 Task: Add Sunfood Superfoods Organic Beets+ to the cart.
Action: Mouse moved to (278, 132)
Screenshot: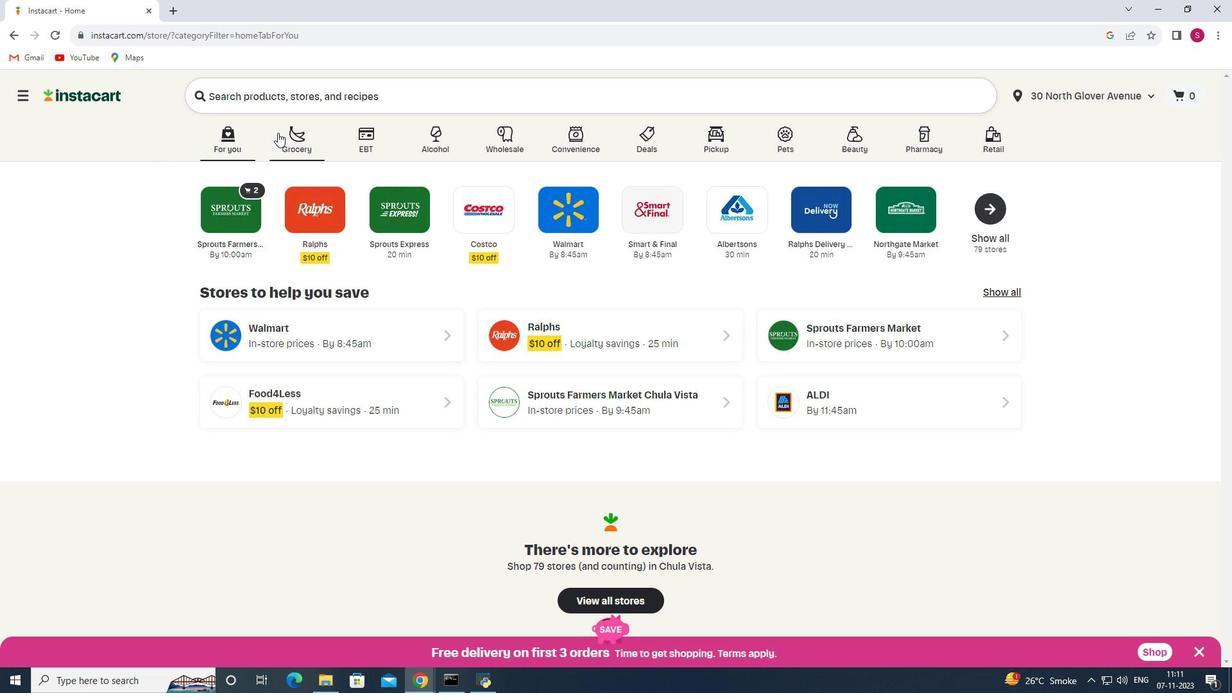 
Action: Mouse pressed left at (278, 132)
Screenshot: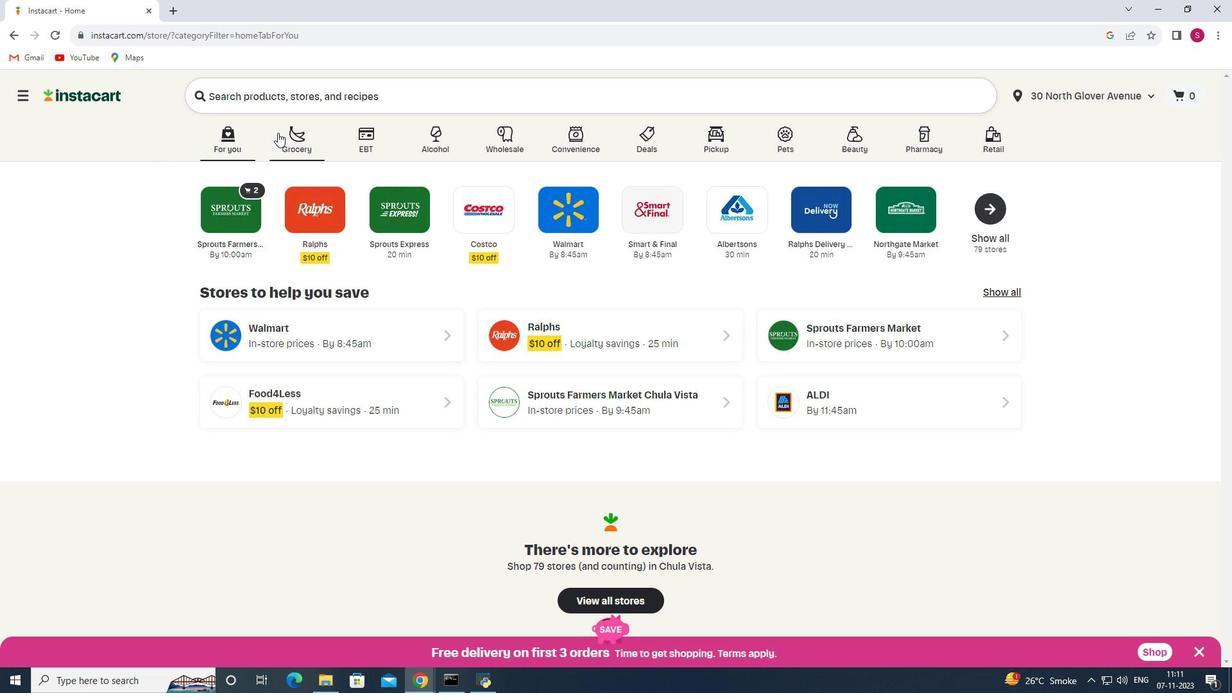 
Action: Mouse moved to (297, 374)
Screenshot: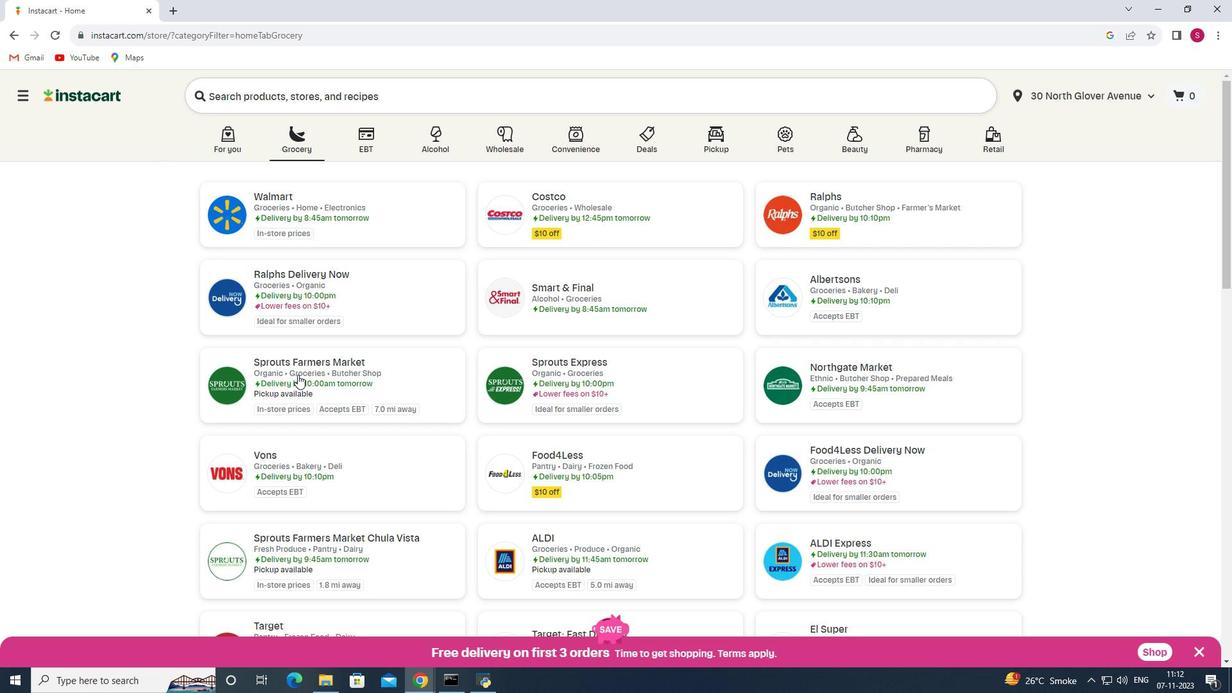 
Action: Mouse pressed left at (297, 374)
Screenshot: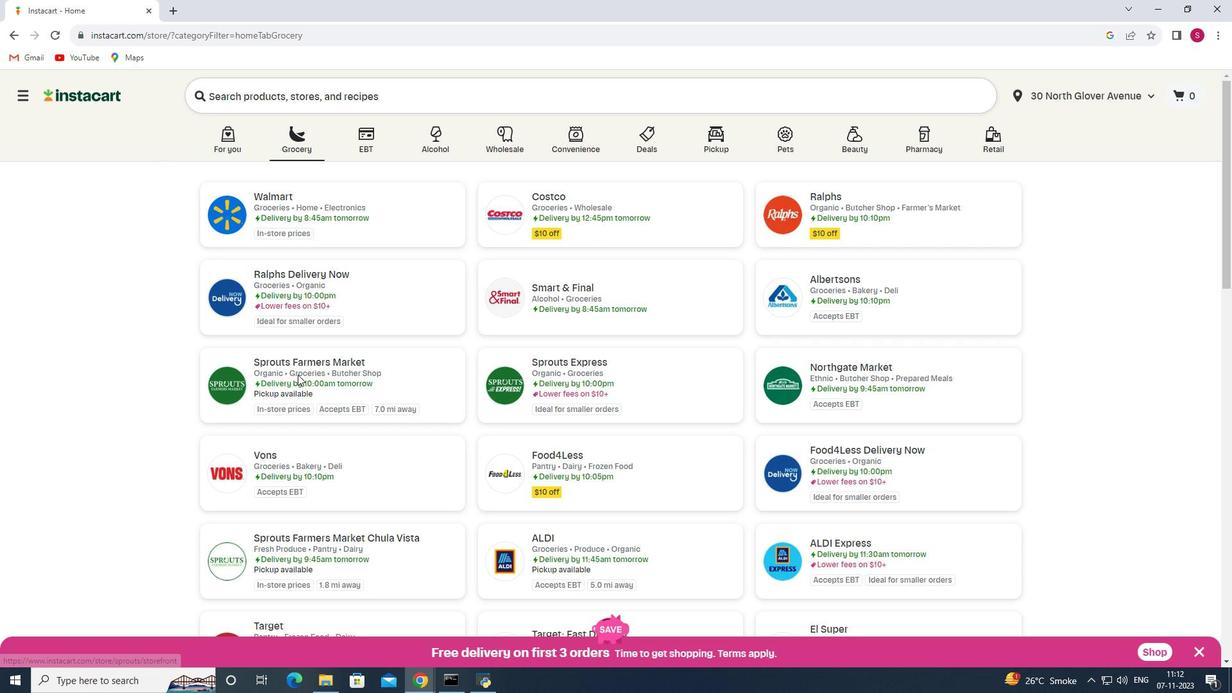 
Action: Mouse moved to (98, 352)
Screenshot: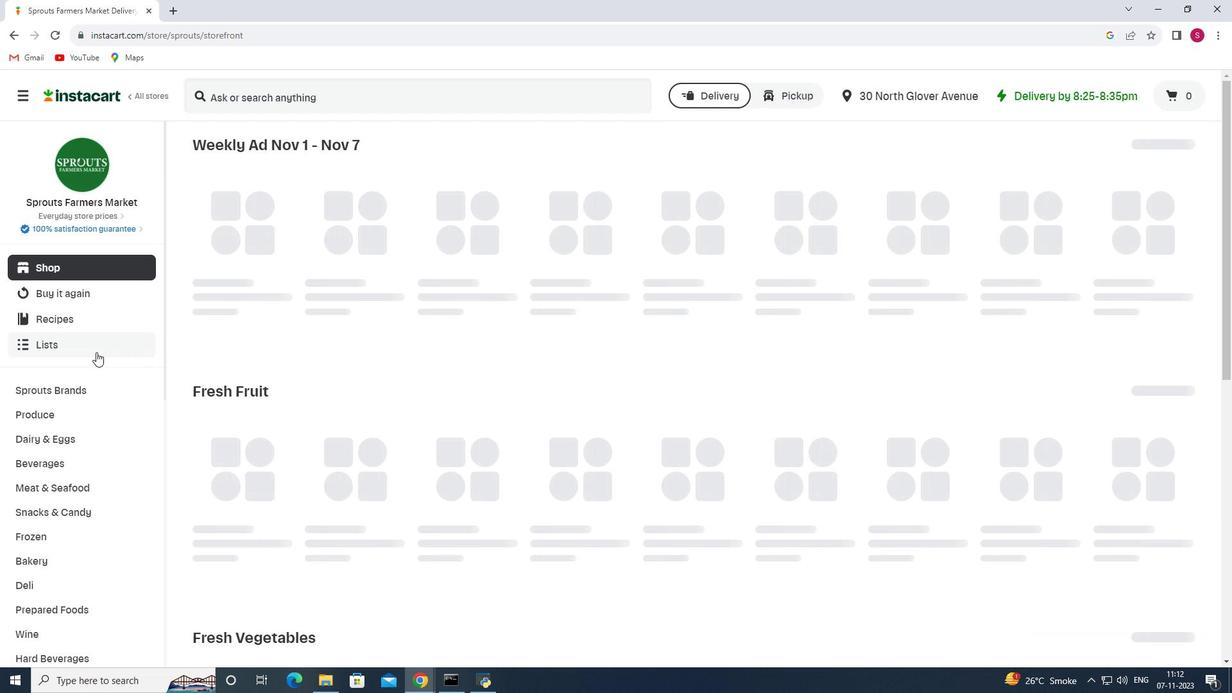 
Action: Mouse scrolled (98, 351) with delta (0, 0)
Screenshot: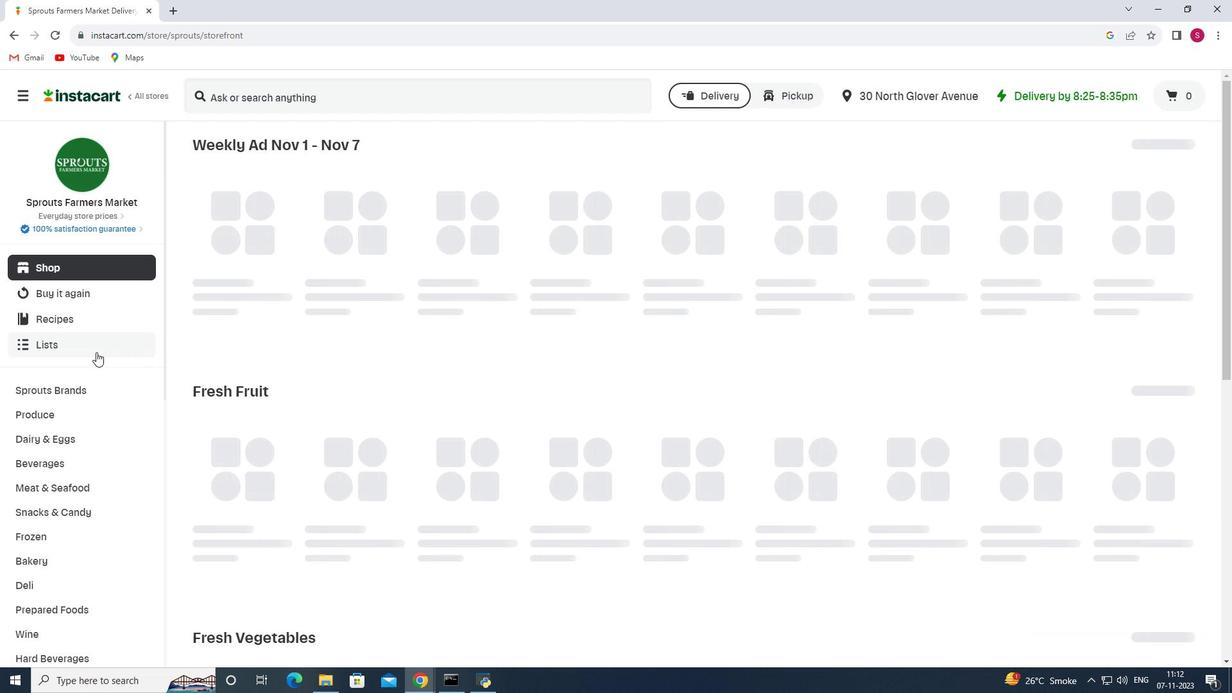 
Action: Mouse moved to (96, 352)
Screenshot: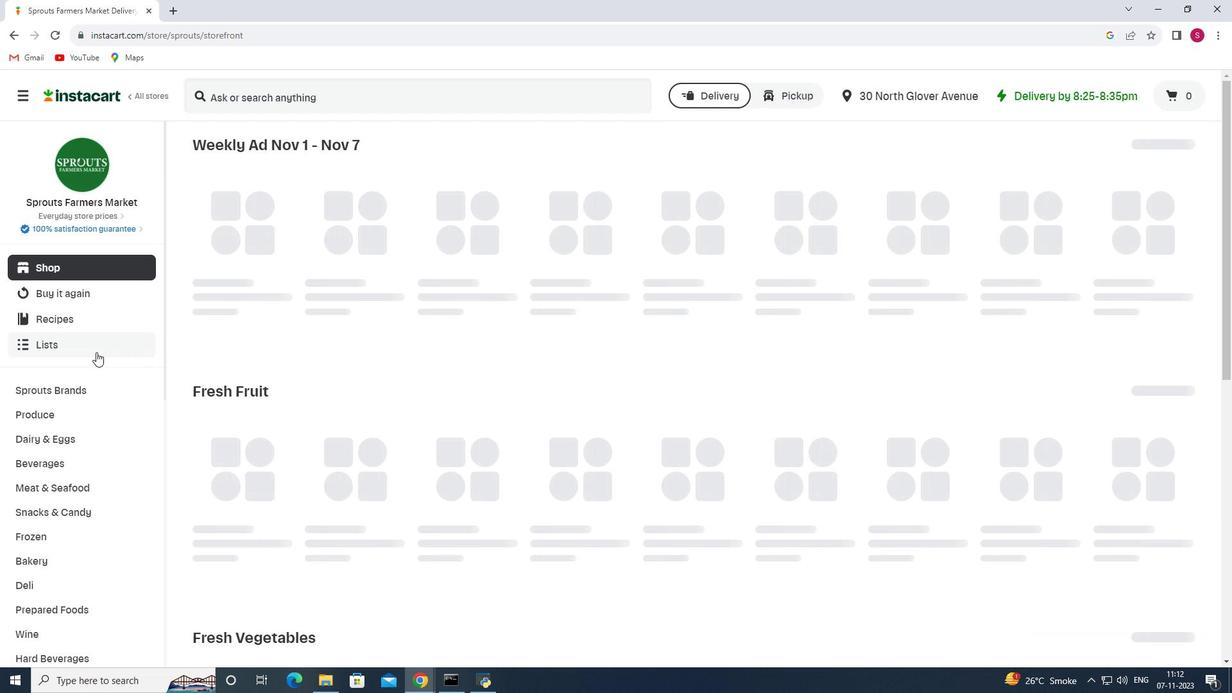 
Action: Mouse scrolled (96, 351) with delta (0, 0)
Screenshot: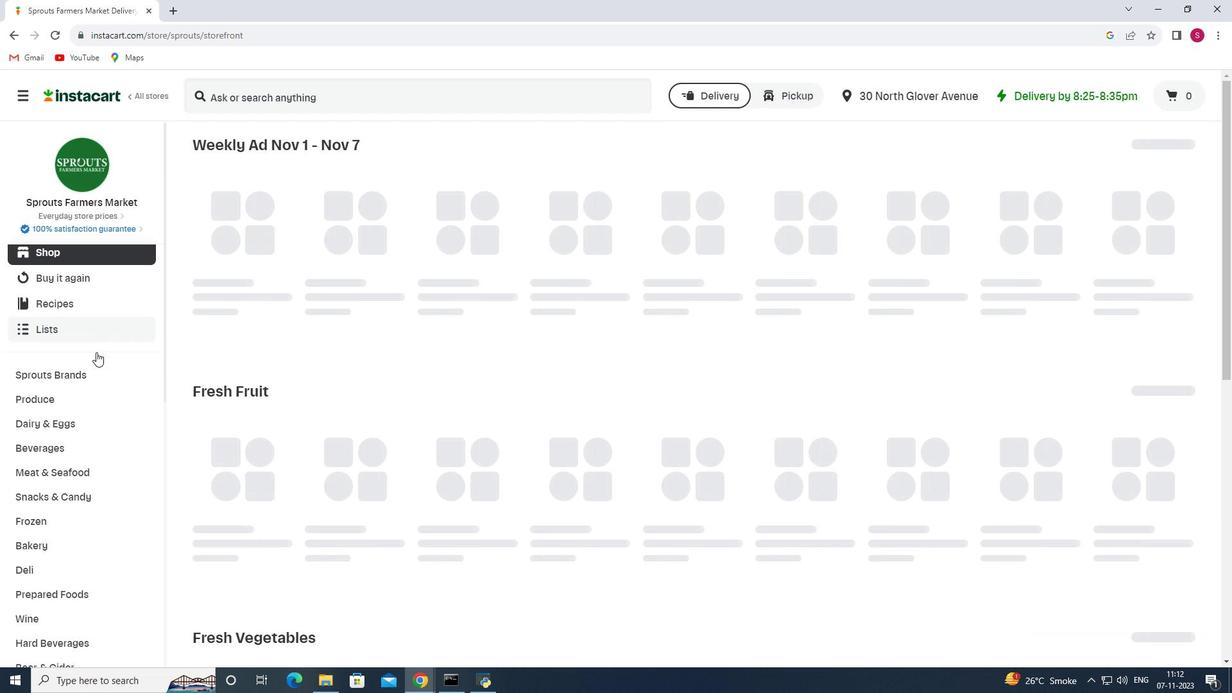 
Action: Mouse moved to (96, 352)
Screenshot: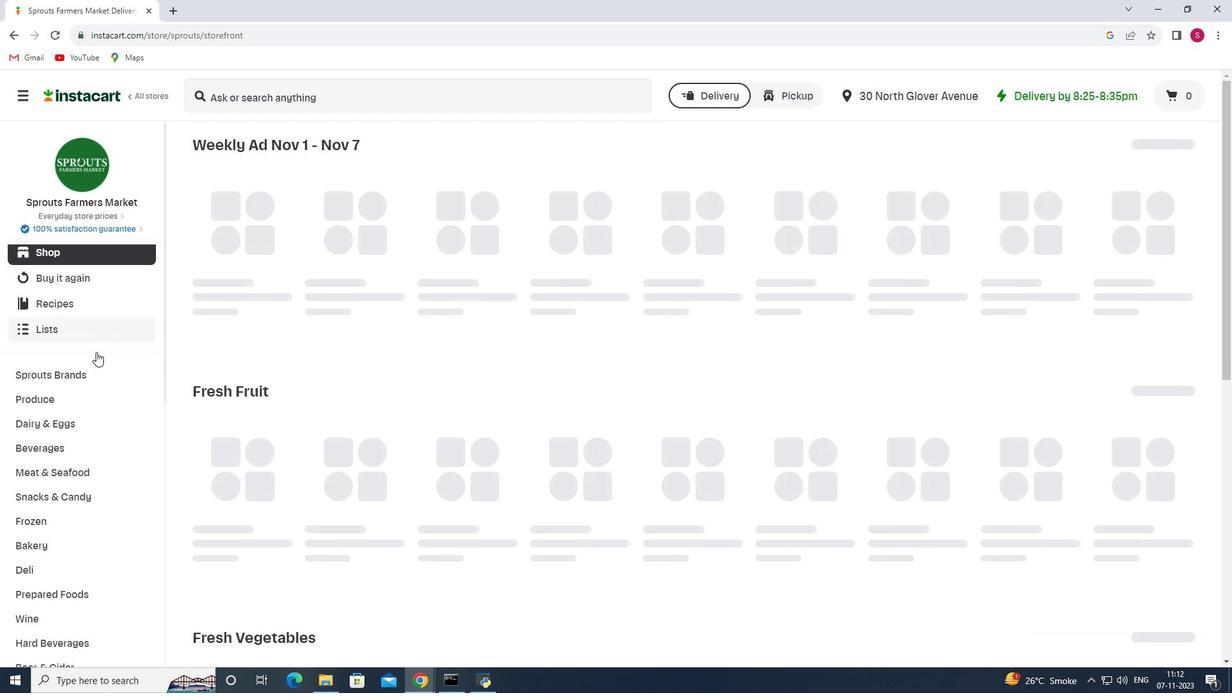 
Action: Mouse scrolled (96, 351) with delta (0, 0)
Screenshot: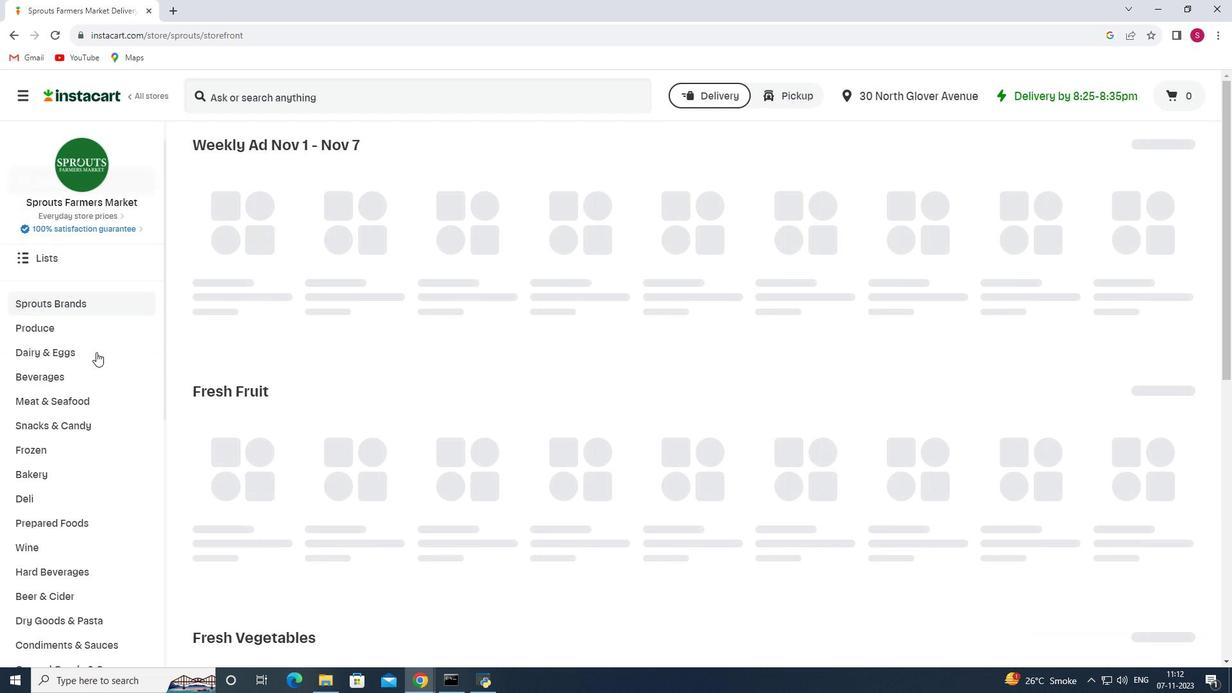 
Action: Mouse scrolled (96, 351) with delta (0, 0)
Screenshot: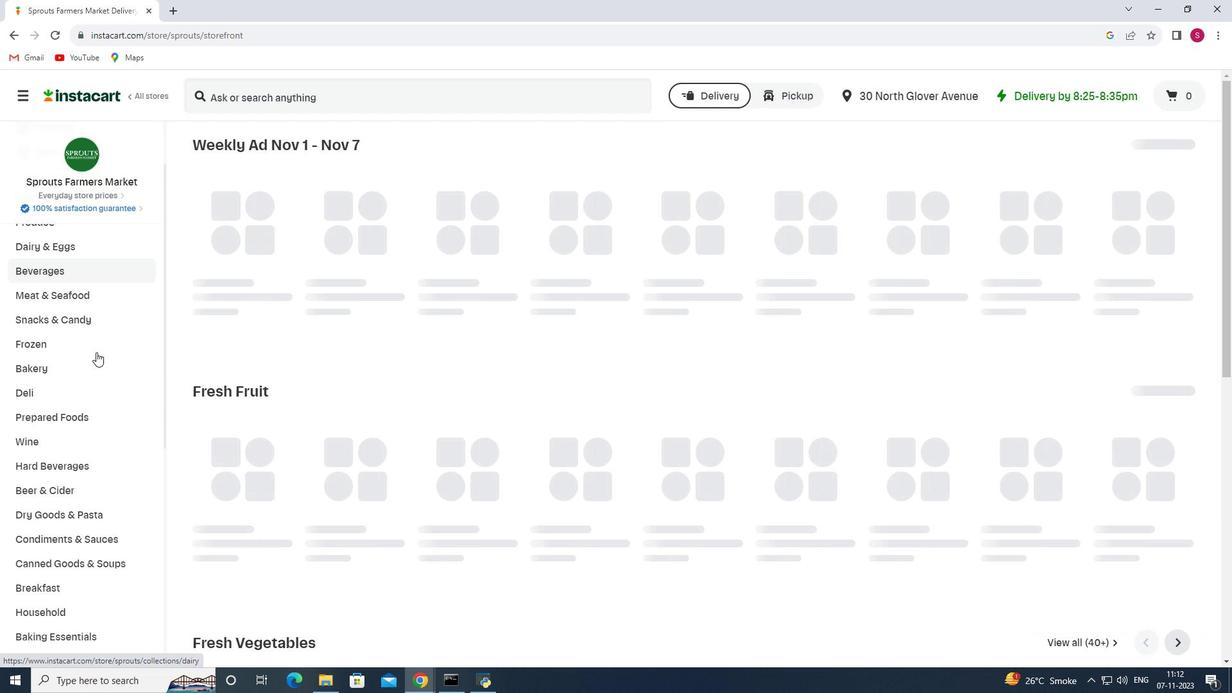 
Action: Mouse scrolled (96, 351) with delta (0, 0)
Screenshot: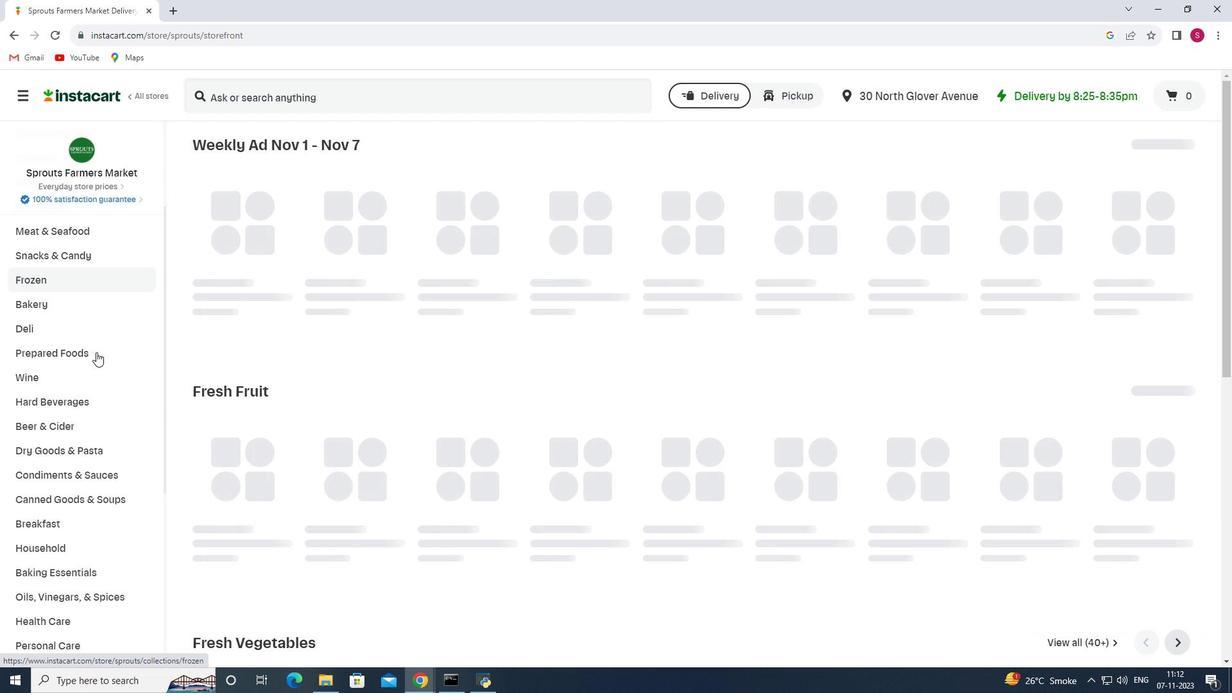 
Action: Mouse scrolled (96, 351) with delta (0, 0)
Screenshot: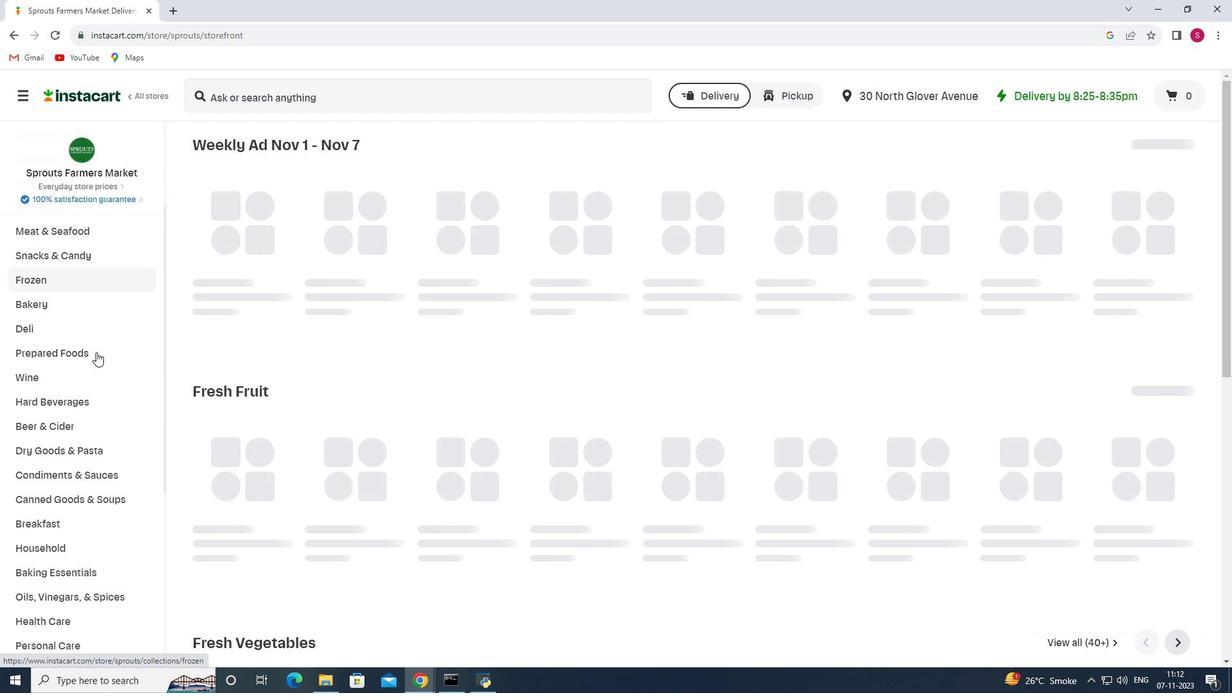 
Action: Mouse scrolled (96, 351) with delta (0, 0)
Screenshot: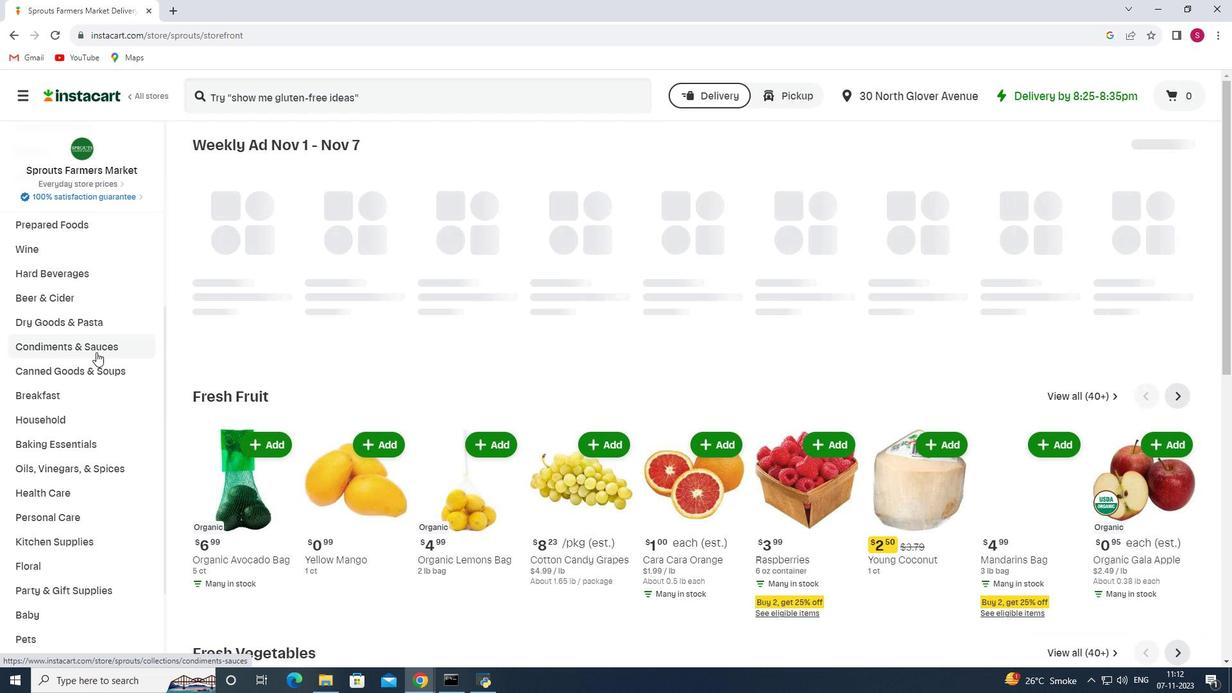 
Action: Mouse scrolled (96, 351) with delta (0, 0)
Screenshot: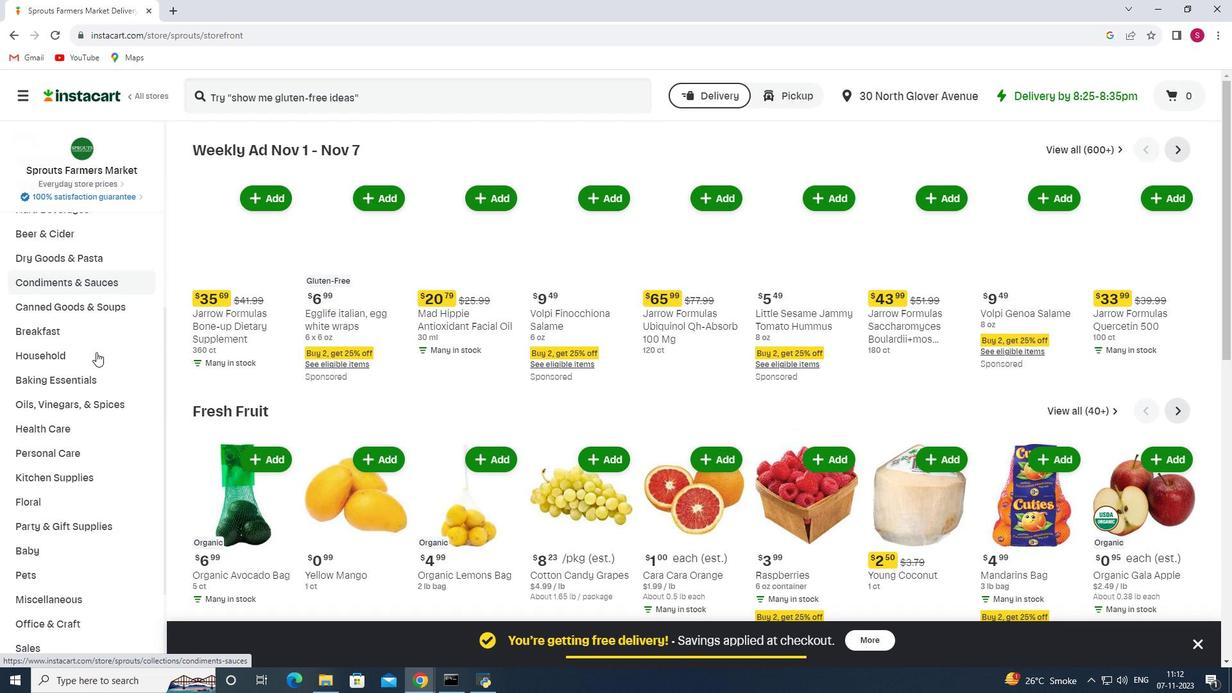 
Action: Mouse scrolled (96, 351) with delta (0, 0)
Screenshot: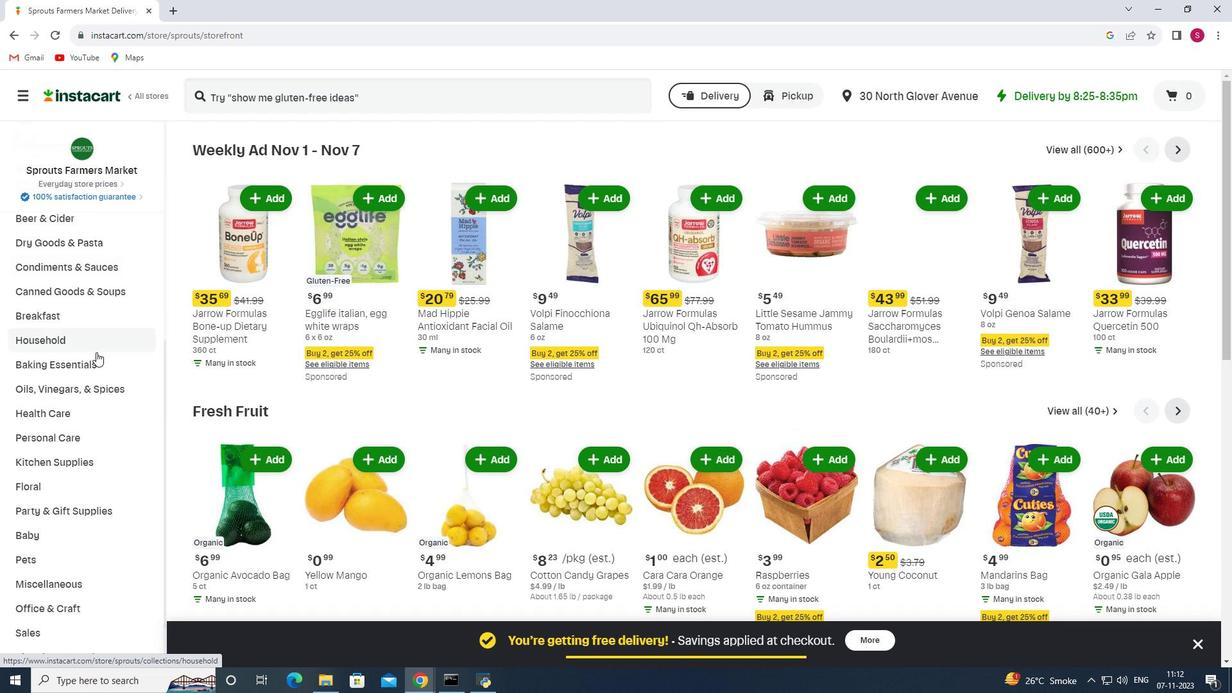 
Action: Mouse moved to (89, 366)
Screenshot: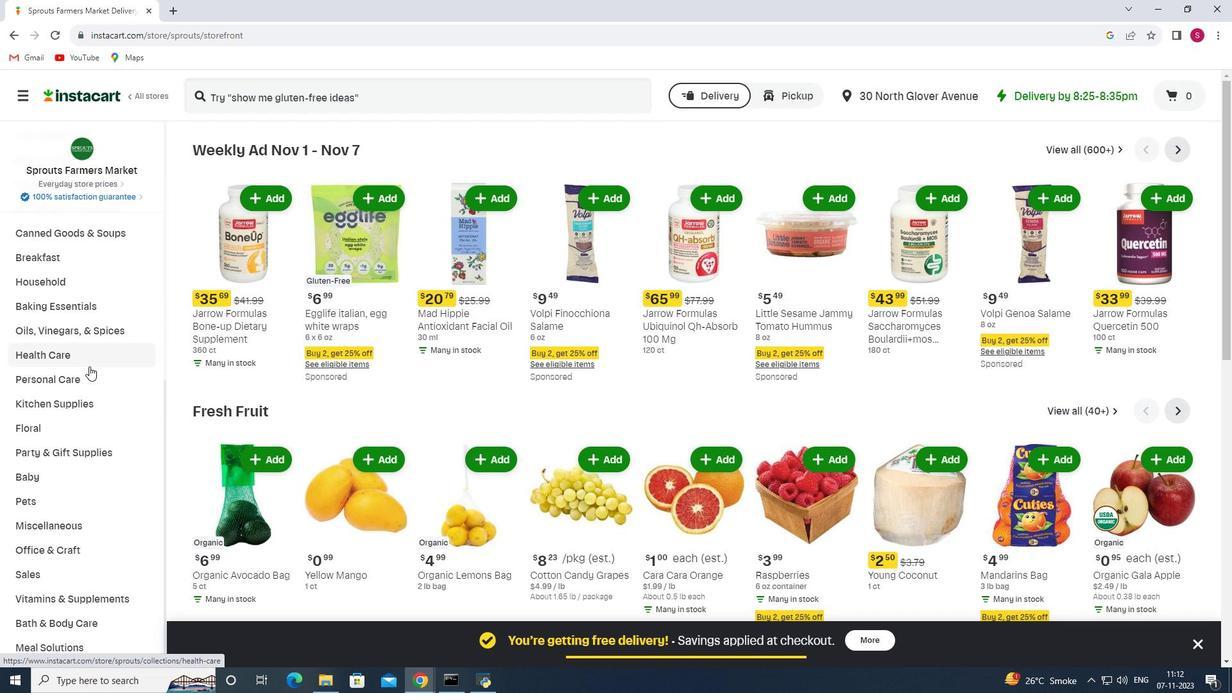 
Action: Mouse scrolled (89, 366) with delta (0, 0)
Screenshot: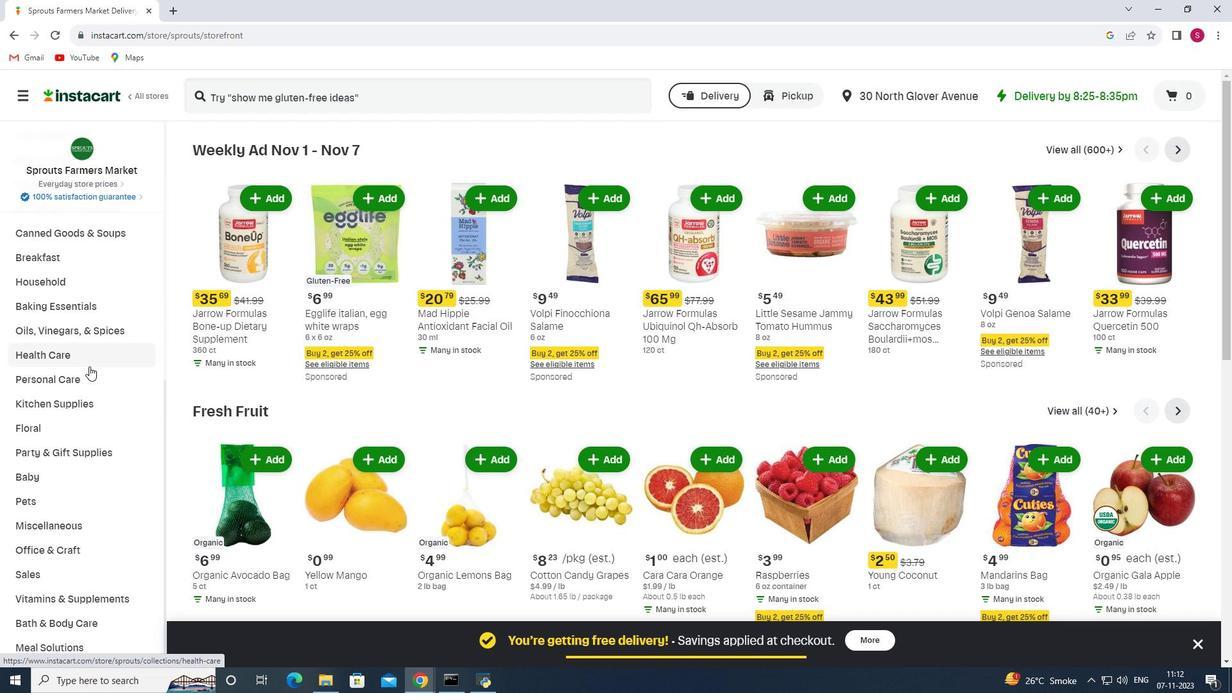 
Action: Mouse moved to (88, 367)
Screenshot: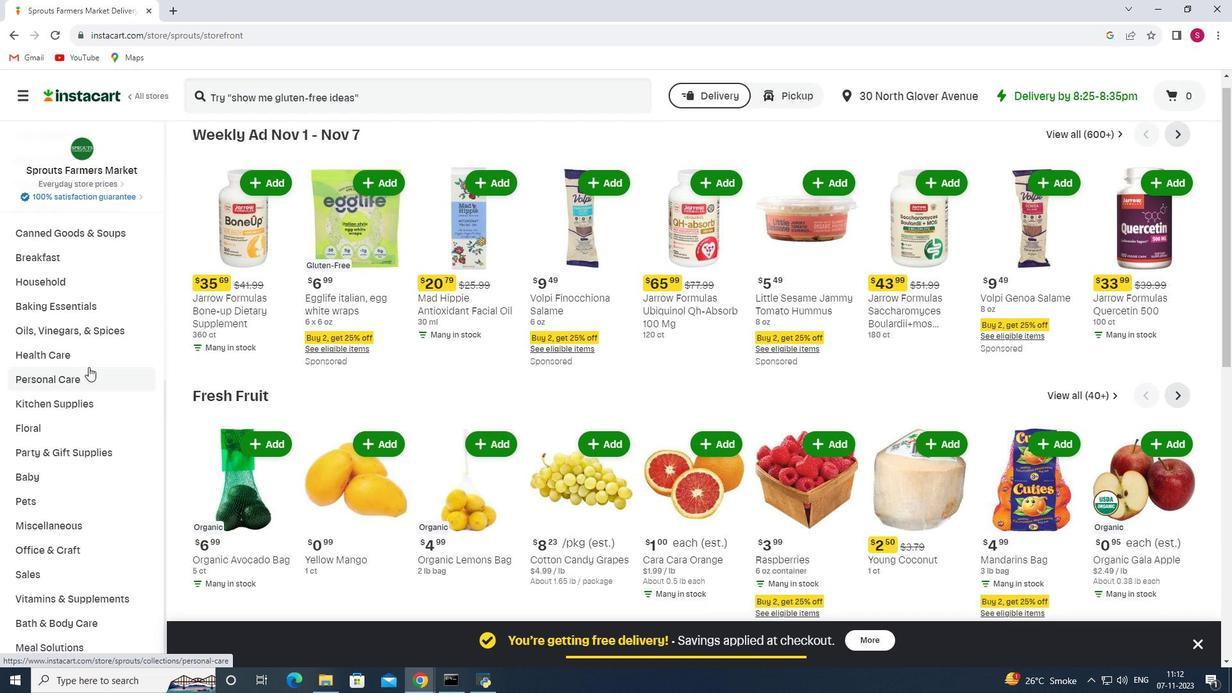 
Action: Mouse scrolled (88, 366) with delta (0, 0)
Screenshot: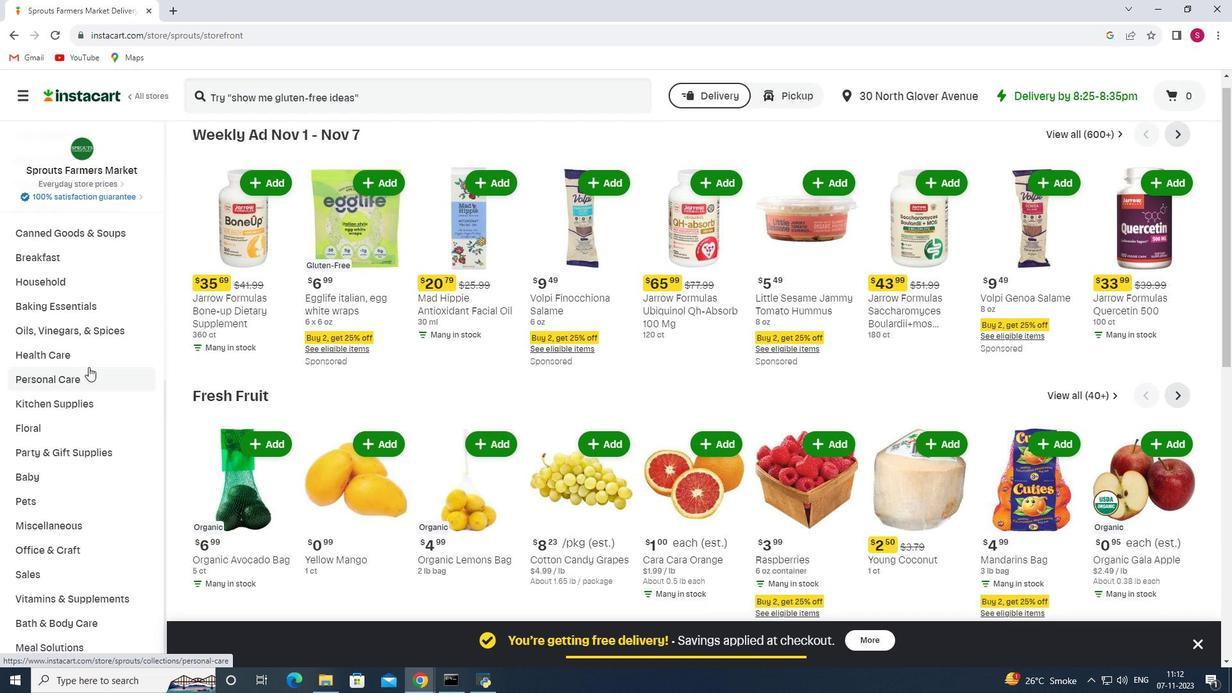 
Action: Mouse moved to (77, 366)
Screenshot: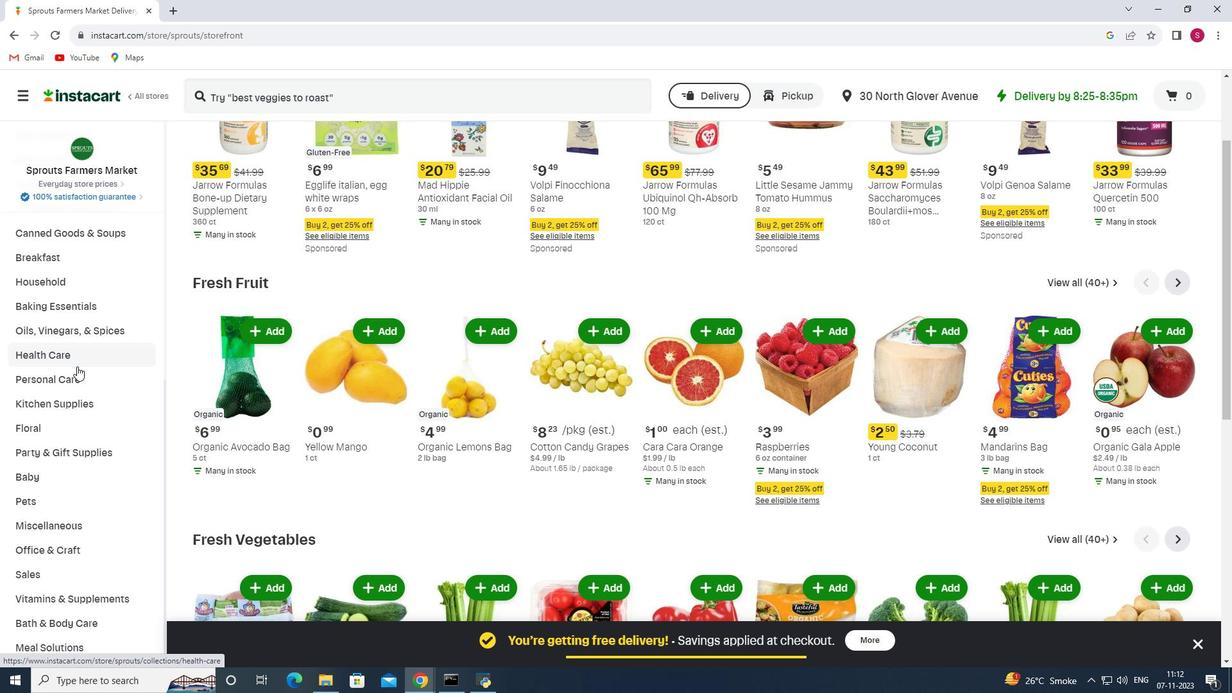 
Action: Mouse pressed left at (77, 366)
Screenshot: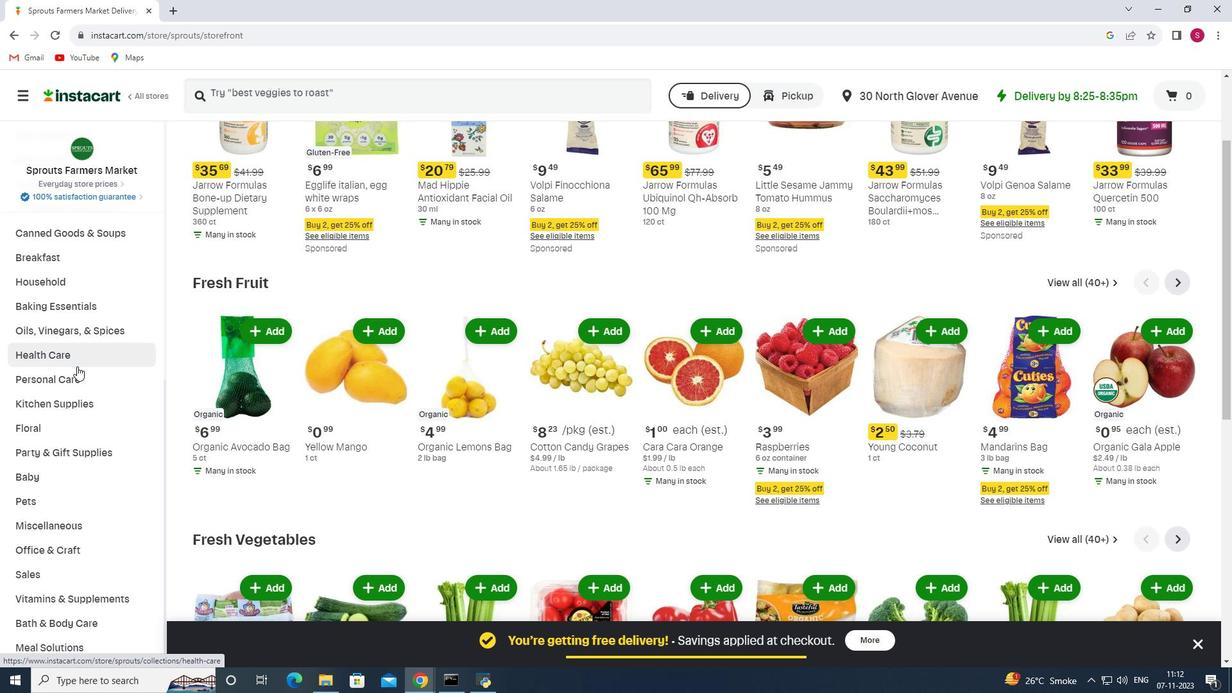 
Action: Mouse moved to (425, 189)
Screenshot: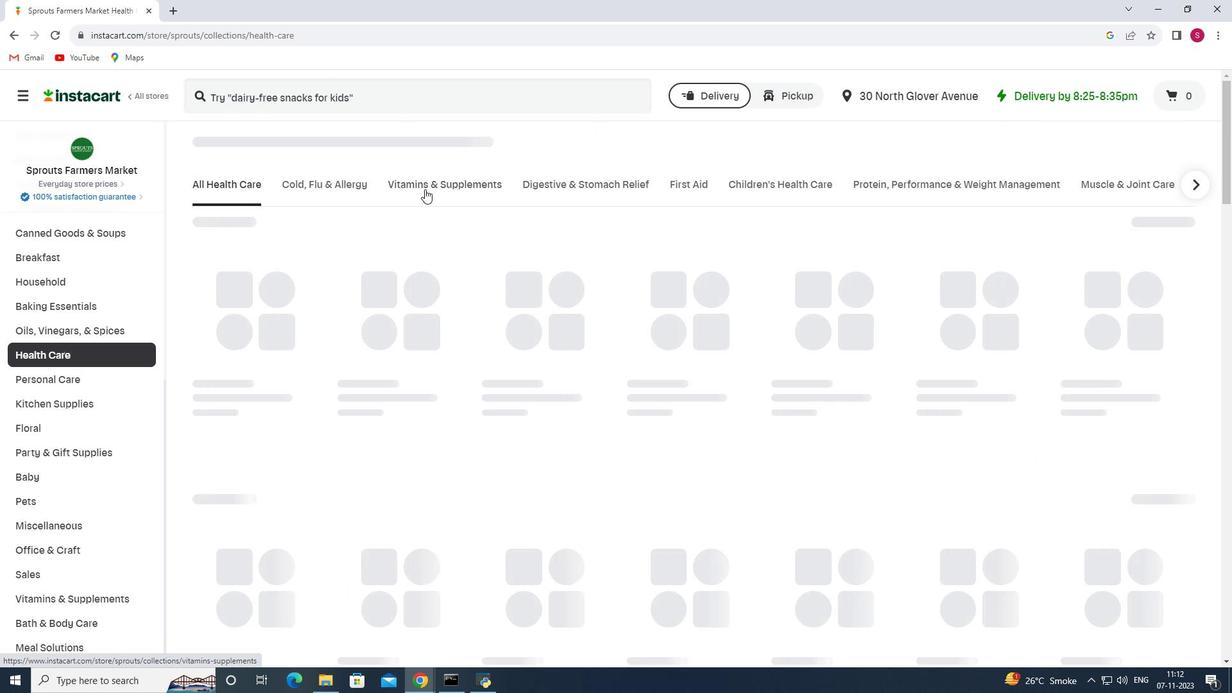 
Action: Mouse pressed left at (425, 189)
Screenshot: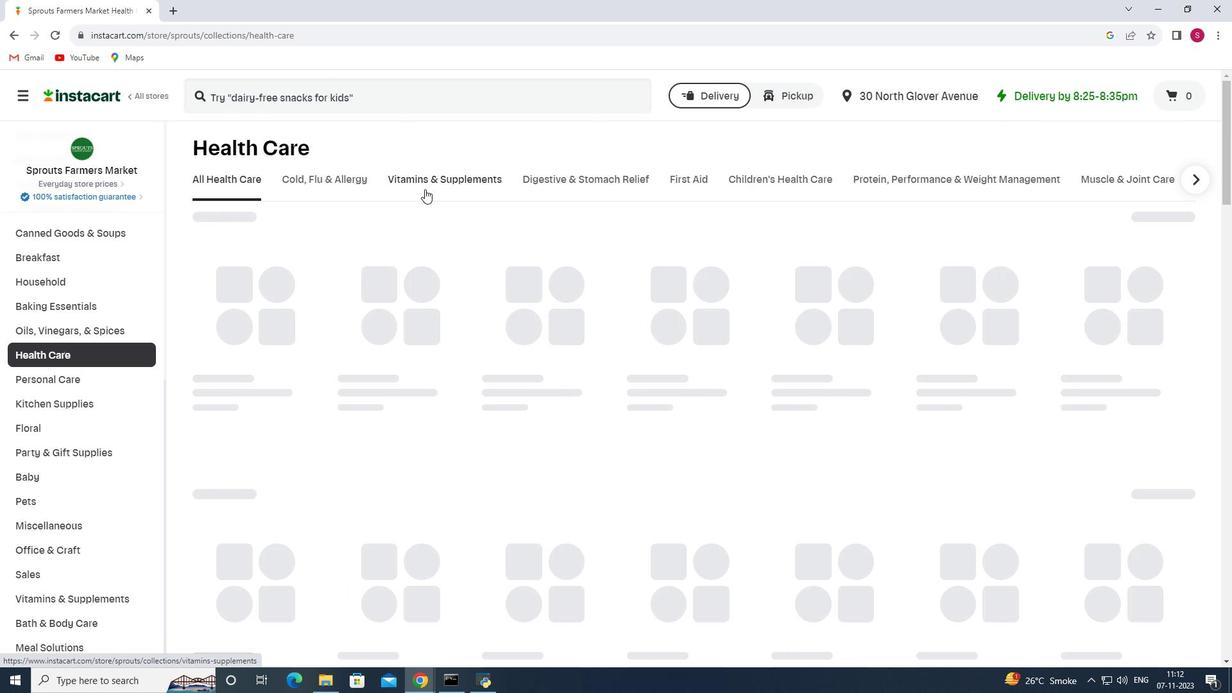 
Action: Mouse moved to (497, 236)
Screenshot: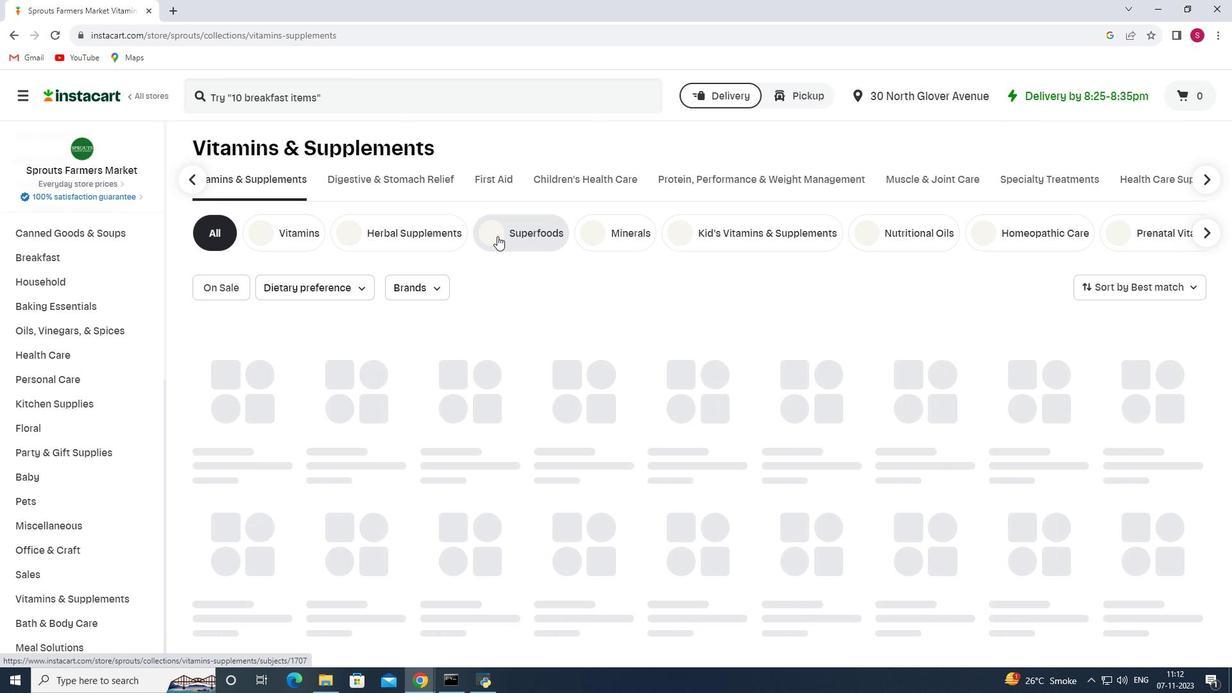 
Action: Mouse pressed left at (497, 236)
Screenshot: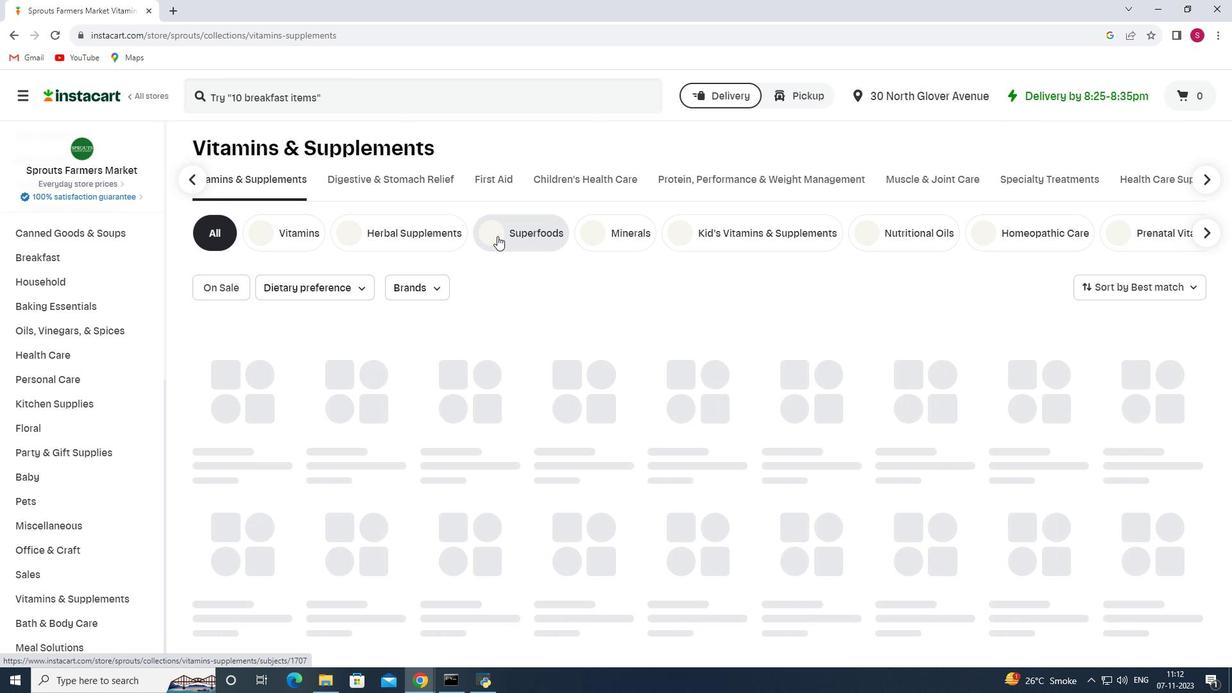
Action: Mouse moved to (374, 90)
Screenshot: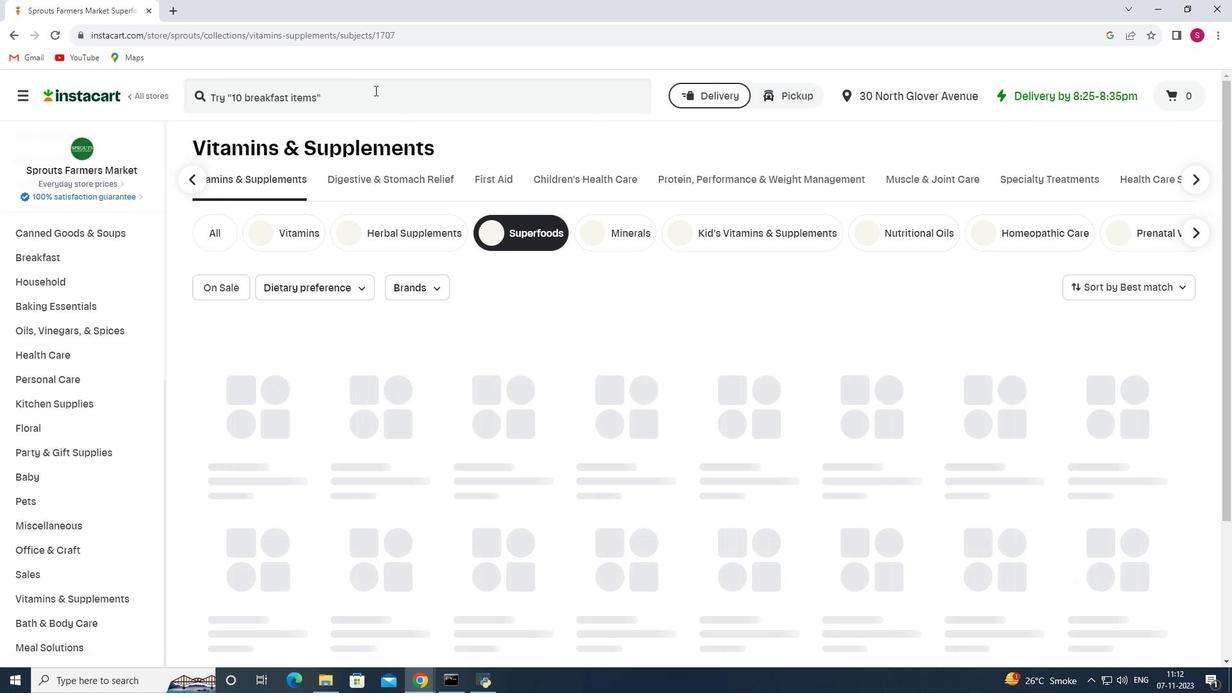 
Action: Mouse pressed left at (374, 90)
Screenshot: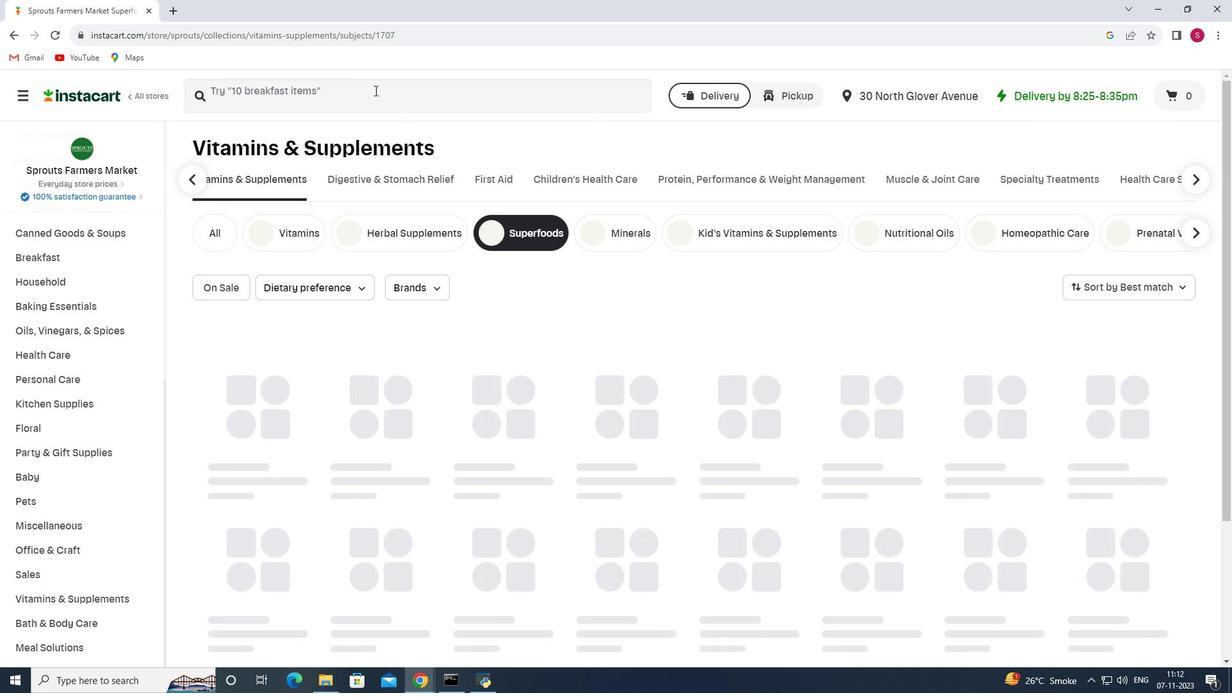 
Action: Key pressed <Key.shift>Sunfood<Key.space><Key.shift>Superfoods<Key.space><Key.shift>organicv<Key.backspace><Key.space><Key.shift>Beets<Key.shift_r><Key.shift_r><Key.shift_r><Key.shift_r><Key.shift_r><Key.shift_r><Key.shift_r><Key.shift_r>+<Key.enter>
Screenshot: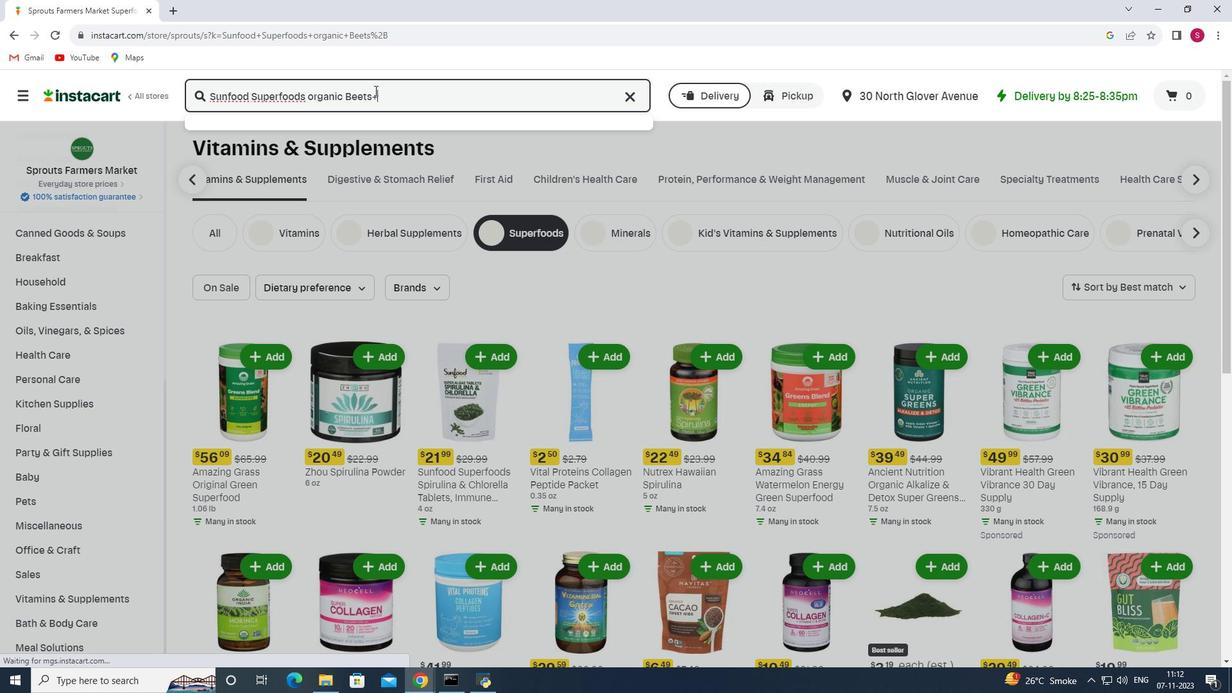 
Action: Mouse moved to (400, 172)
Screenshot: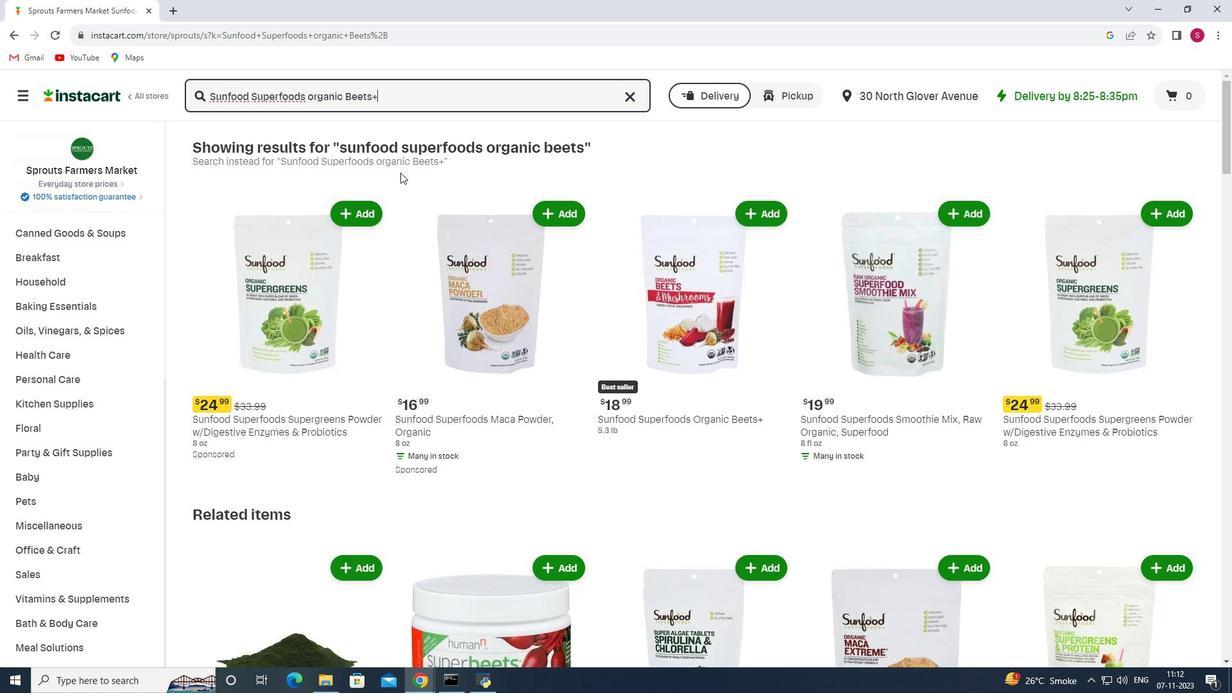 
Action: Mouse scrolled (400, 172) with delta (0, 0)
Screenshot: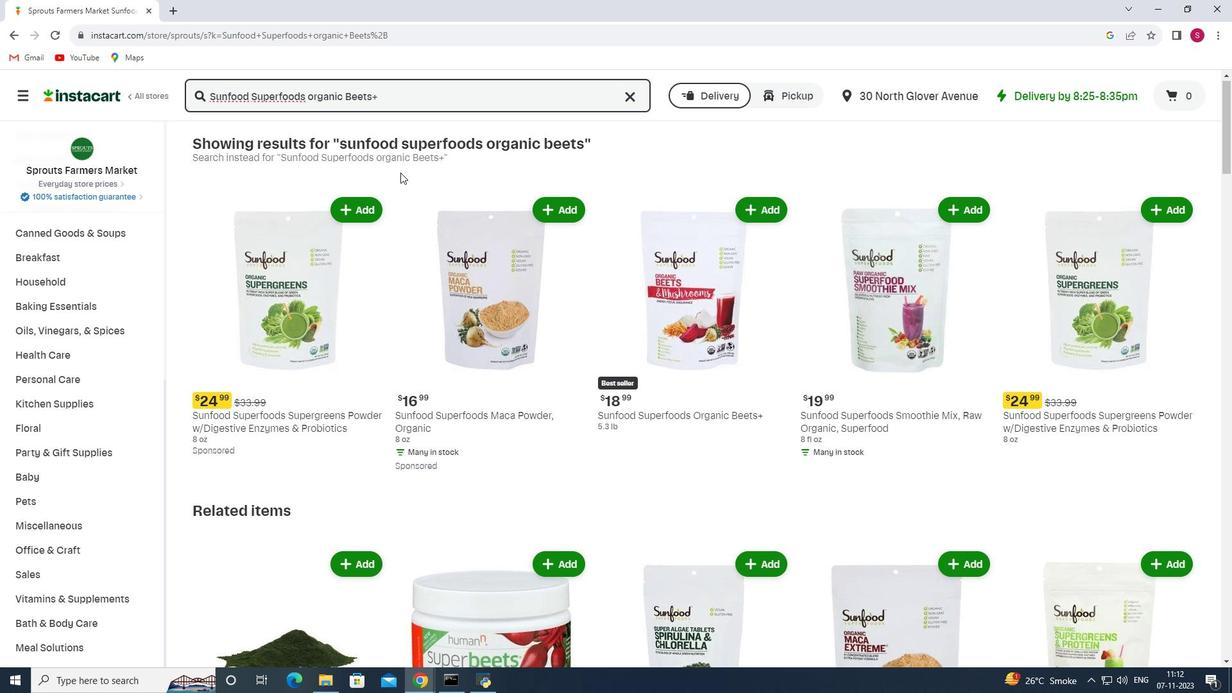 
Action: Mouse scrolled (400, 172) with delta (0, 0)
Screenshot: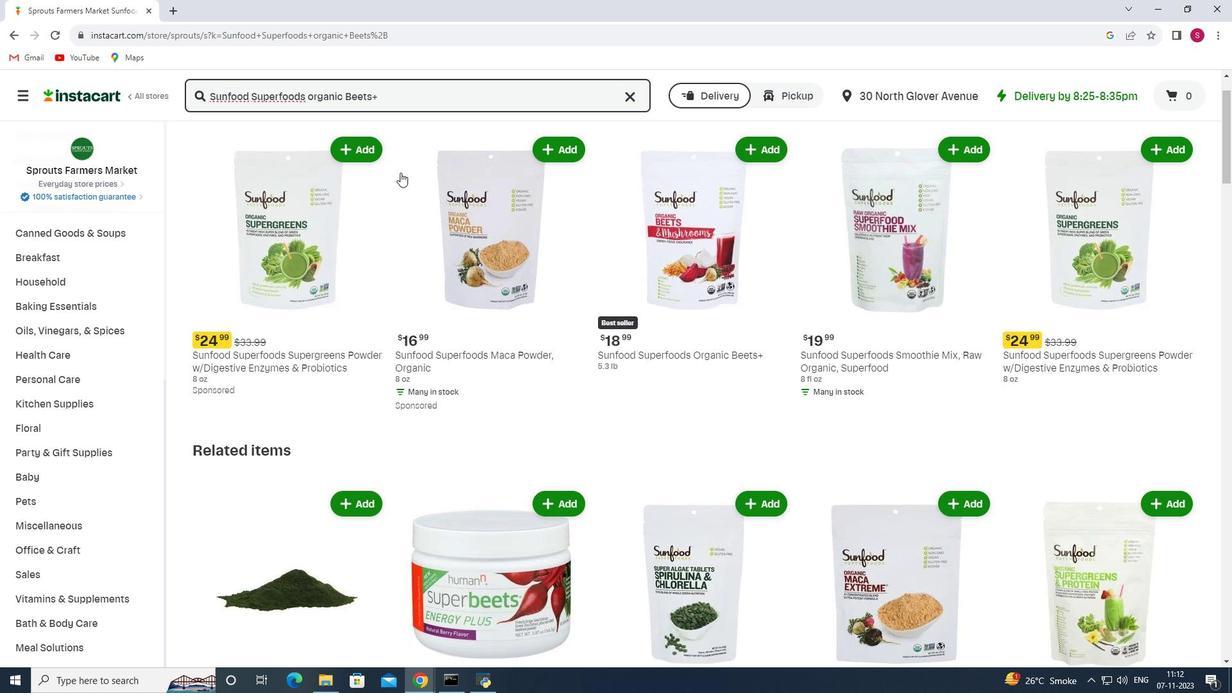 
Action: Mouse scrolled (400, 172) with delta (0, 0)
Screenshot: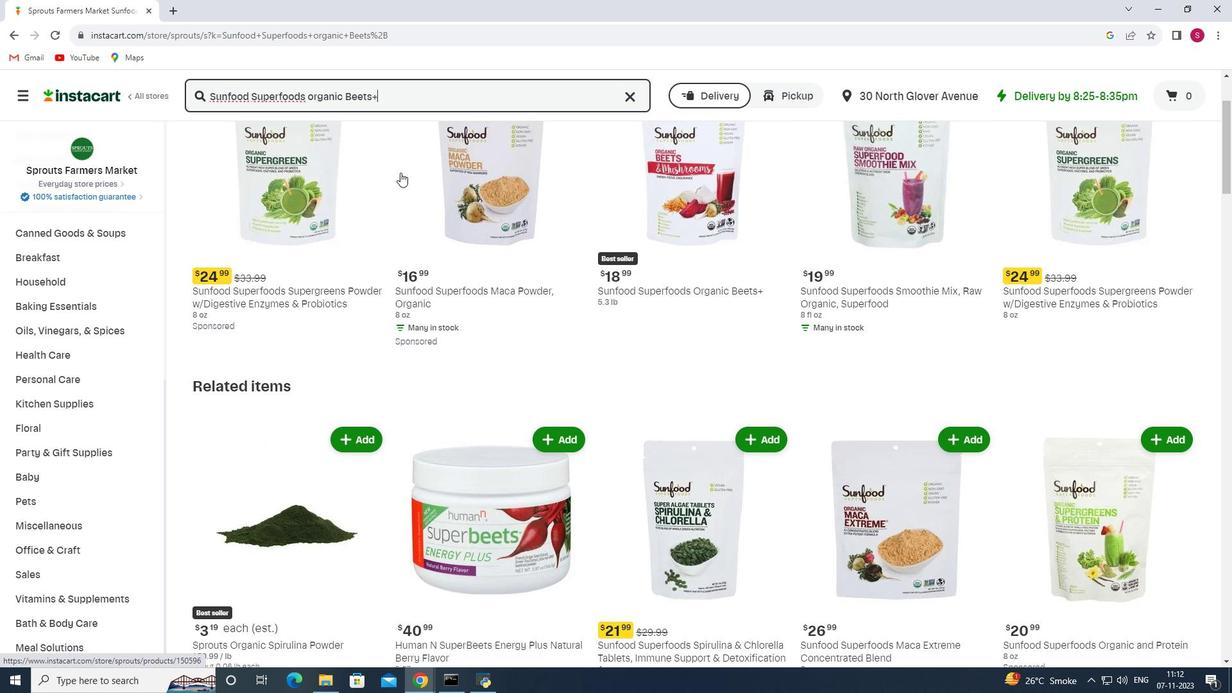 
Action: Mouse scrolled (400, 172) with delta (0, 0)
Screenshot: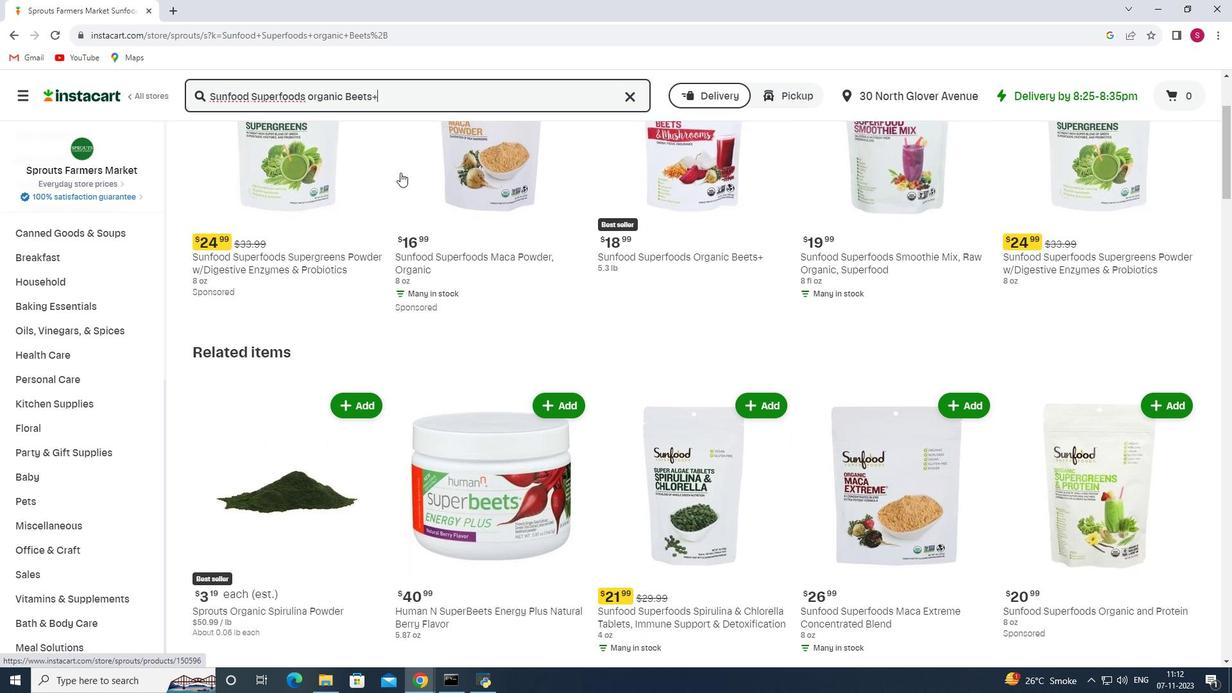 
Action: Mouse scrolled (400, 173) with delta (0, 0)
Screenshot: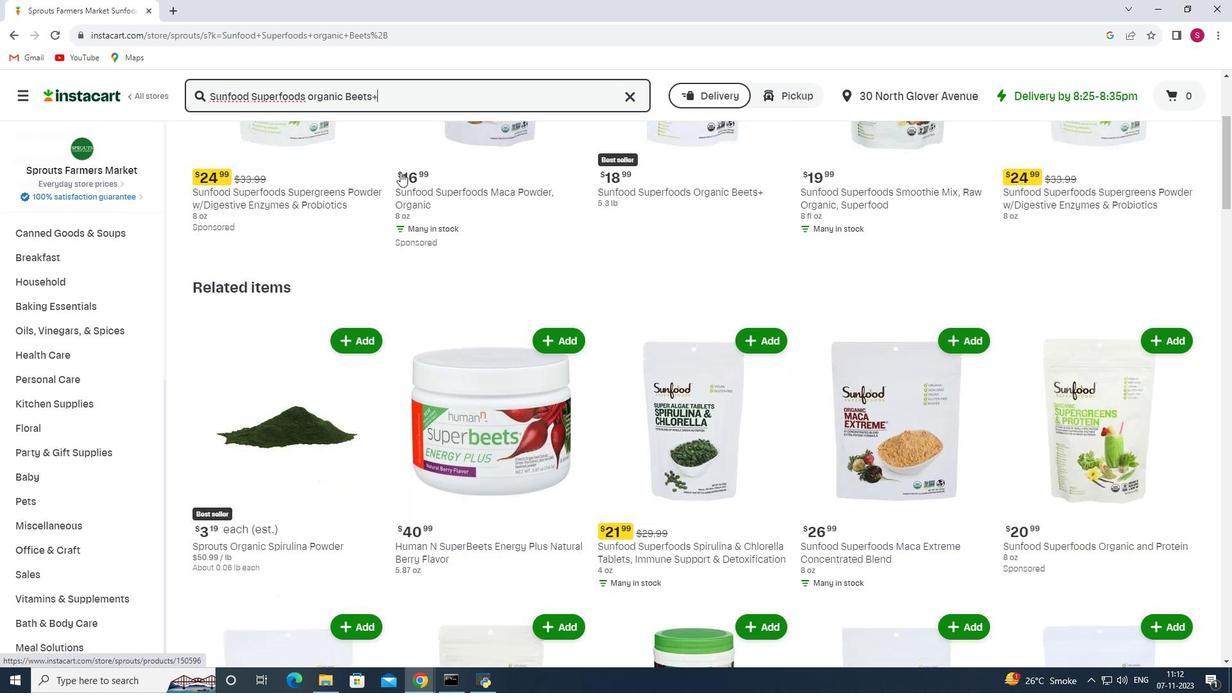 
Action: Mouse scrolled (400, 172) with delta (0, 0)
Screenshot: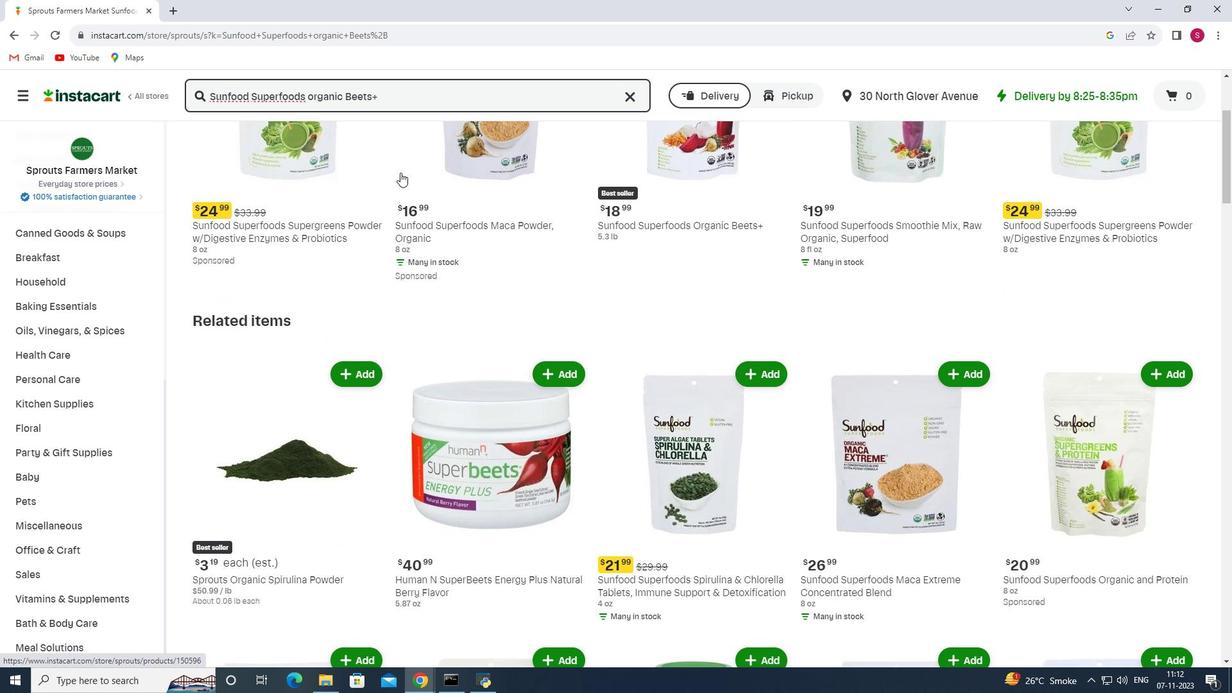 
Action: Mouse scrolled (400, 172) with delta (0, 0)
Screenshot: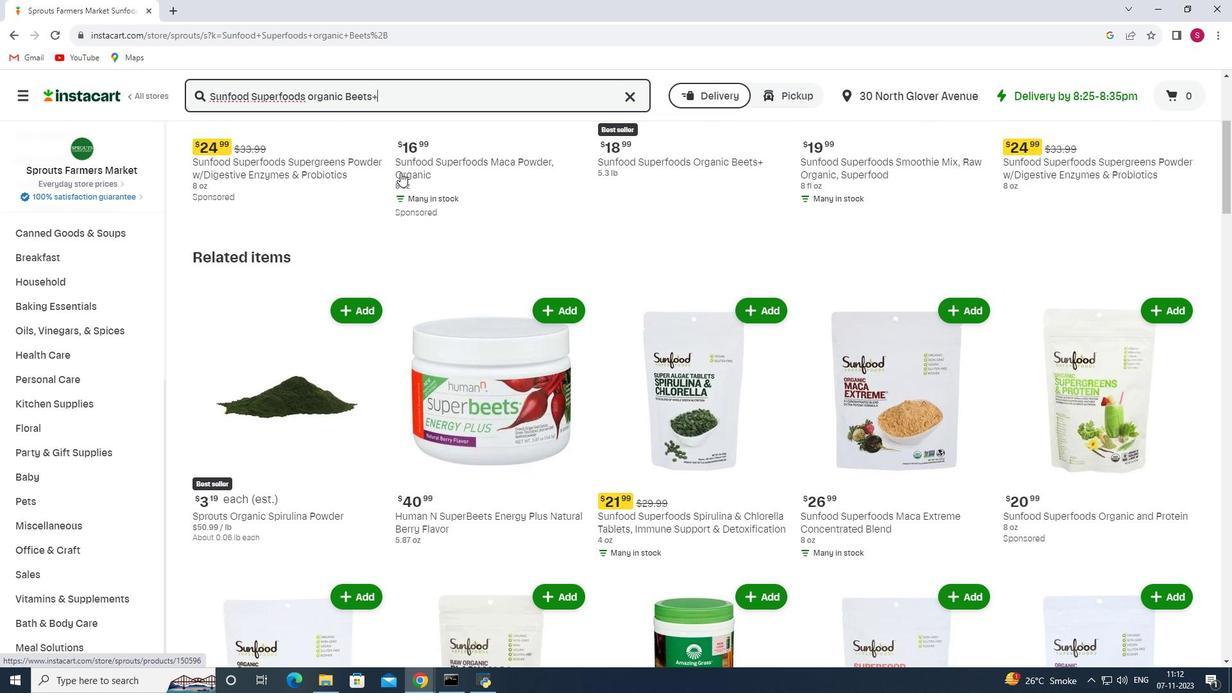 
Action: Mouse scrolled (400, 172) with delta (0, 0)
Screenshot: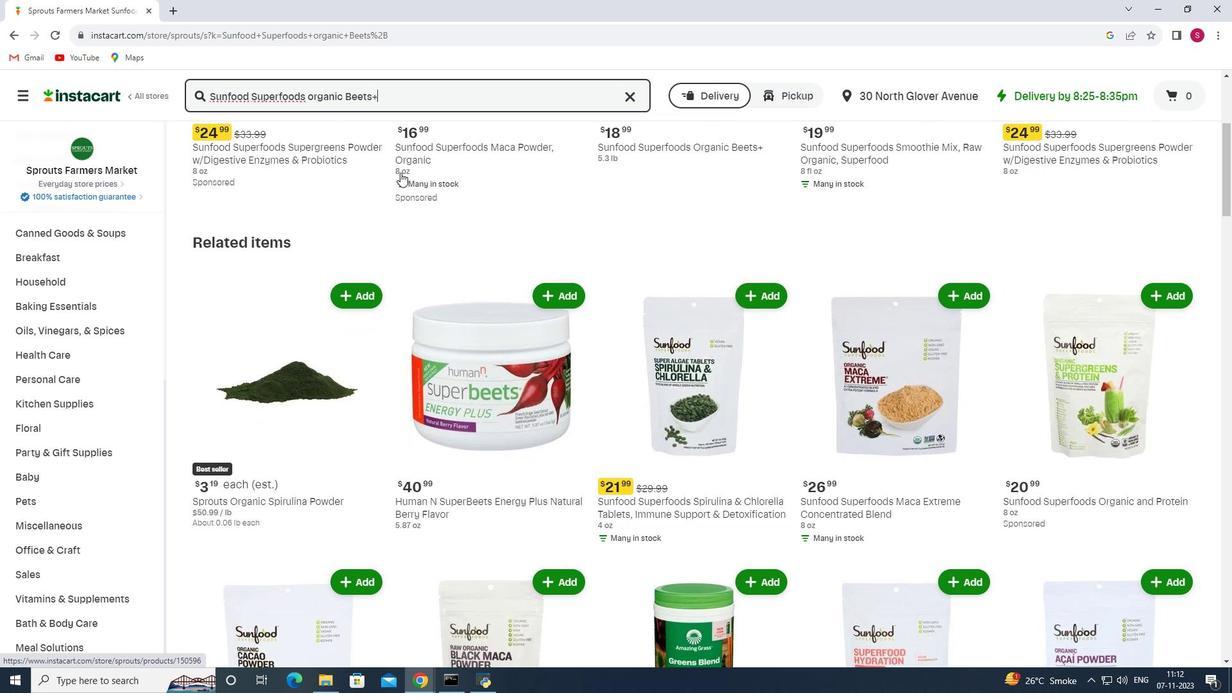 
Action: Mouse moved to (430, 187)
Screenshot: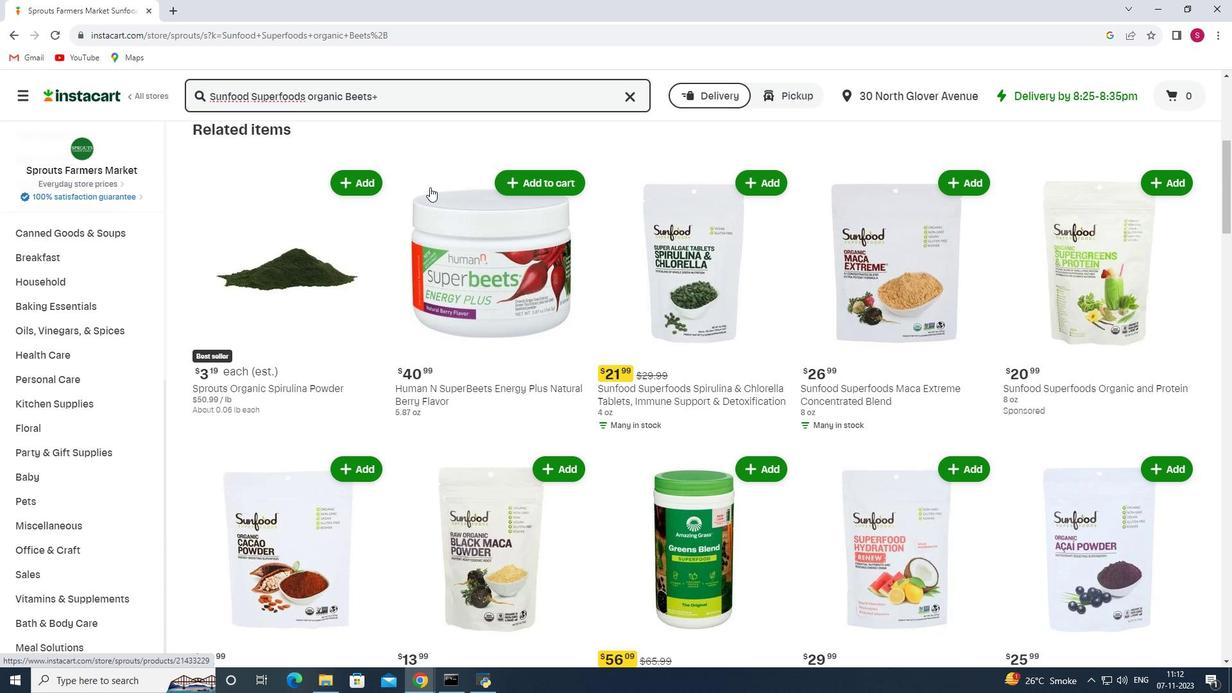 
Action: Mouse scrolled (430, 186) with delta (0, 0)
Screenshot: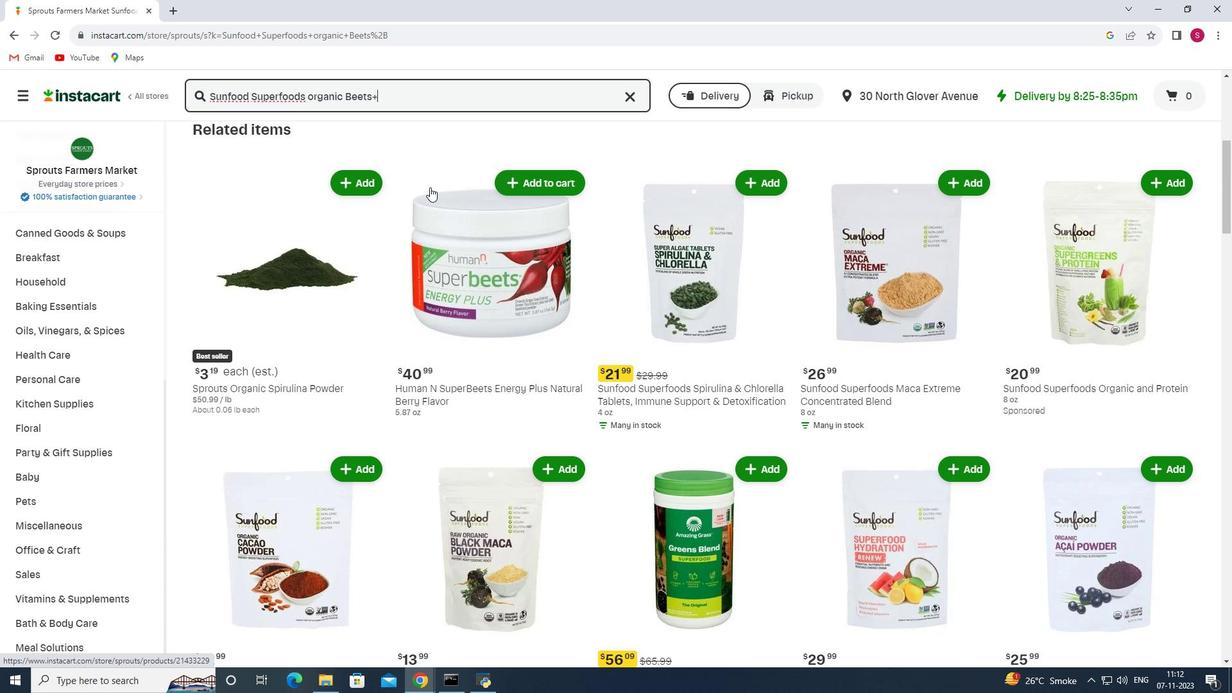 
Action: Mouse scrolled (430, 186) with delta (0, 0)
Screenshot: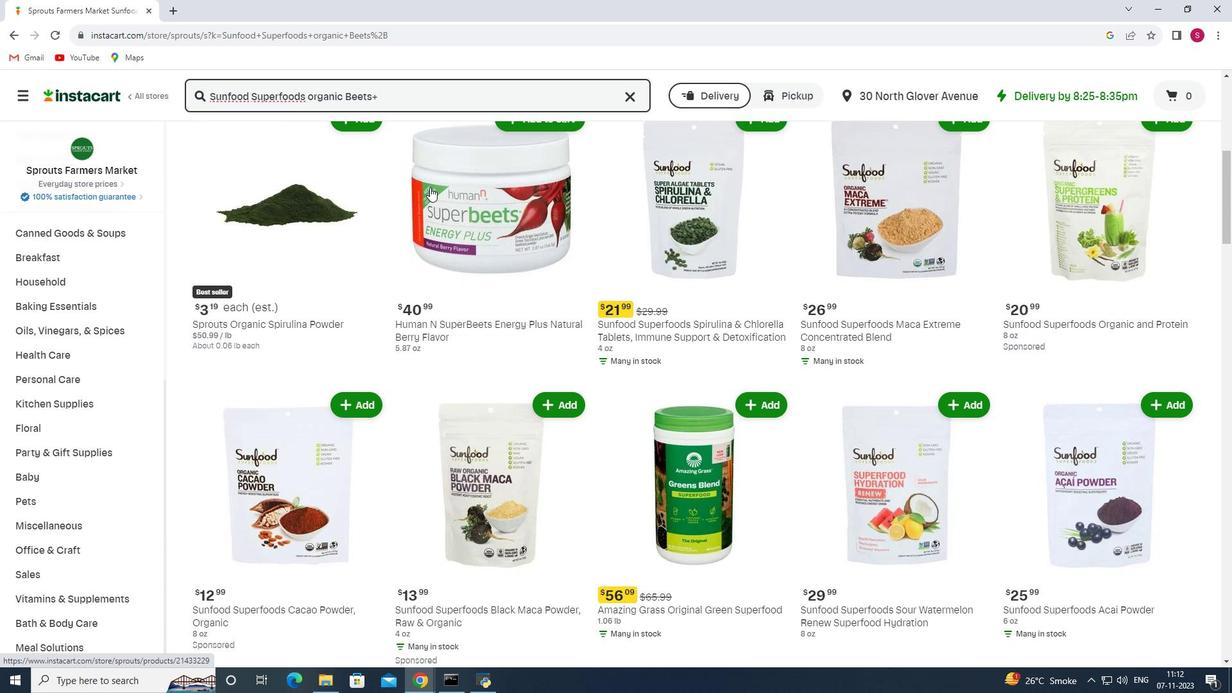 
Action: Mouse moved to (430, 187)
Screenshot: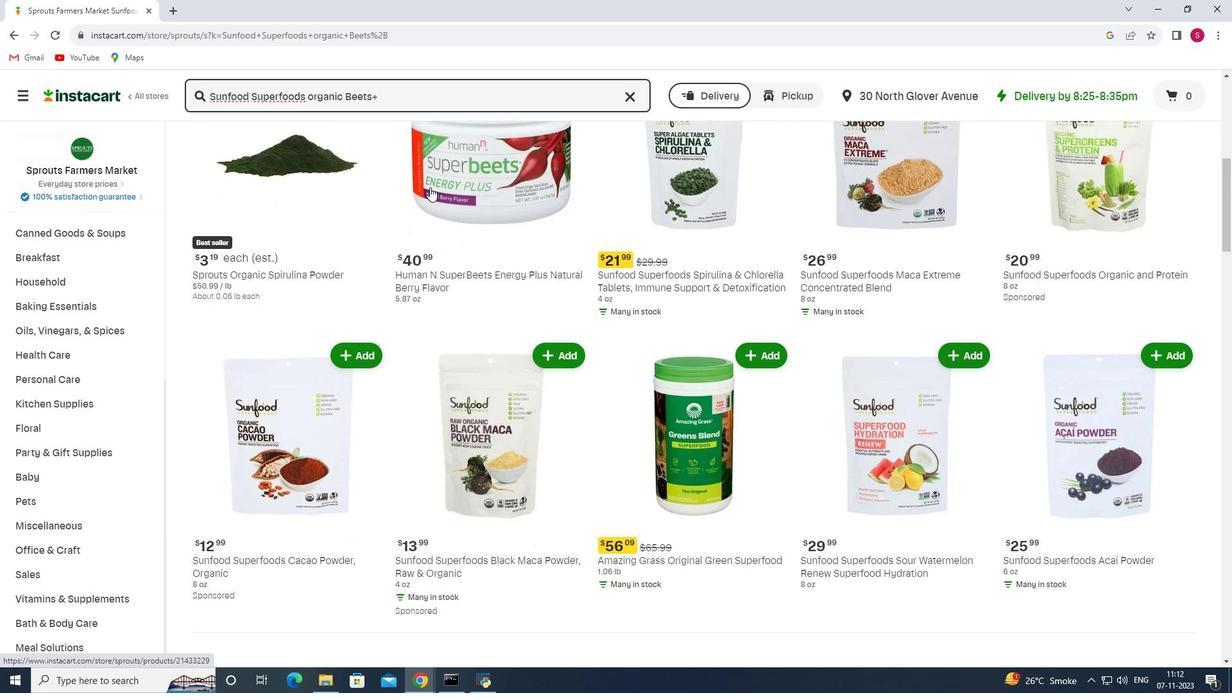 
Action: Mouse scrolled (430, 186) with delta (0, 0)
Screenshot: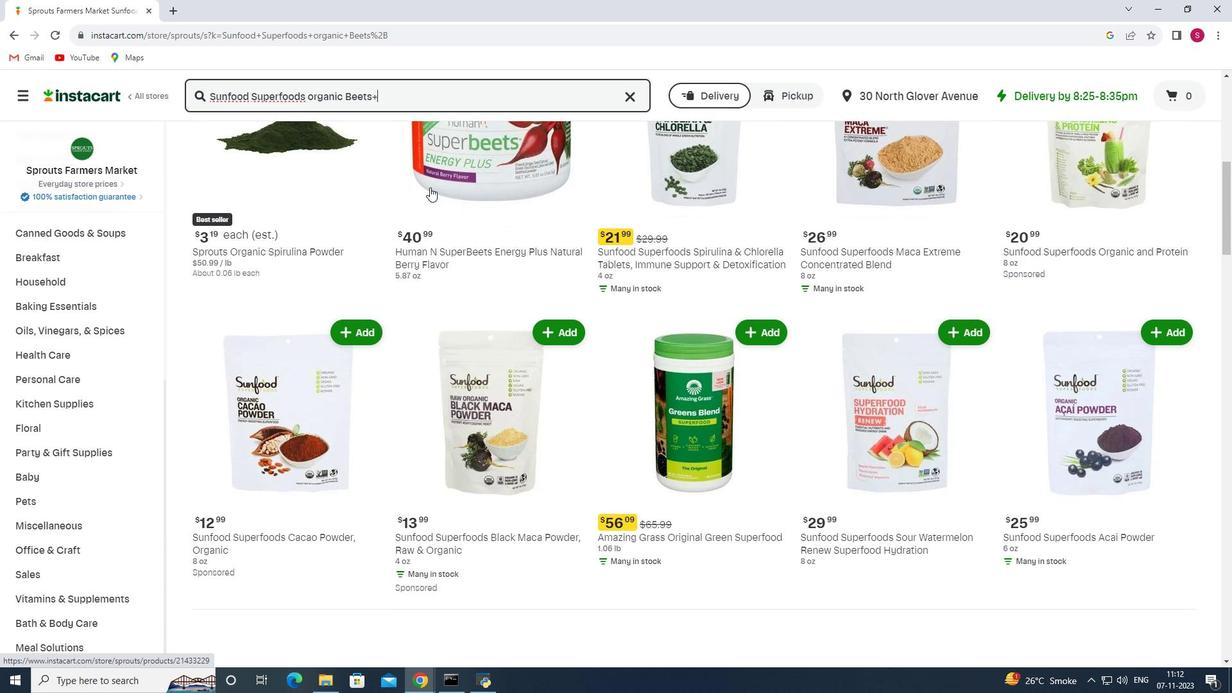 
Action: Mouse scrolled (430, 186) with delta (0, 0)
Screenshot: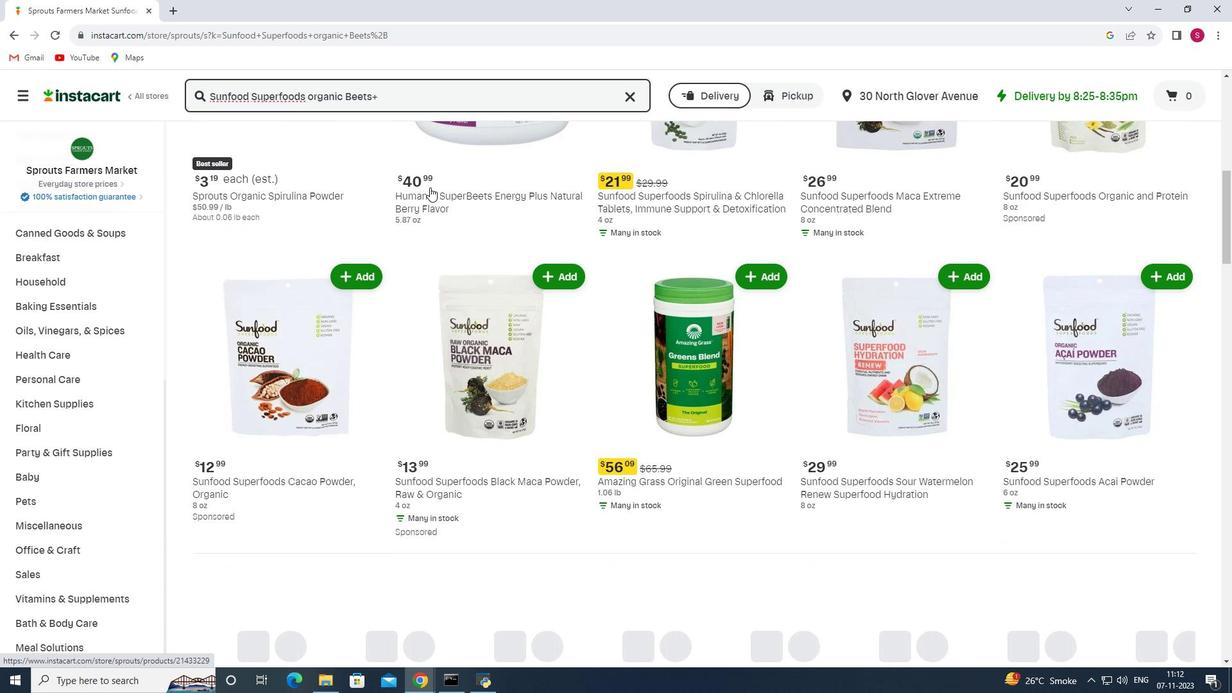 
Action: Mouse scrolled (430, 186) with delta (0, 0)
Screenshot: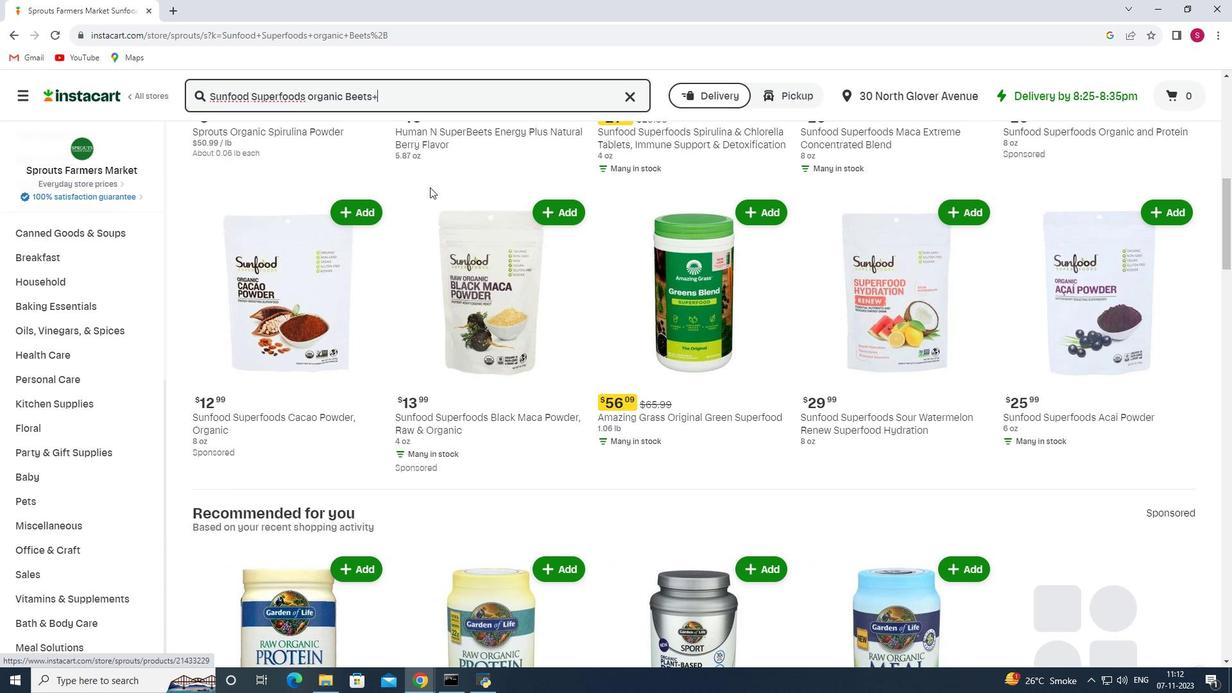 
Action: Mouse scrolled (430, 186) with delta (0, 0)
Screenshot: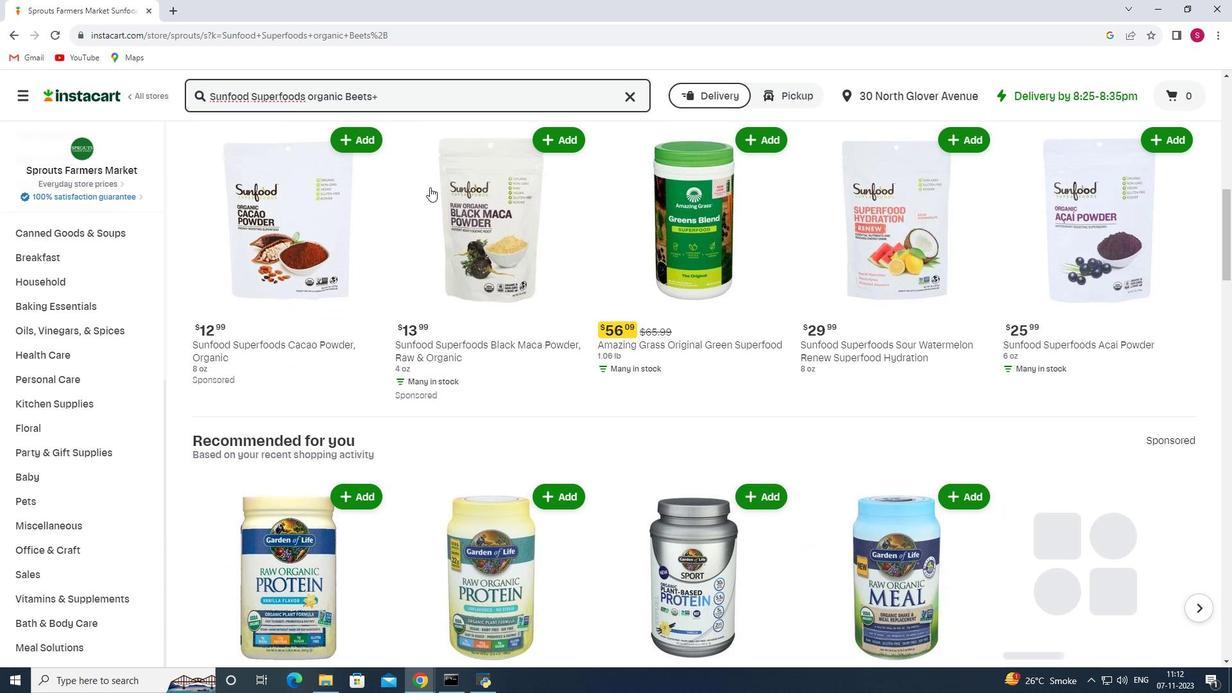 
Action: Mouse scrolled (430, 186) with delta (0, 0)
Screenshot: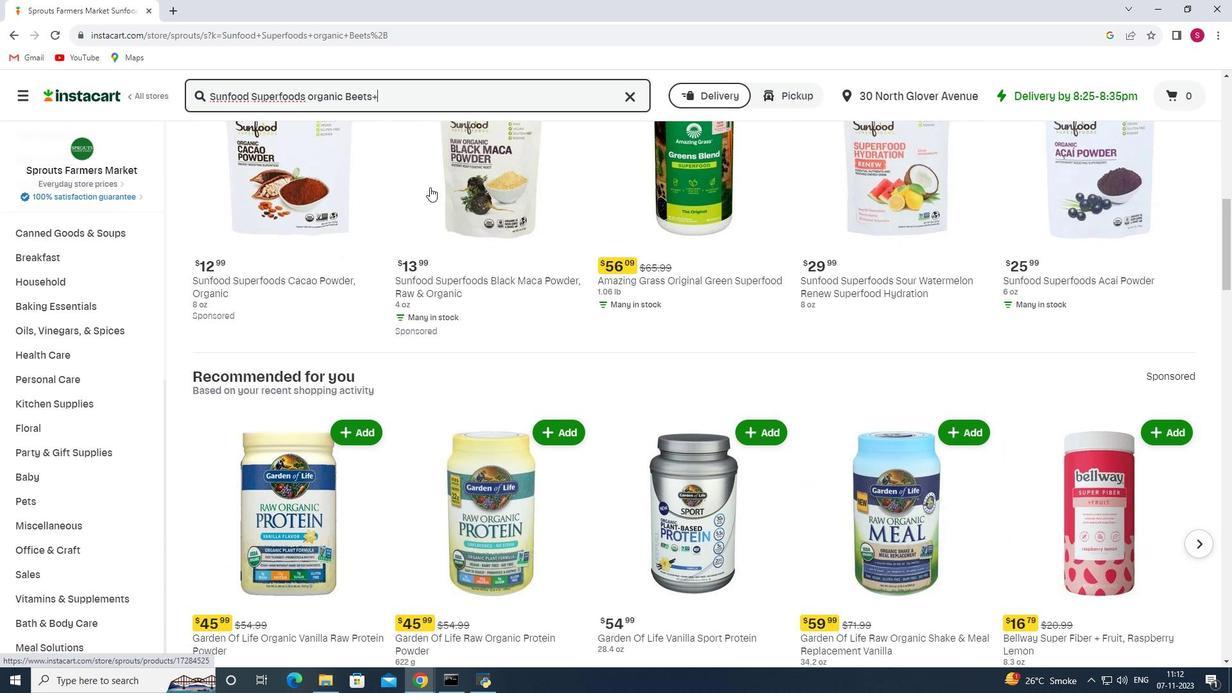 
Action: Mouse scrolled (430, 186) with delta (0, 0)
Screenshot: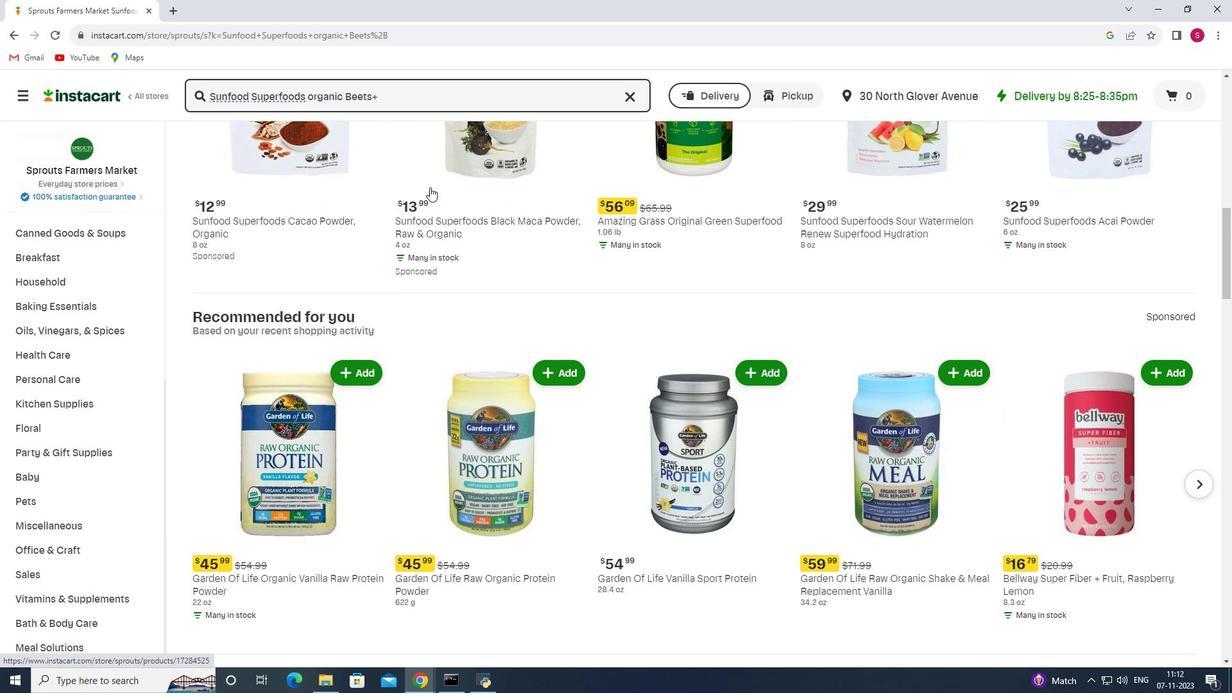 
Action: Mouse scrolled (430, 186) with delta (0, 0)
Screenshot: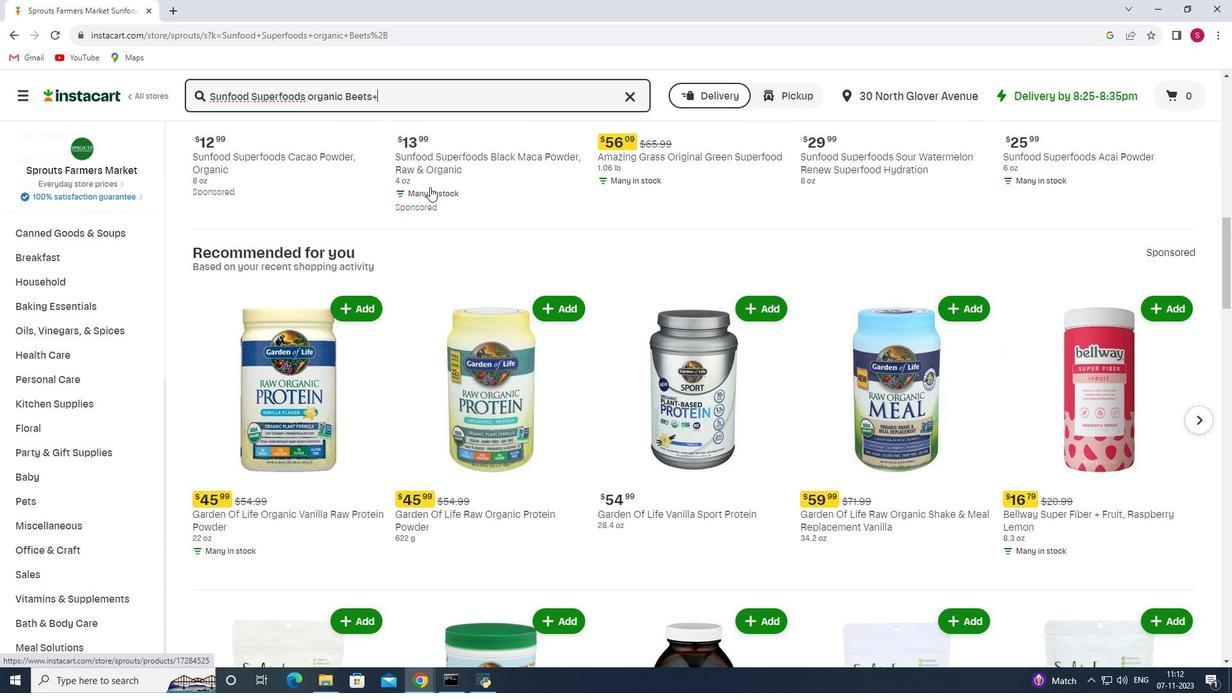 
Action: Mouse scrolled (430, 186) with delta (0, 0)
Screenshot: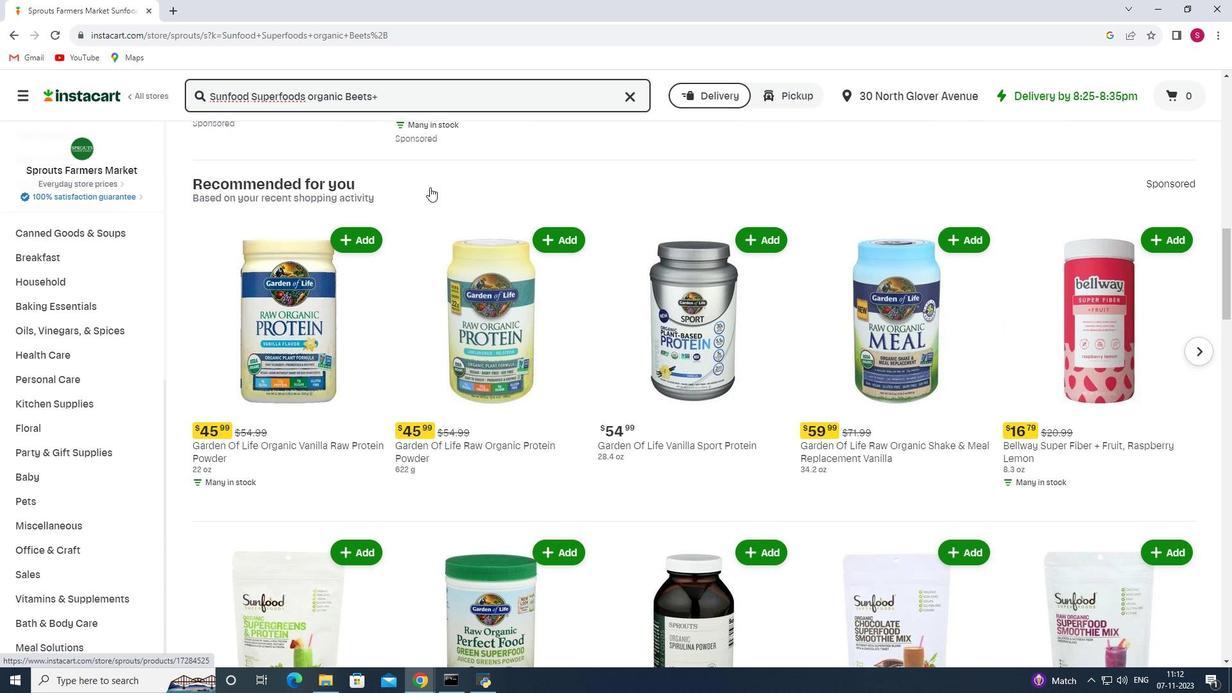 
Action: Mouse scrolled (430, 186) with delta (0, 0)
Screenshot: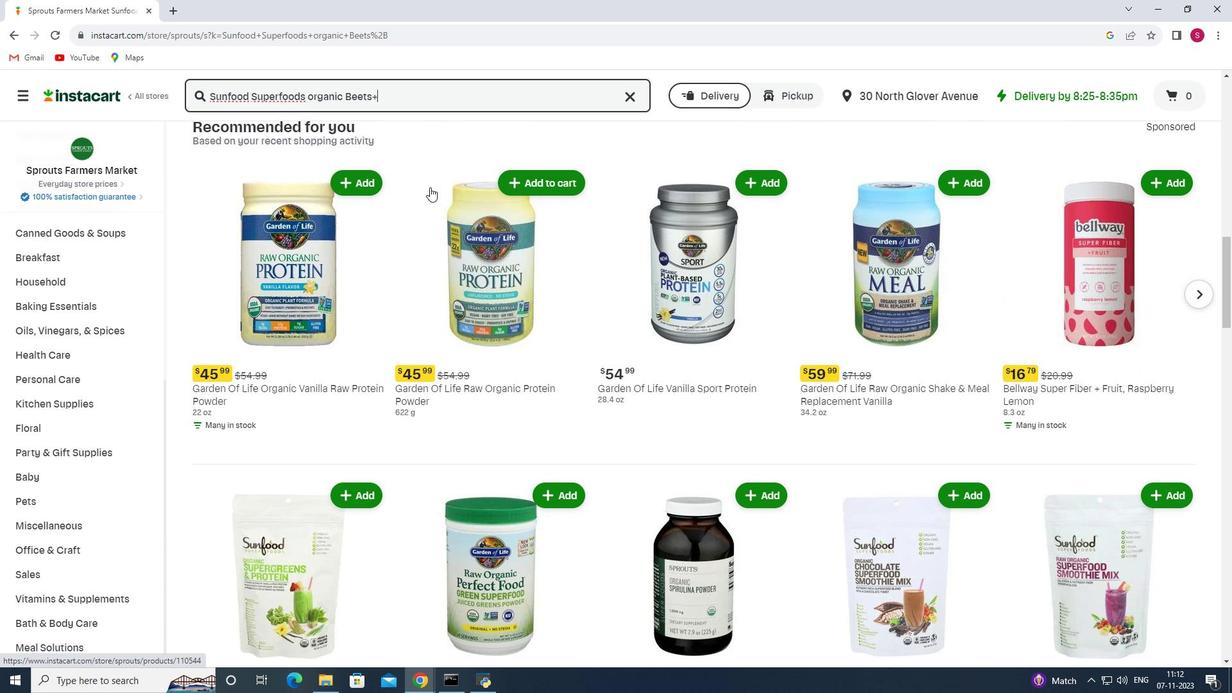 
Action: Mouse scrolled (430, 186) with delta (0, 0)
Screenshot: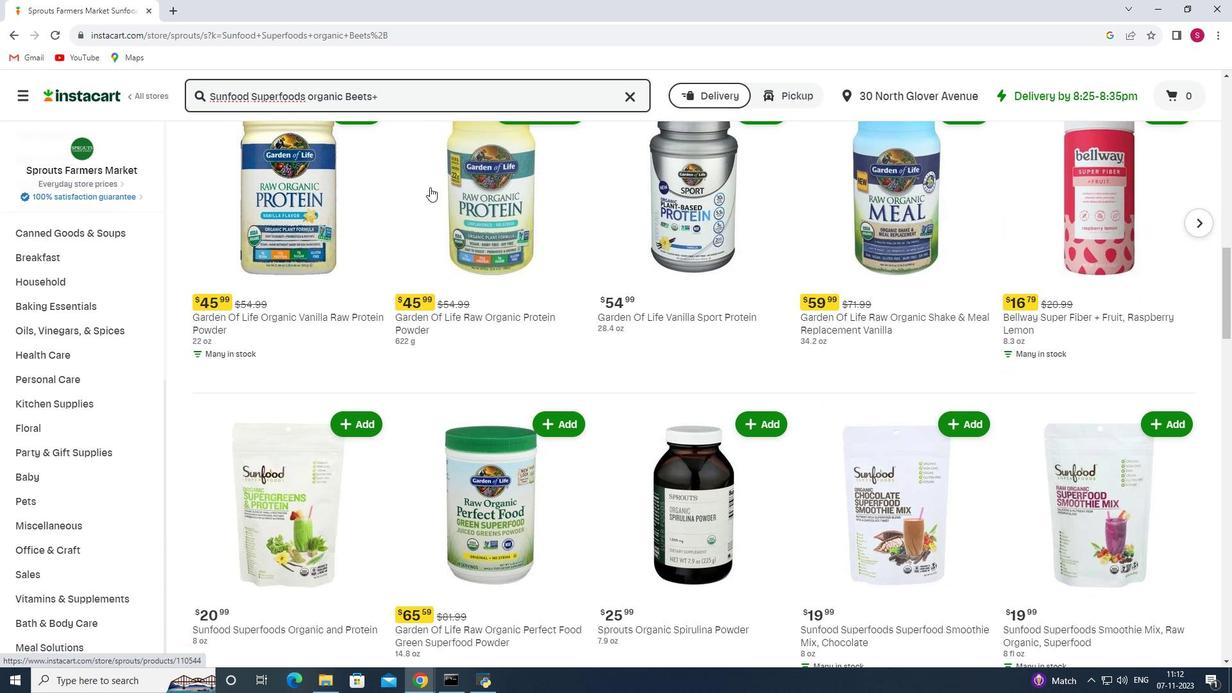 
Action: Mouse scrolled (430, 186) with delta (0, 0)
Screenshot: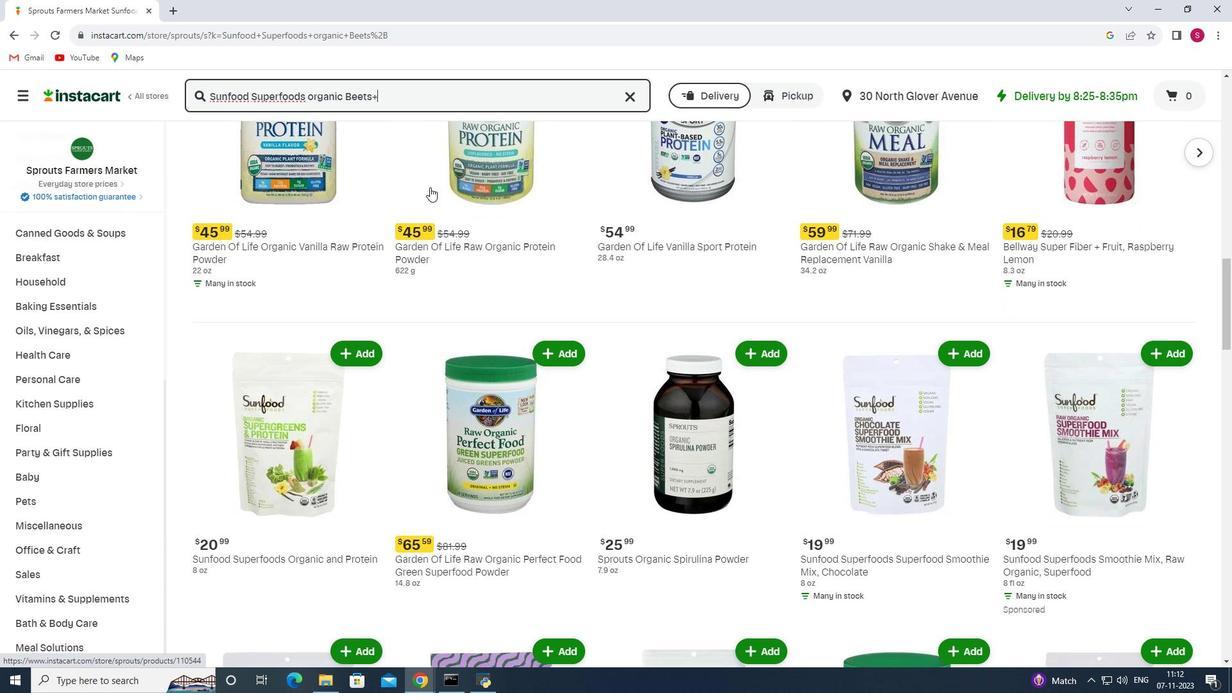 
Action: Mouse scrolled (430, 186) with delta (0, 0)
Screenshot: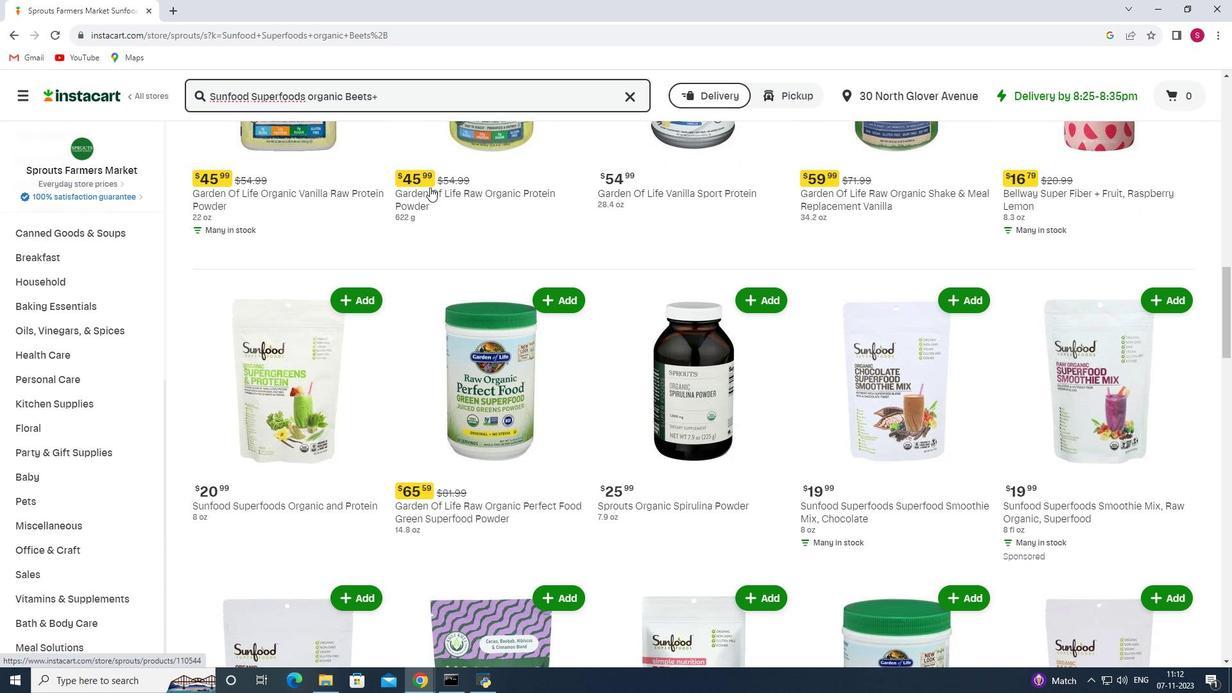 
Action: Mouse scrolled (430, 186) with delta (0, 0)
Screenshot: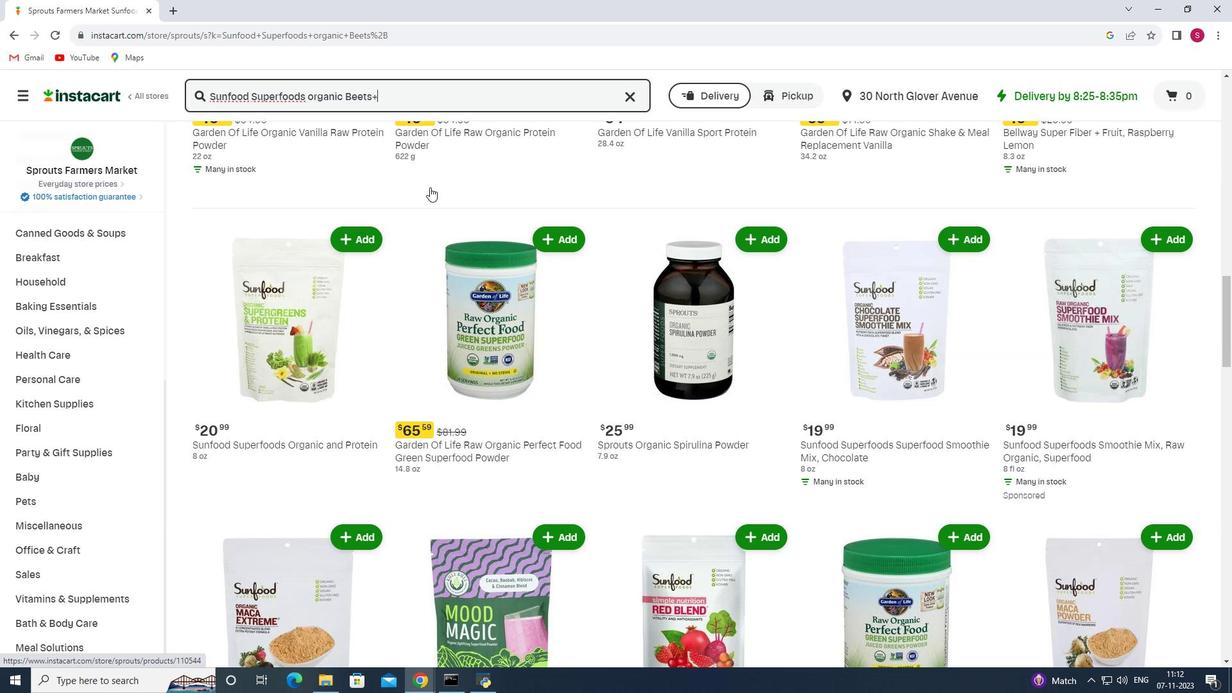 
Action: Mouse scrolled (430, 186) with delta (0, 0)
Screenshot: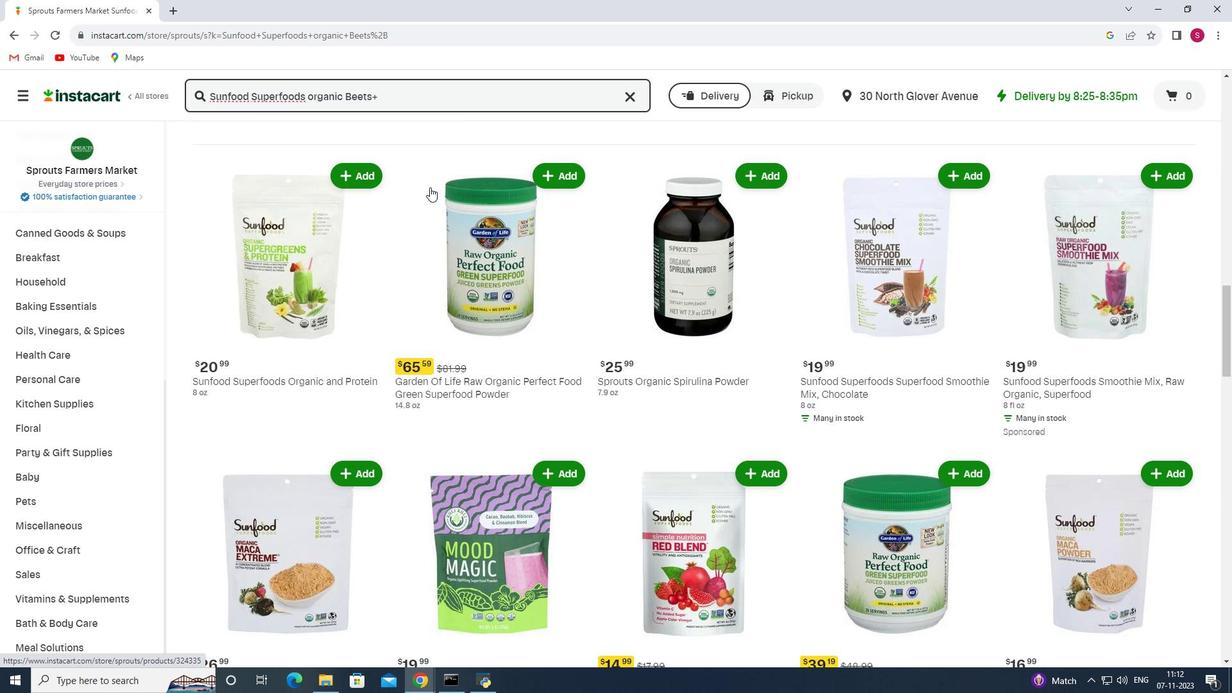 
Action: Mouse scrolled (430, 186) with delta (0, 0)
Screenshot: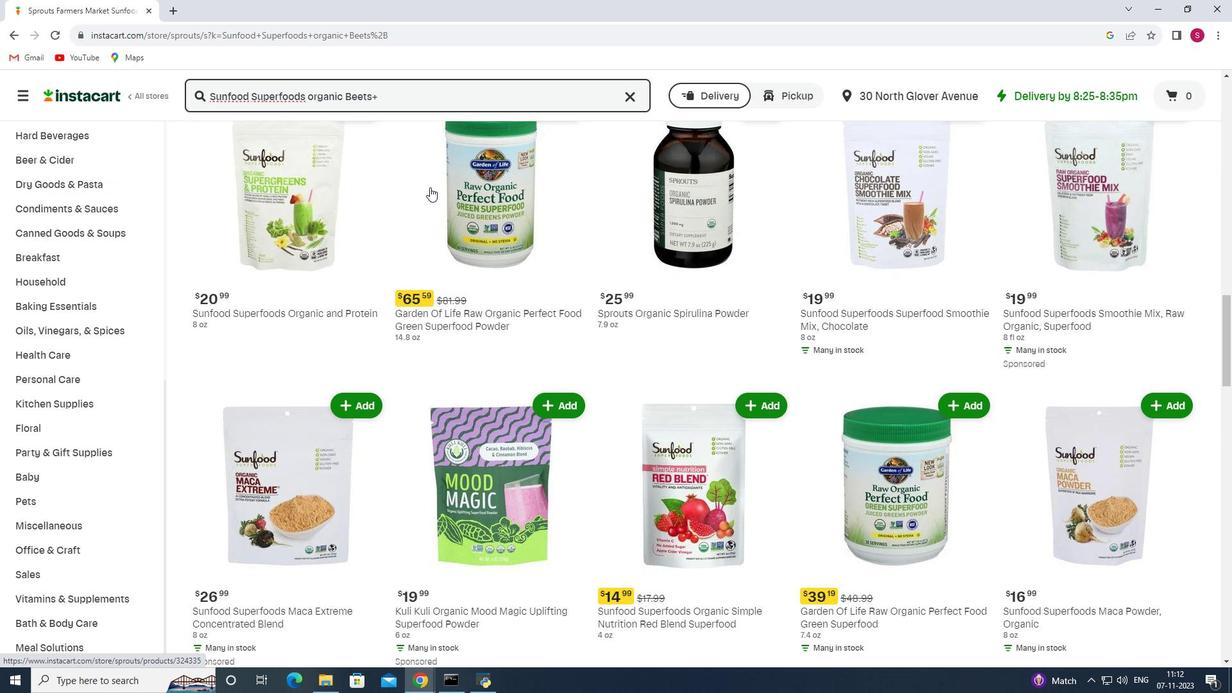 
Action: Mouse scrolled (430, 186) with delta (0, 0)
Screenshot: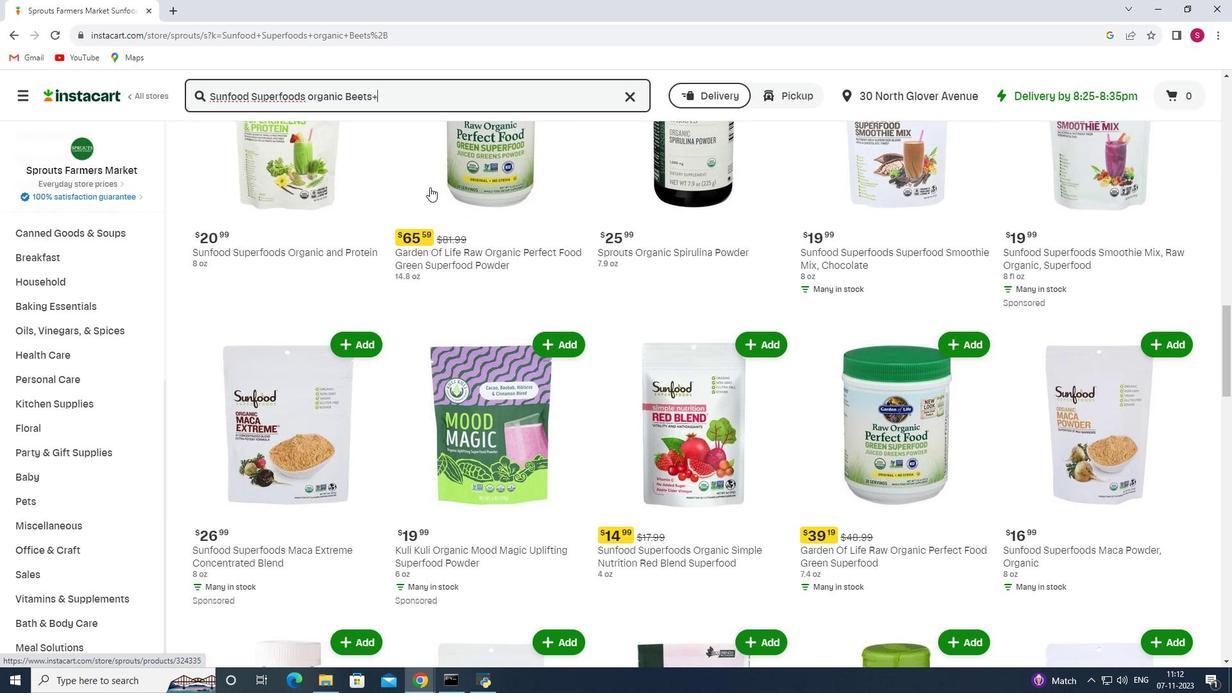 
Action: Mouse scrolled (430, 186) with delta (0, 0)
Screenshot: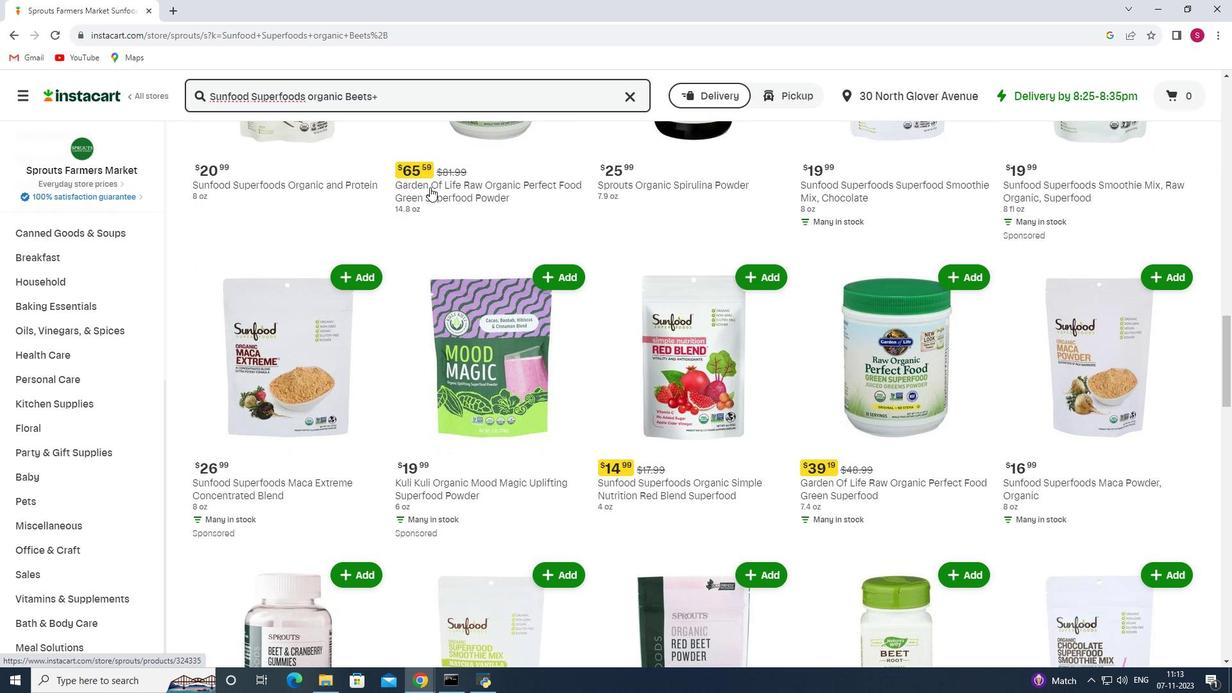 
Action: Mouse scrolled (430, 186) with delta (0, 0)
Screenshot: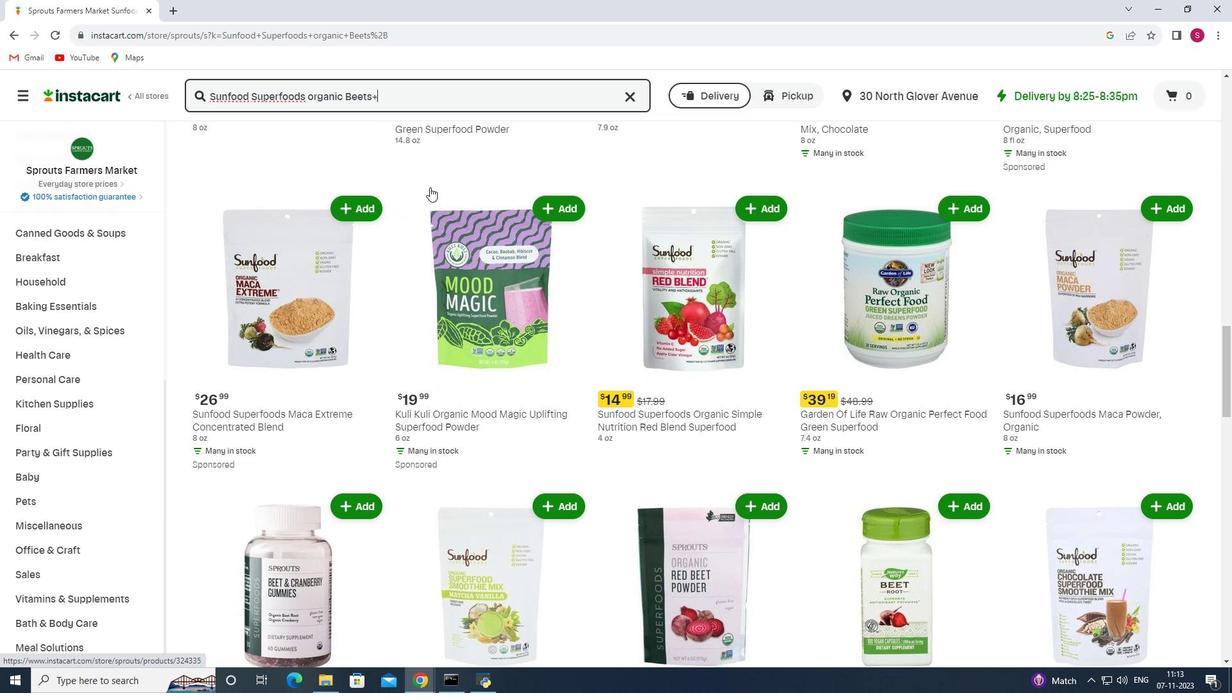 
Action: Mouse scrolled (430, 186) with delta (0, 0)
Screenshot: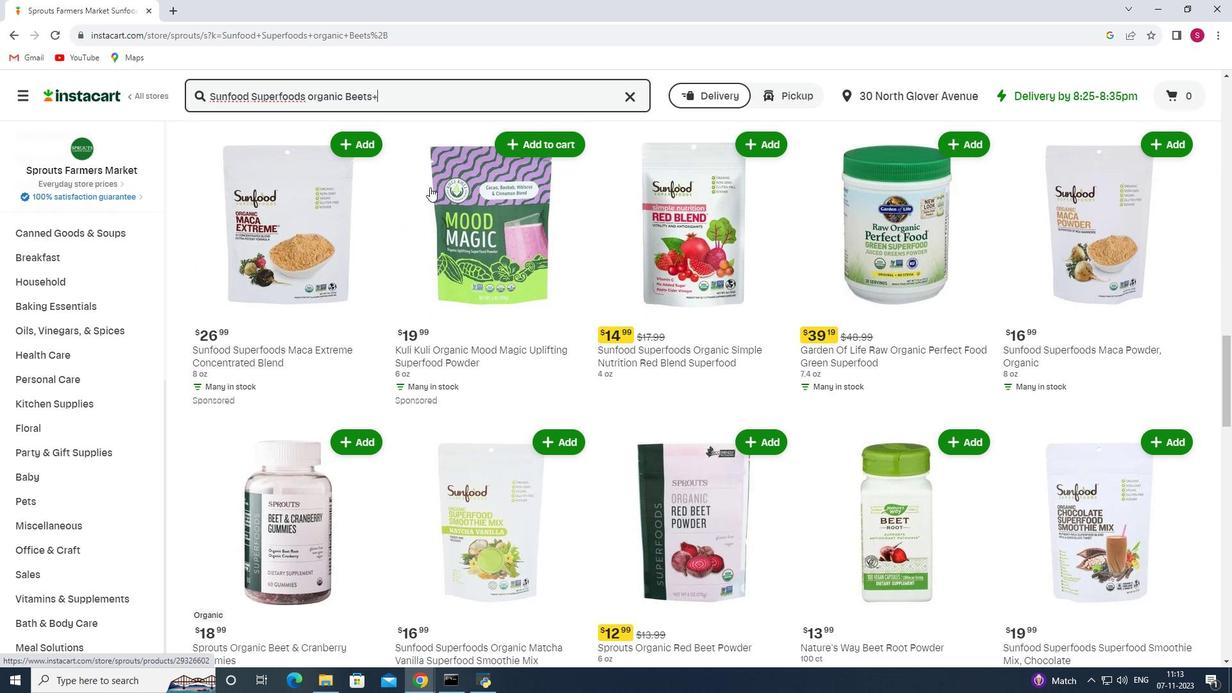 
Action: Mouse scrolled (430, 186) with delta (0, 0)
Screenshot: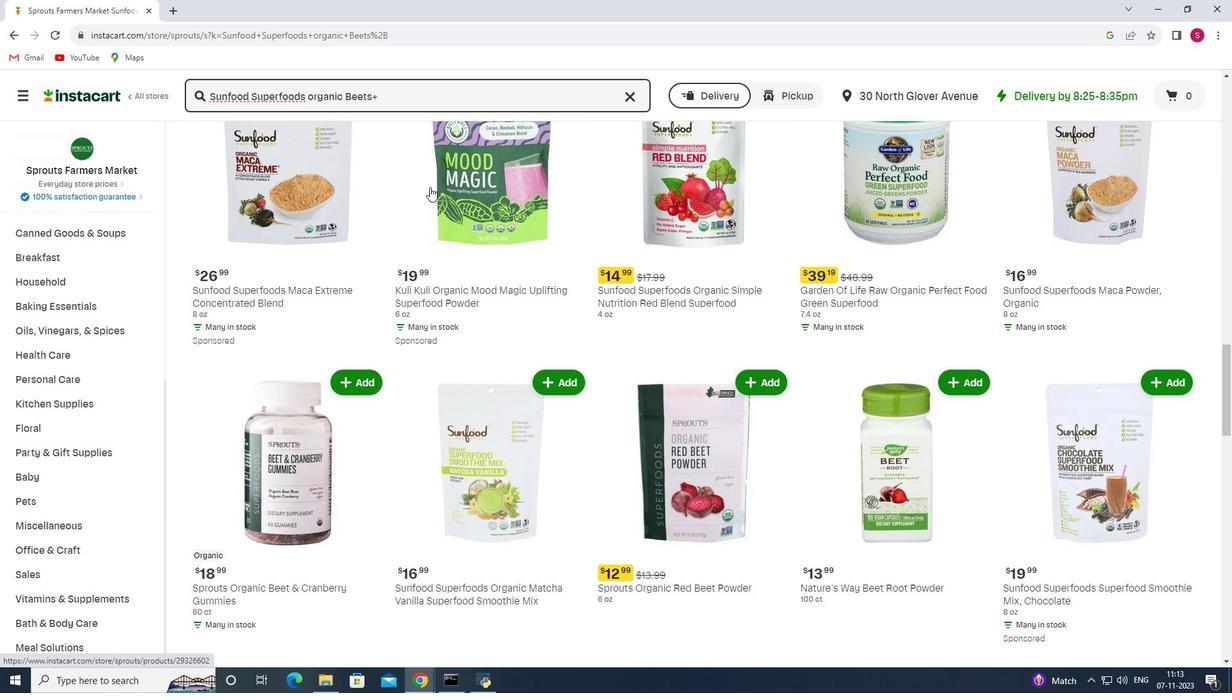 
Action: Mouse scrolled (430, 186) with delta (0, 0)
Screenshot: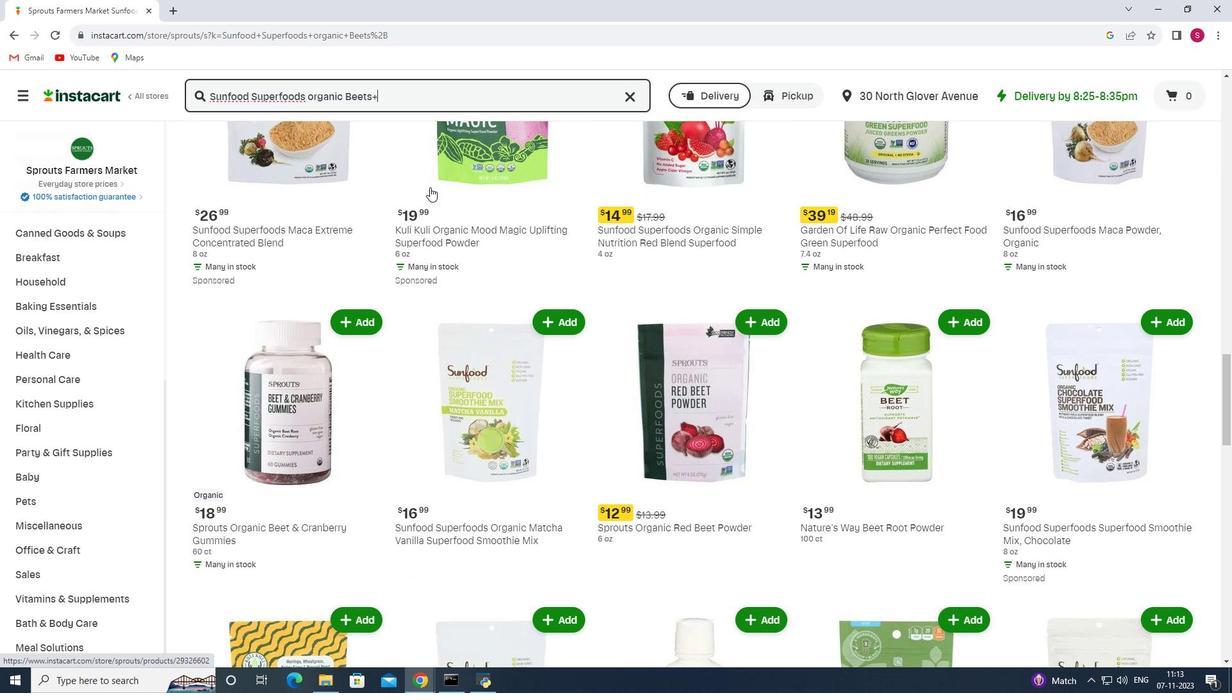 
Action: Mouse scrolled (430, 186) with delta (0, 0)
Screenshot: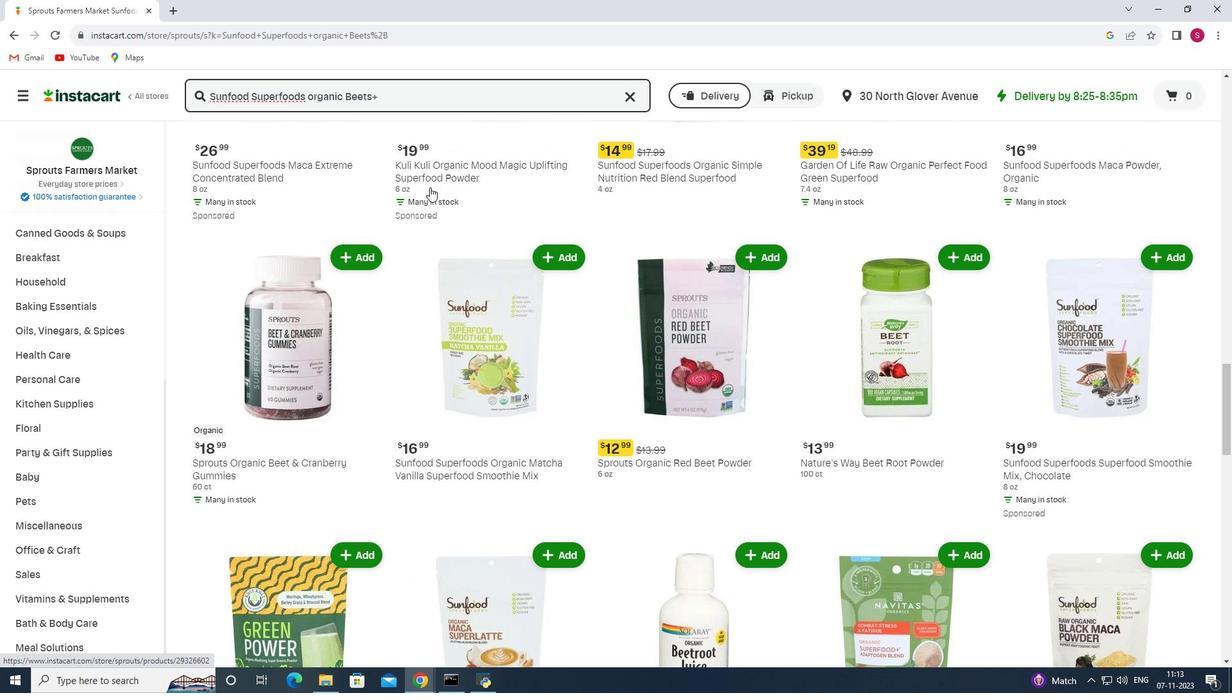 
Action: Mouse scrolled (430, 186) with delta (0, 0)
Screenshot: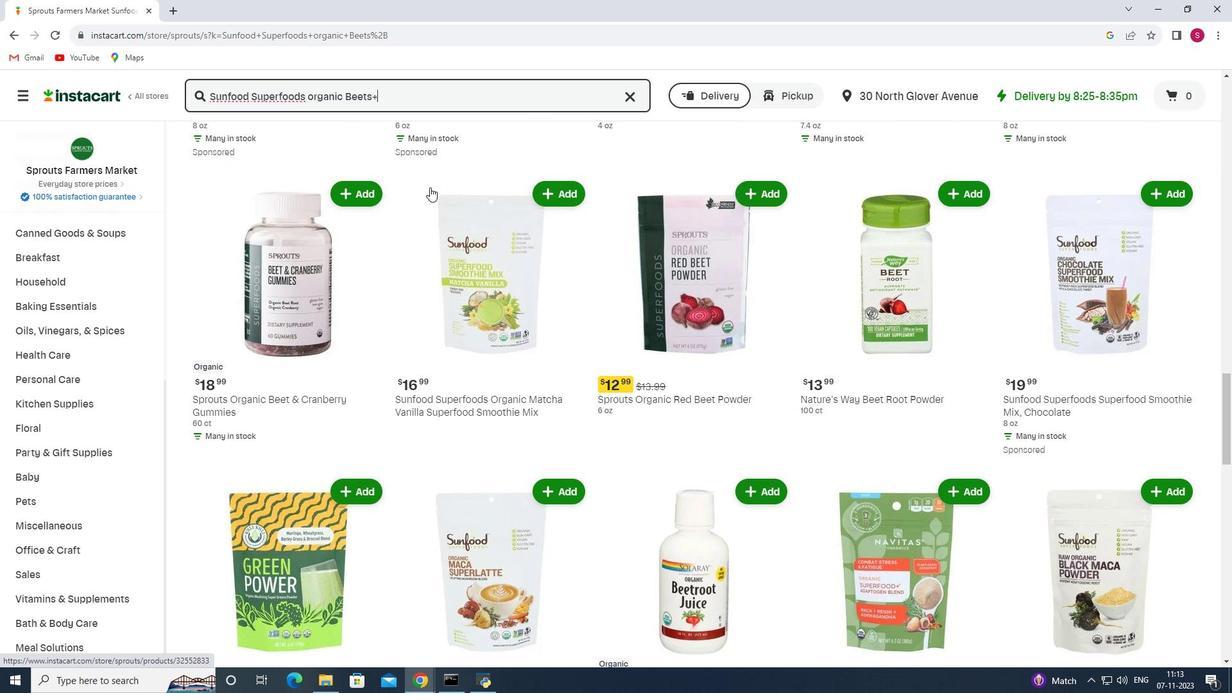 
Action: Mouse scrolled (430, 186) with delta (0, 0)
Screenshot: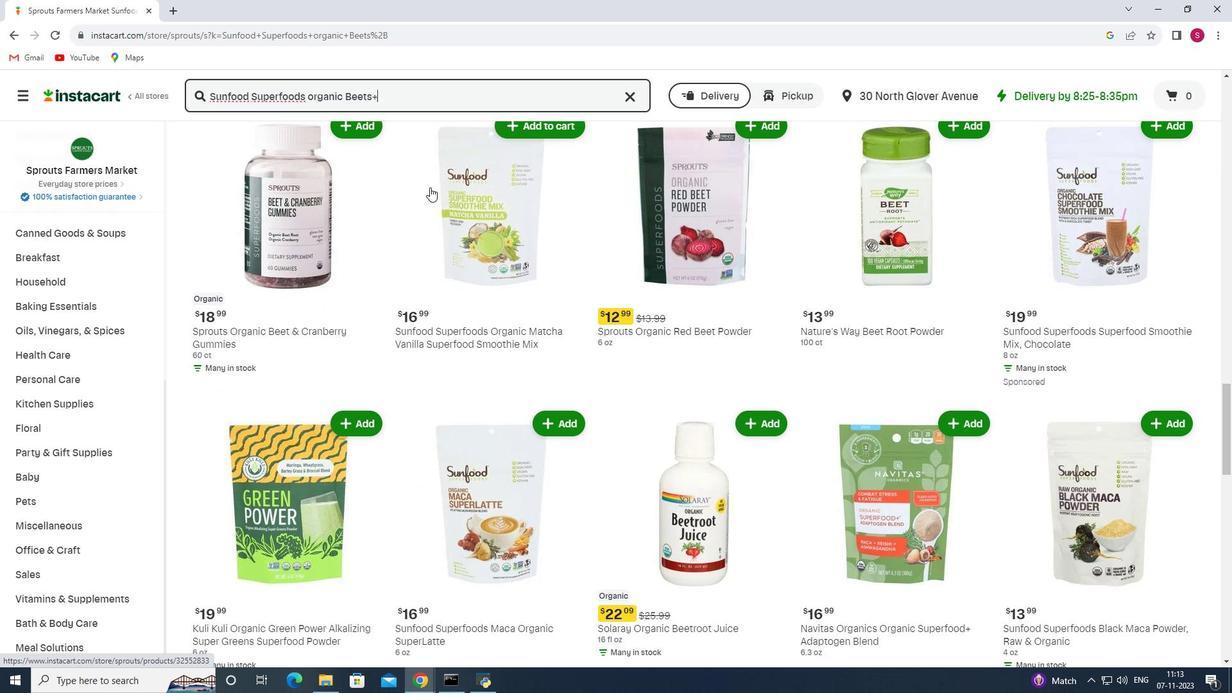 
Action: Mouse scrolled (430, 186) with delta (0, 0)
Screenshot: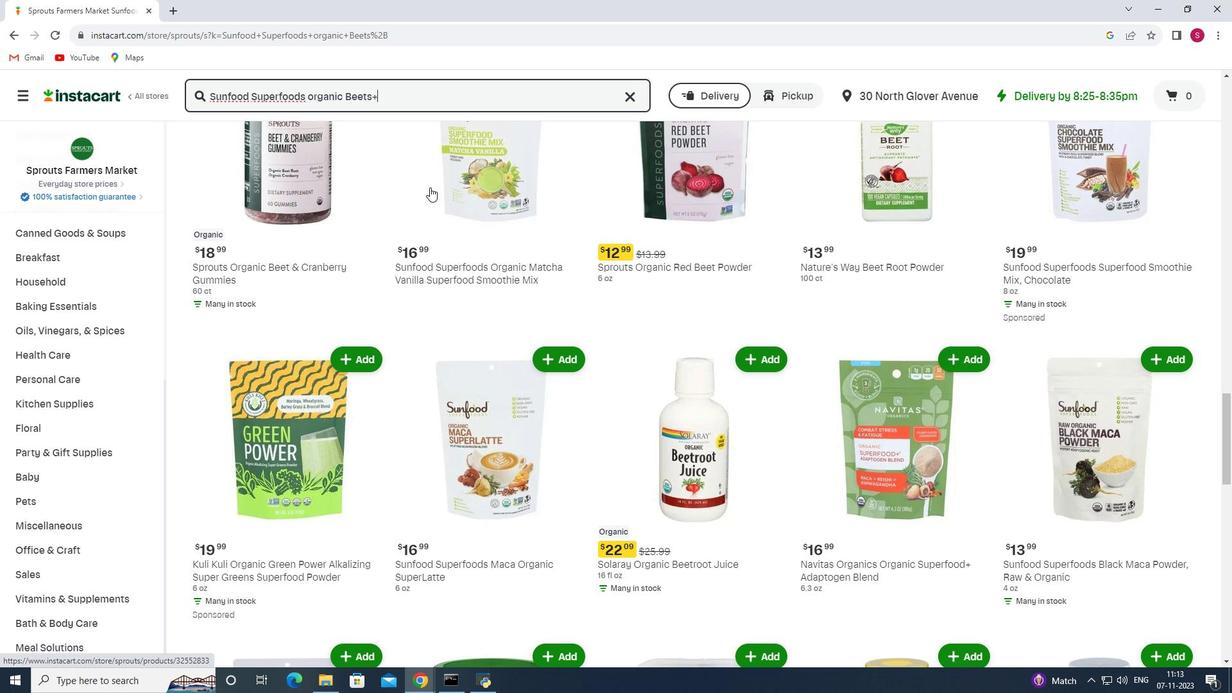 
Action: Mouse scrolled (430, 186) with delta (0, 0)
Screenshot: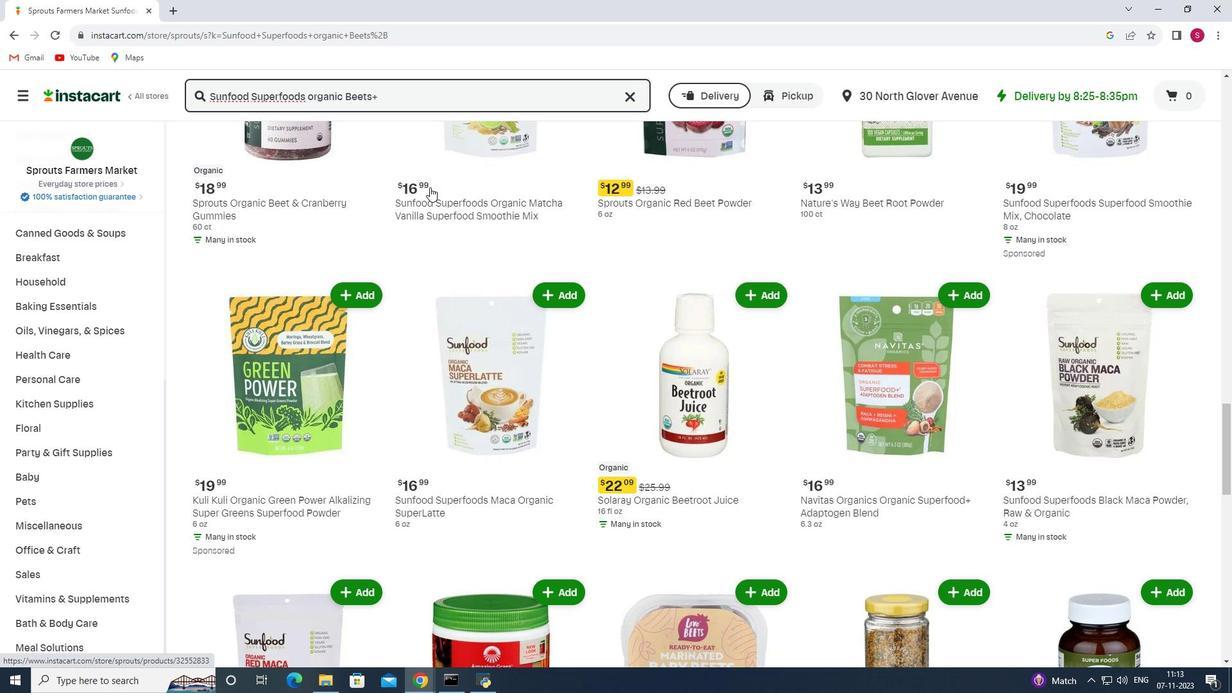
Action: Mouse scrolled (430, 186) with delta (0, 0)
Screenshot: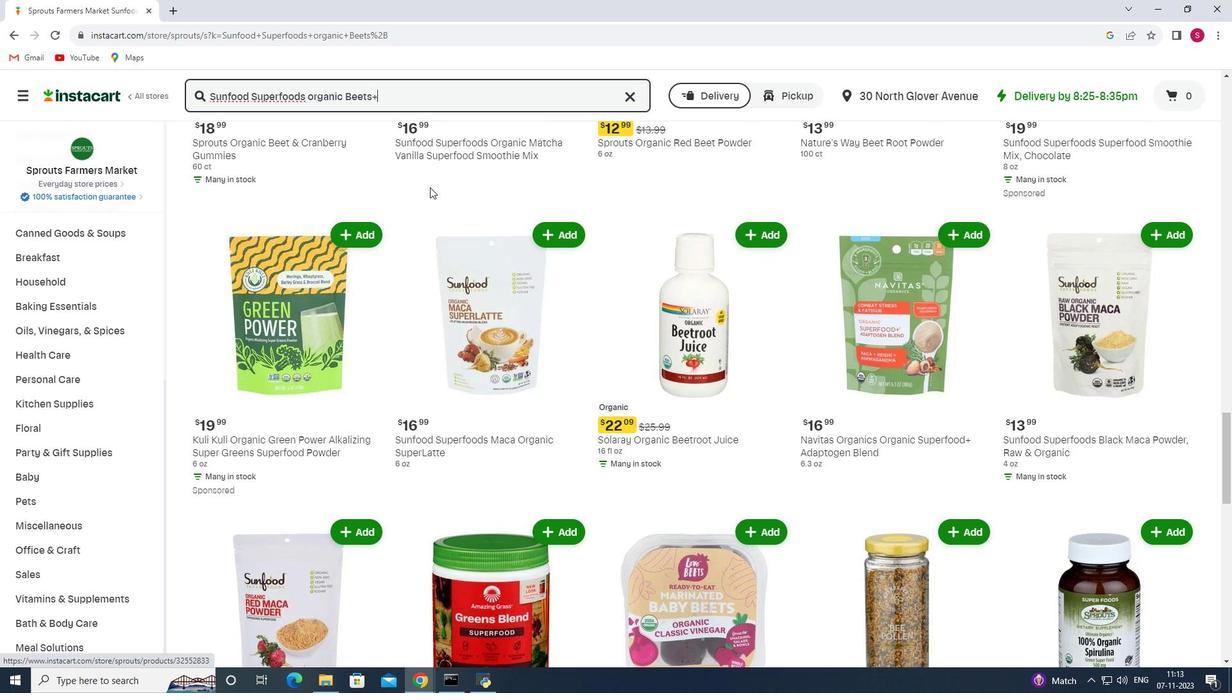 
Action: Mouse scrolled (430, 186) with delta (0, 0)
Screenshot: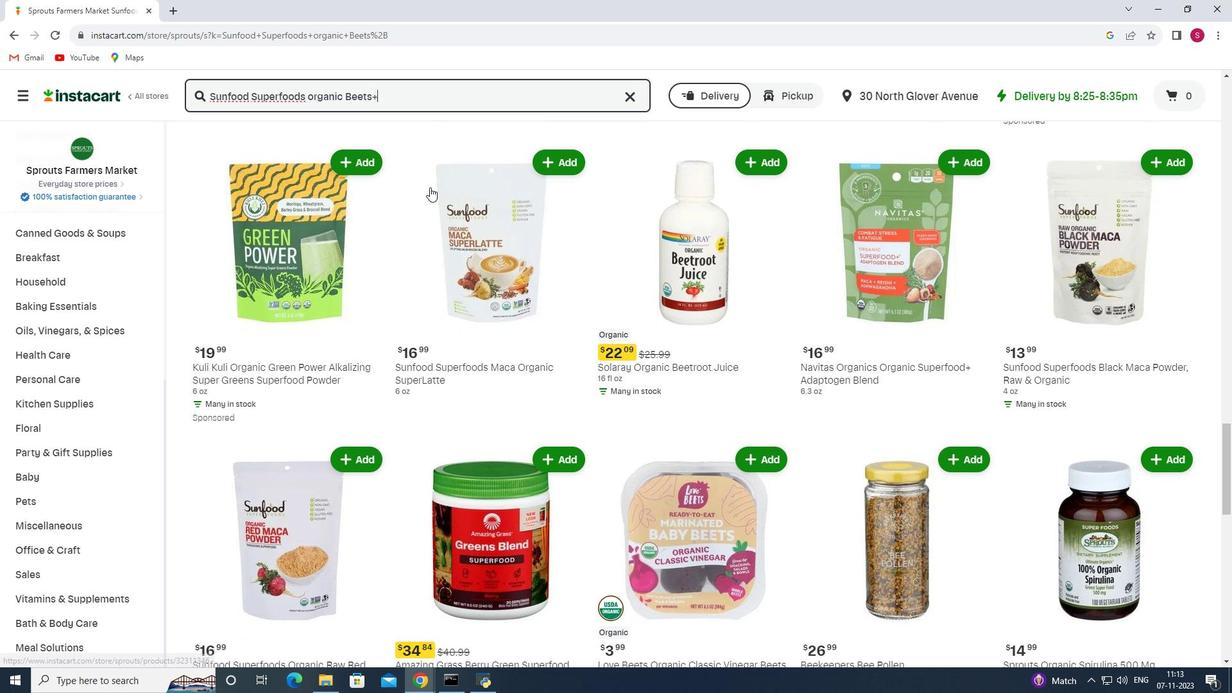 
Action: Mouse scrolled (430, 186) with delta (0, 0)
Screenshot: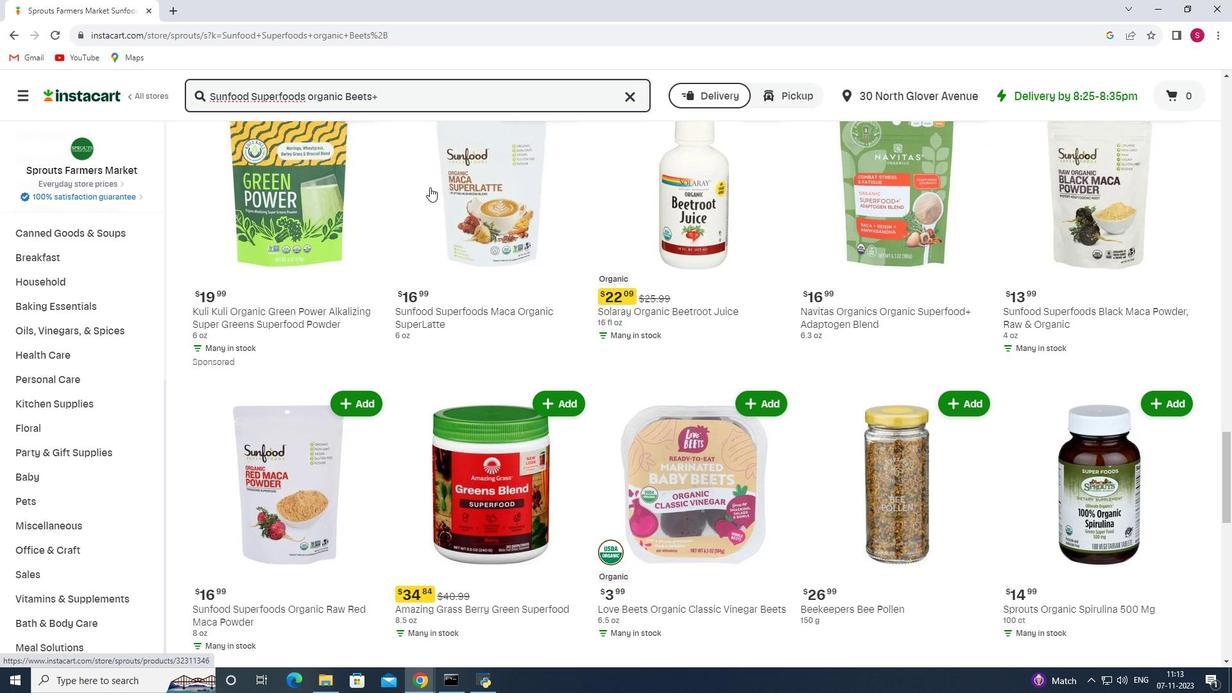 
Action: Mouse scrolled (430, 186) with delta (0, 0)
Screenshot: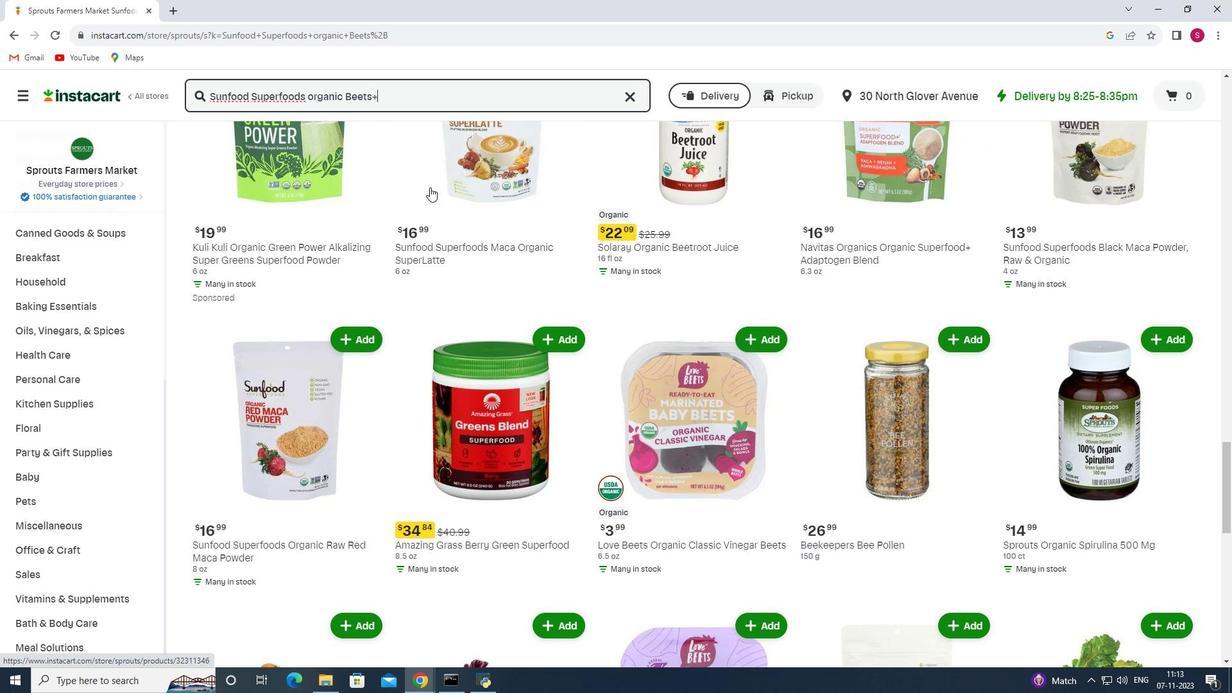 
Action: Mouse scrolled (430, 186) with delta (0, 0)
Screenshot: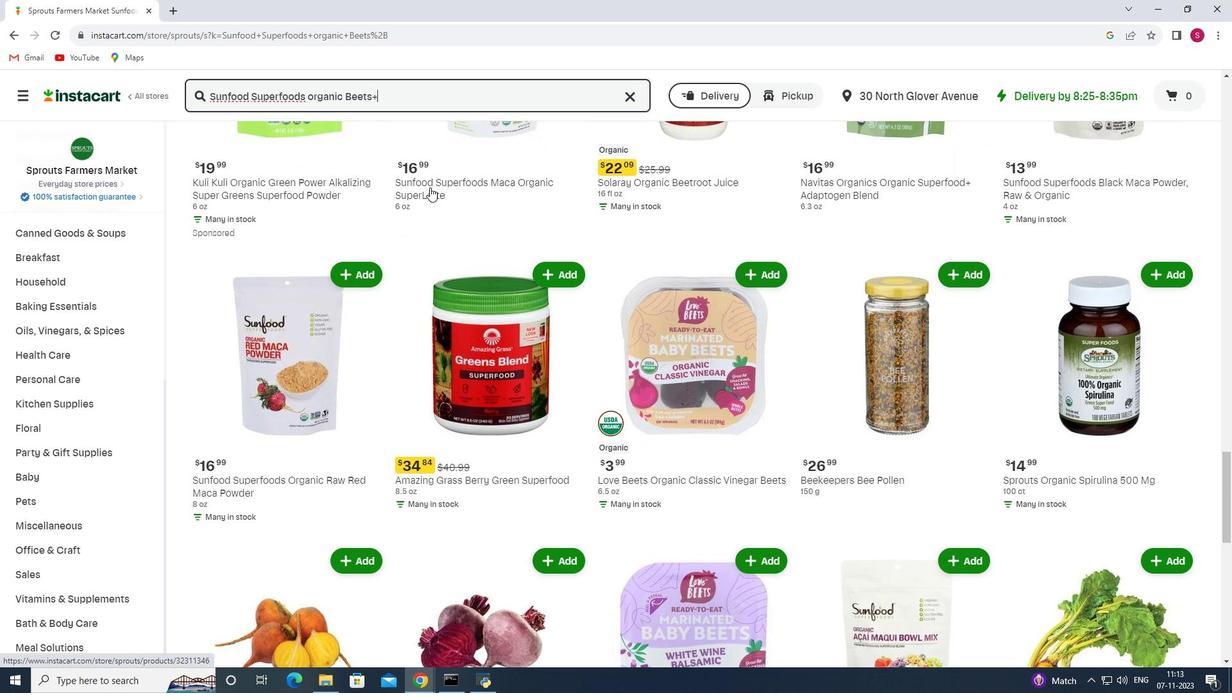 
Action: Mouse scrolled (430, 186) with delta (0, 0)
Screenshot: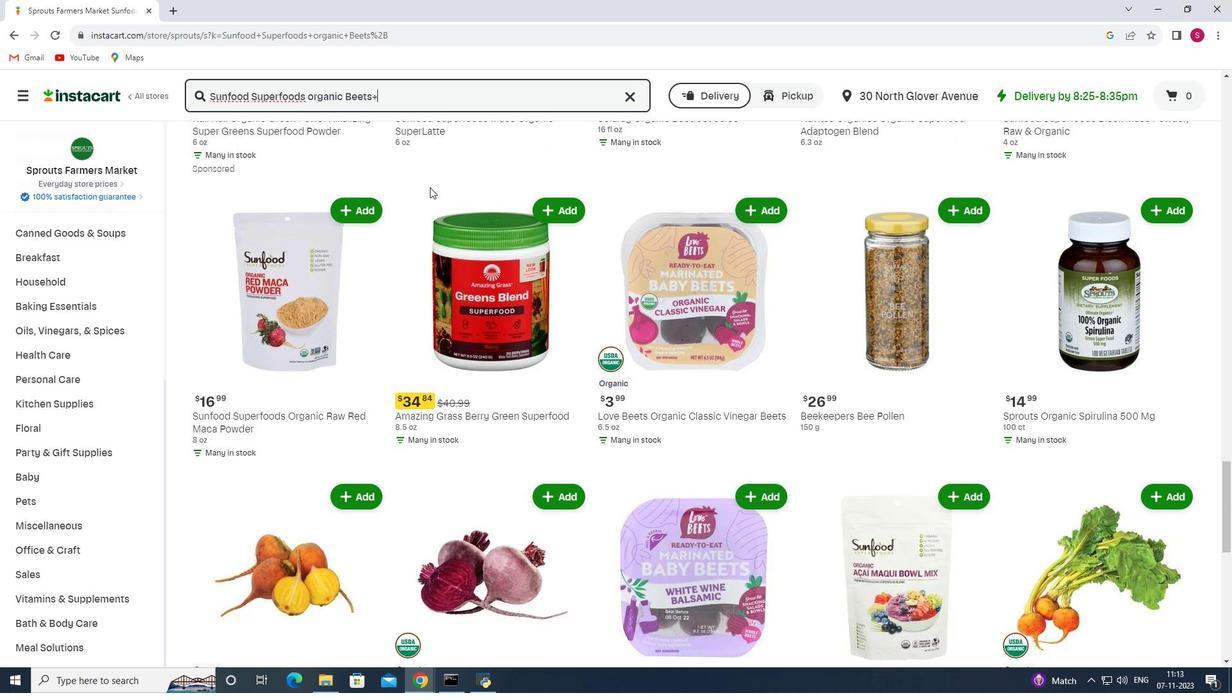 
Action: Mouse scrolled (430, 186) with delta (0, 0)
Screenshot: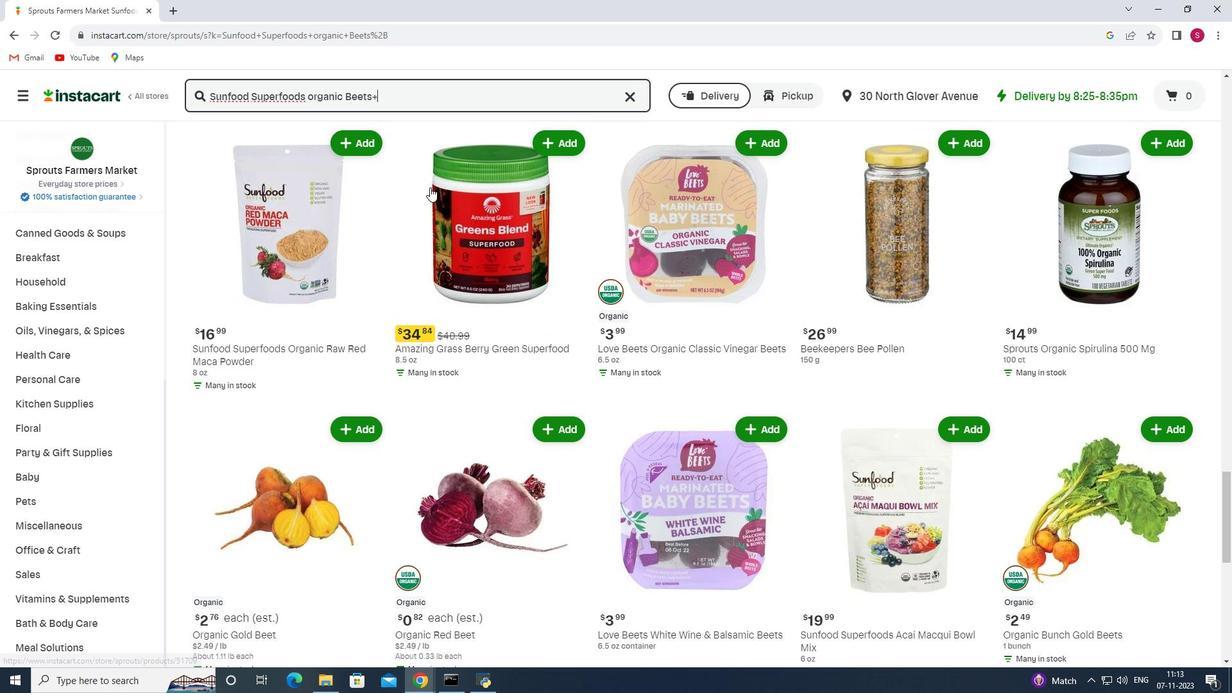
Action: Mouse scrolled (430, 186) with delta (0, 0)
Screenshot: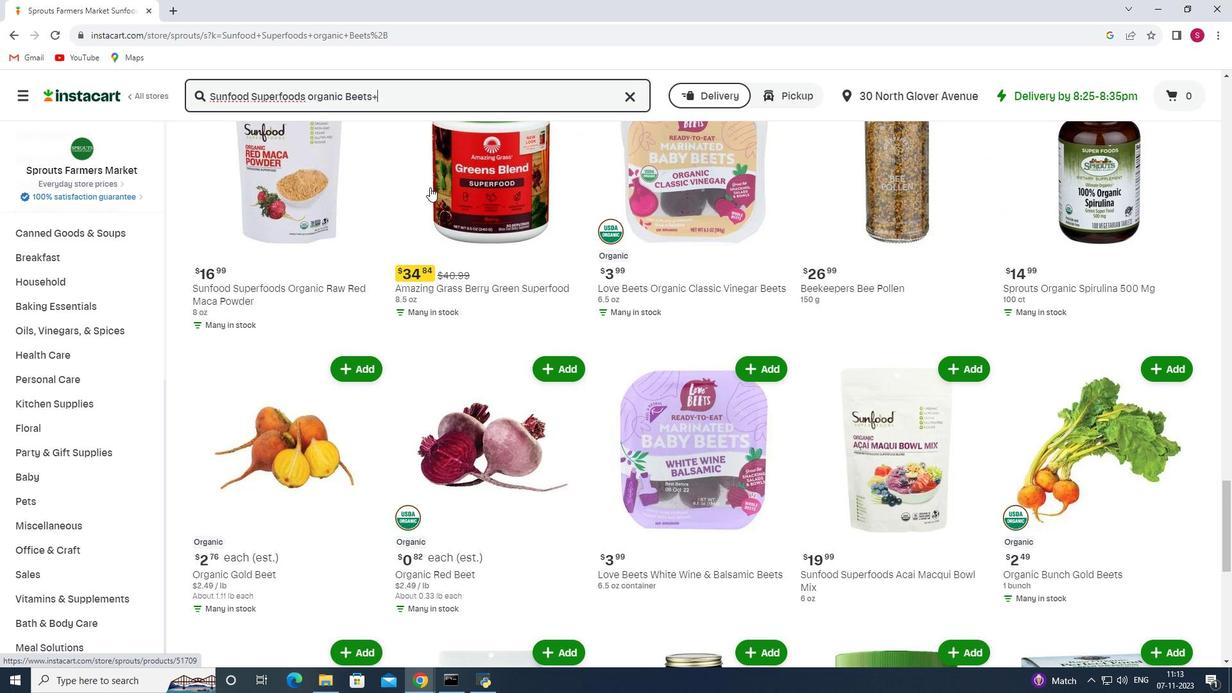 
Action: Mouse scrolled (430, 186) with delta (0, 0)
Screenshot: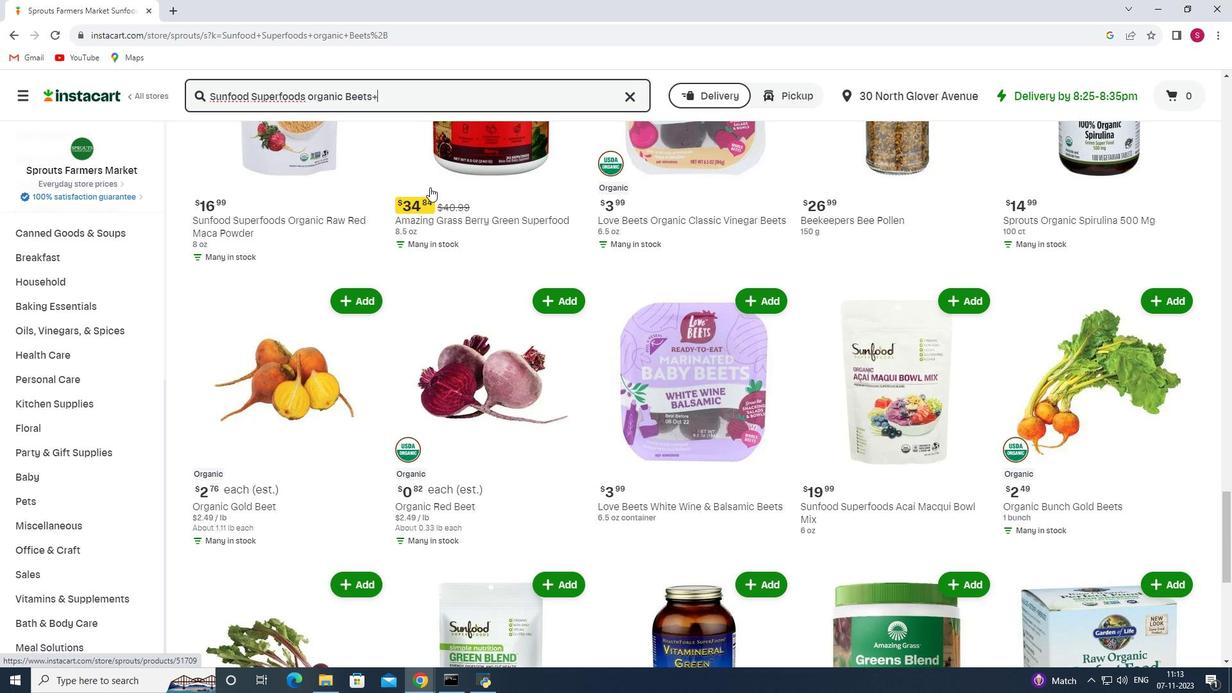 
Action: Mouse scrolled (430, 186) with delta (0, 0)
Screenshot: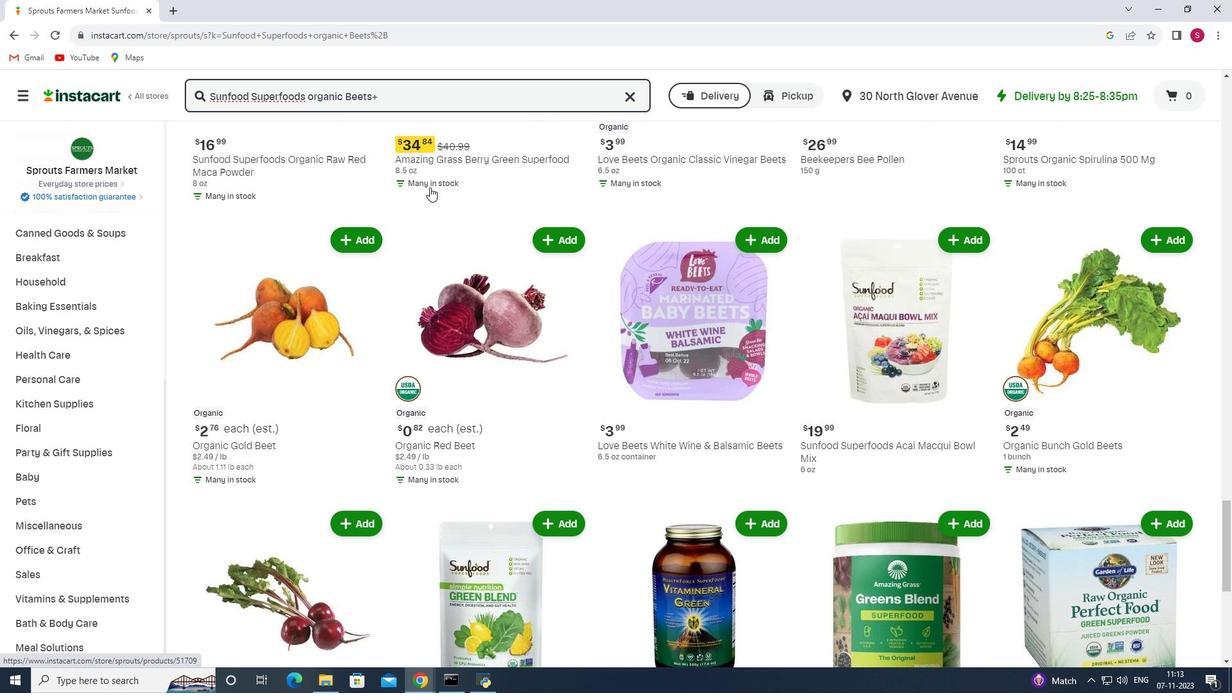 
Action: Mouse scrolled (430, 186) with delta (0, 0)
Screenshot: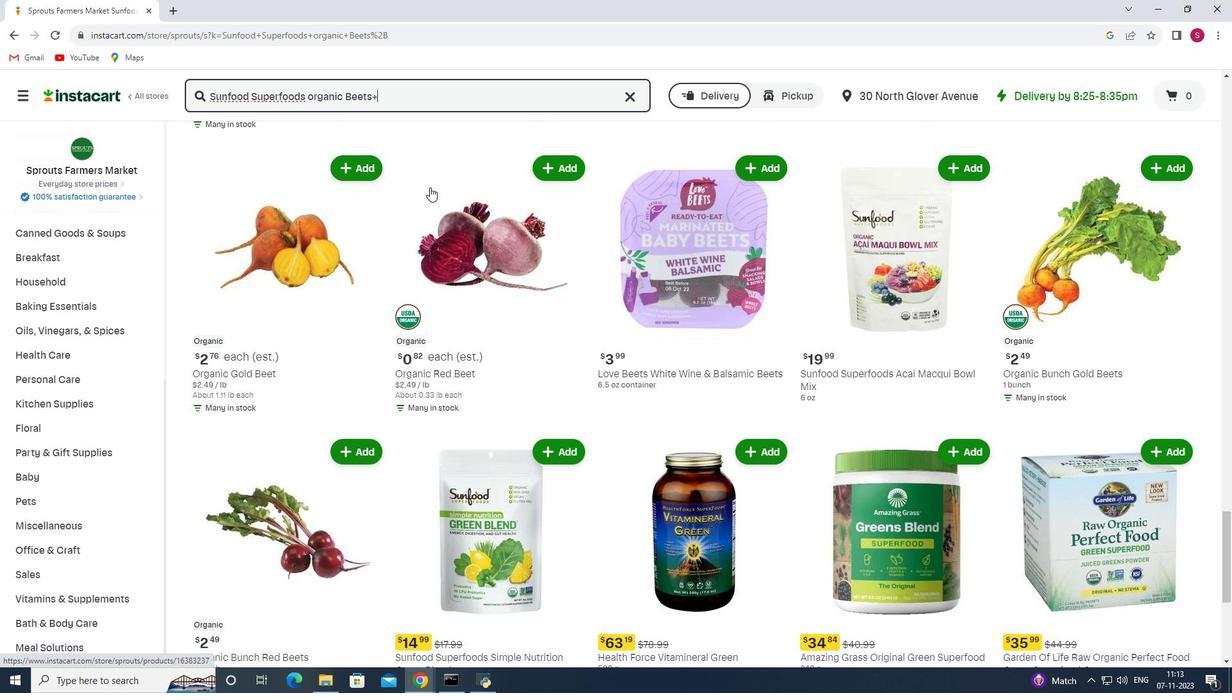 
Action: Mouse scrolled (430, 186) with delta (0, 0)
Screenshot: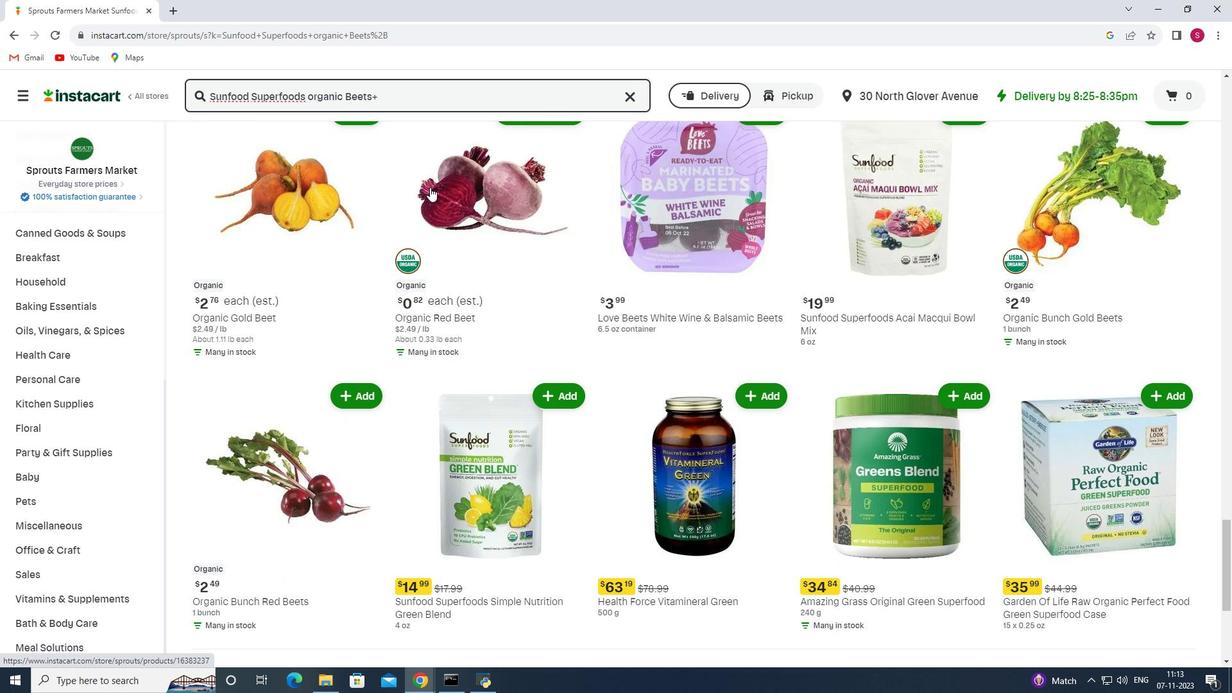 
Action: Mouse scrolled (430, 186) with delta (0, 0)
Screenshot: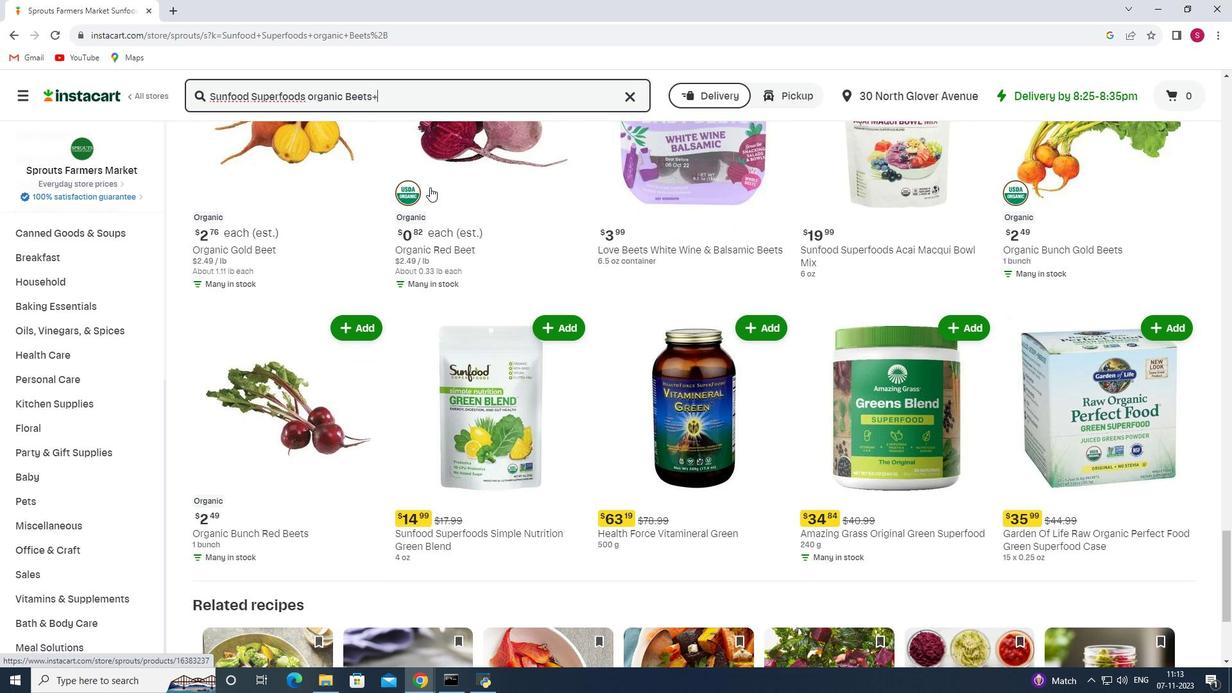 
Action: Mouse scrolled (430, 186) with delta (0, 0)
Screenshot: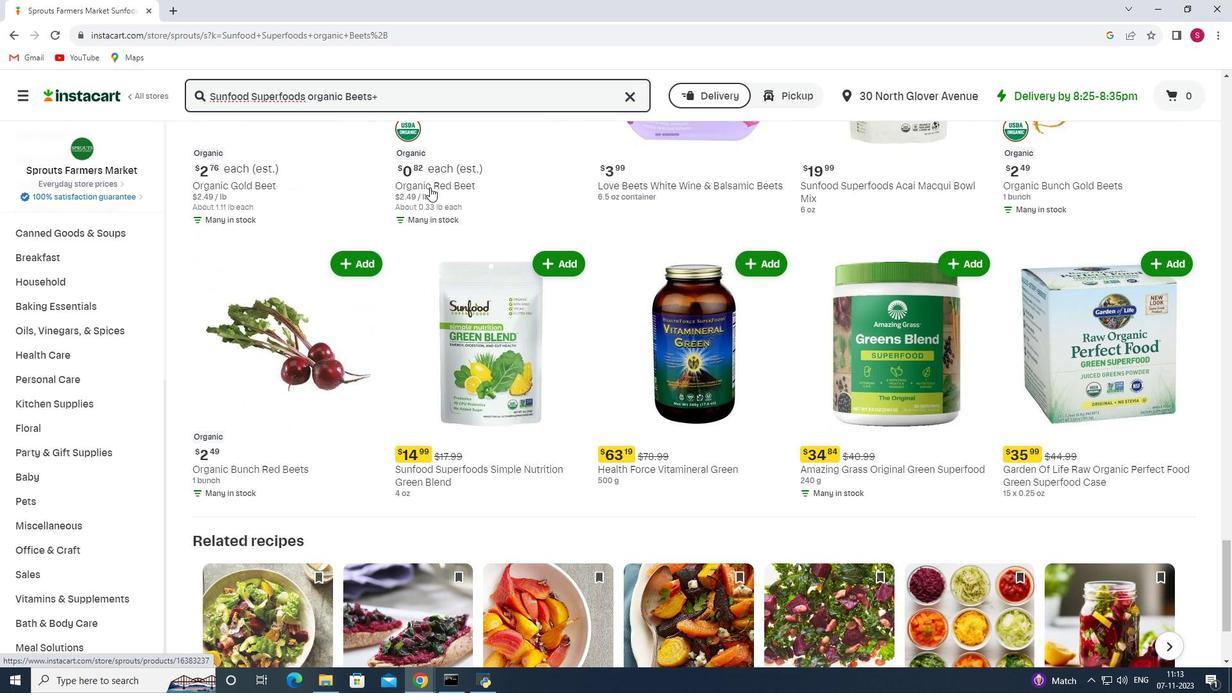 
Action: Mouse scrolled (430, 186) with delta (0, 0)
Screenshot: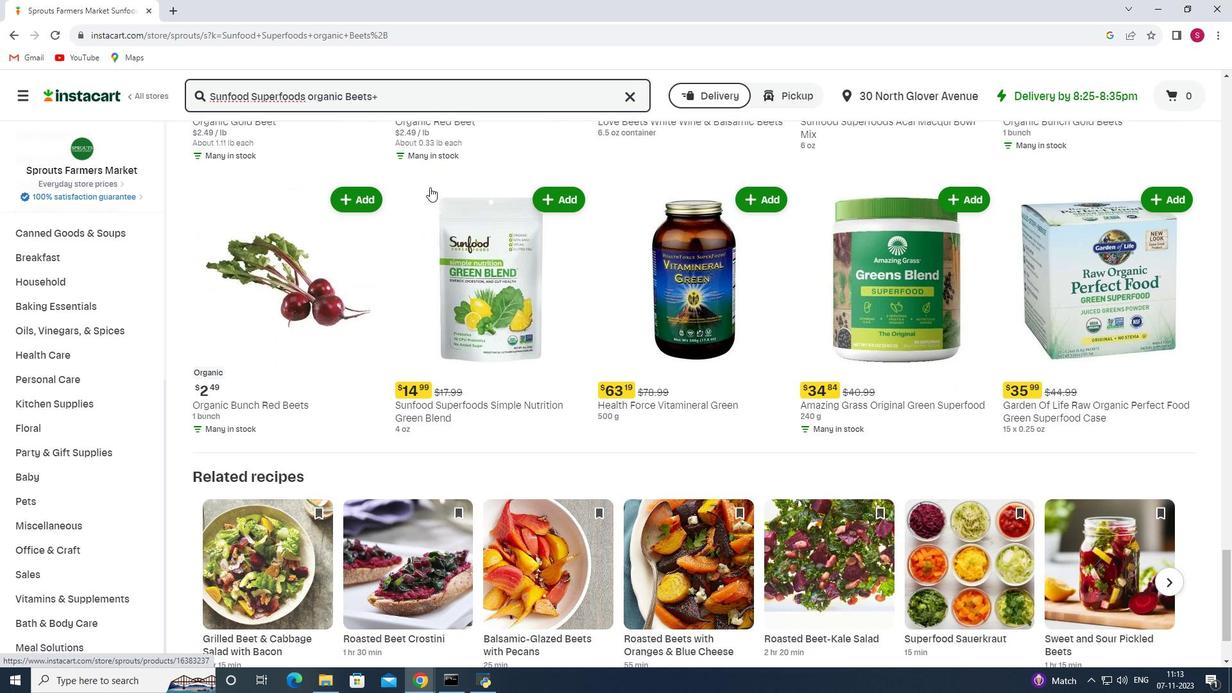 
Action: Mouse scrolled (430, 186) with delta (0, 0)
Screenshot: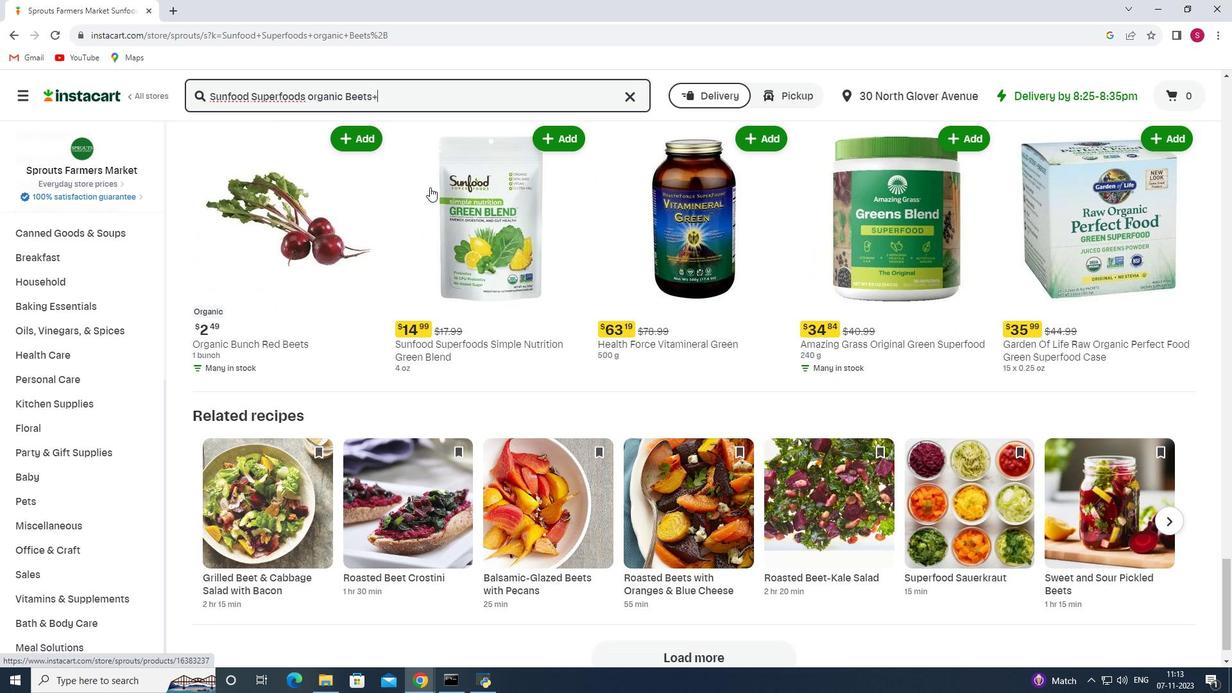 
Action: Mouse scrolled (430, 186) with delta (0, 0)
Screenshot: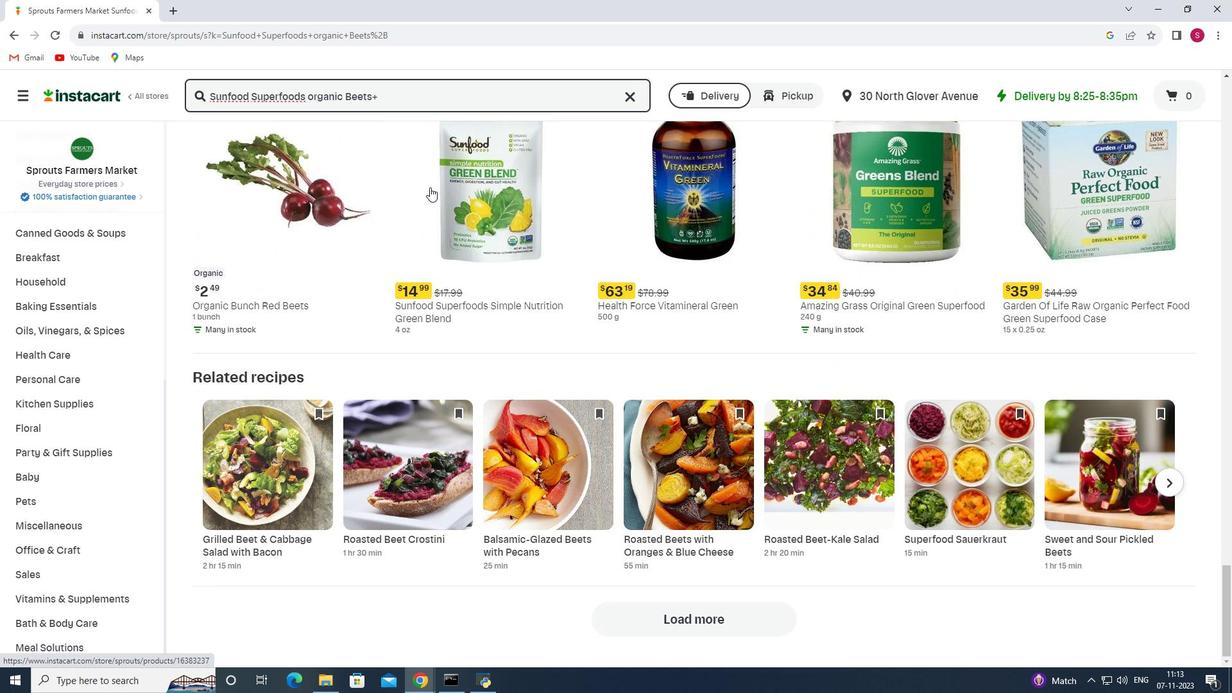 
Action: Mouse scrolled (430, 186) with delta (0, 0)
Screenshot: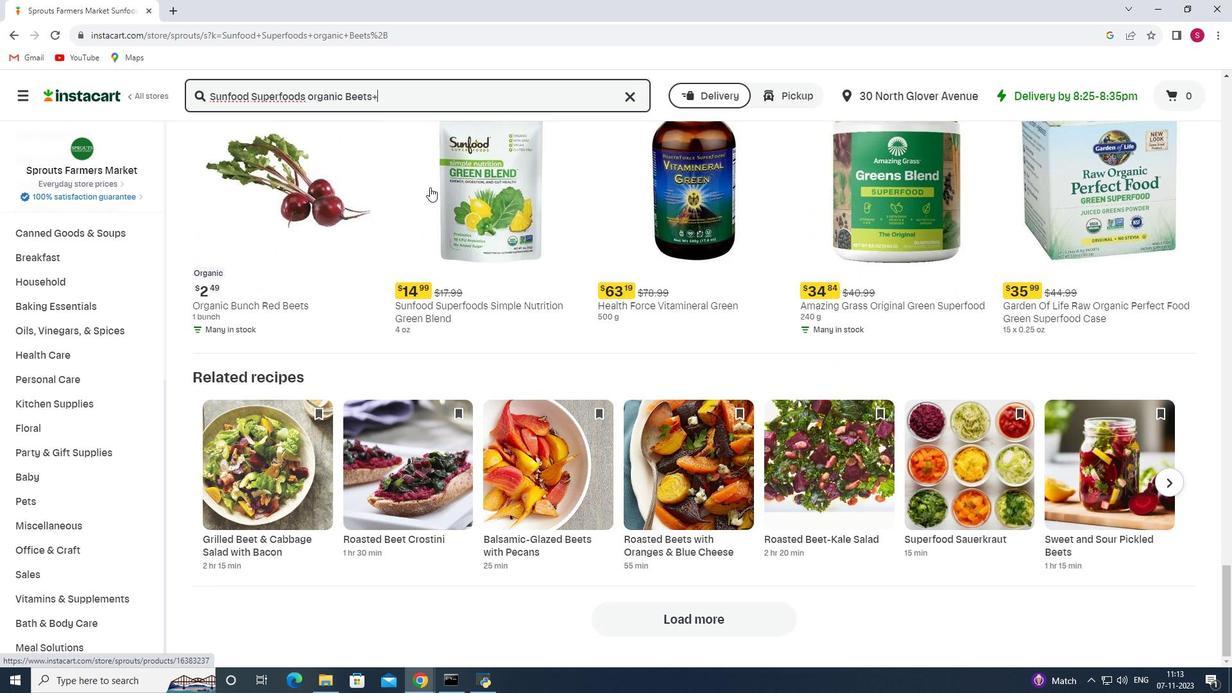 
